 Task: Find connections with filter location Cabrobó with filter topic #personaltraining with filter profile language German with filter current company Yulu with filter school The University of Burdwan with filter industry Household Services with filter service category AnimationArchitecture with filter keywords title Mathematician
Action: Mouse moved to (582, 107)
Screenshot: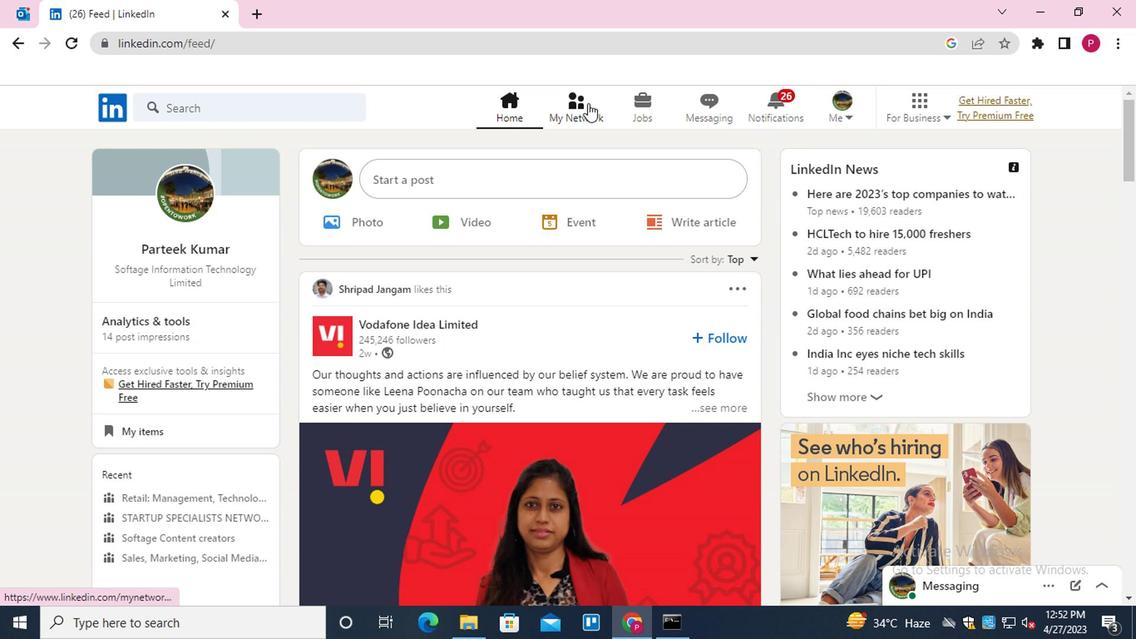 
Action: Mouse pressed left at (582, 107)
Screenshot: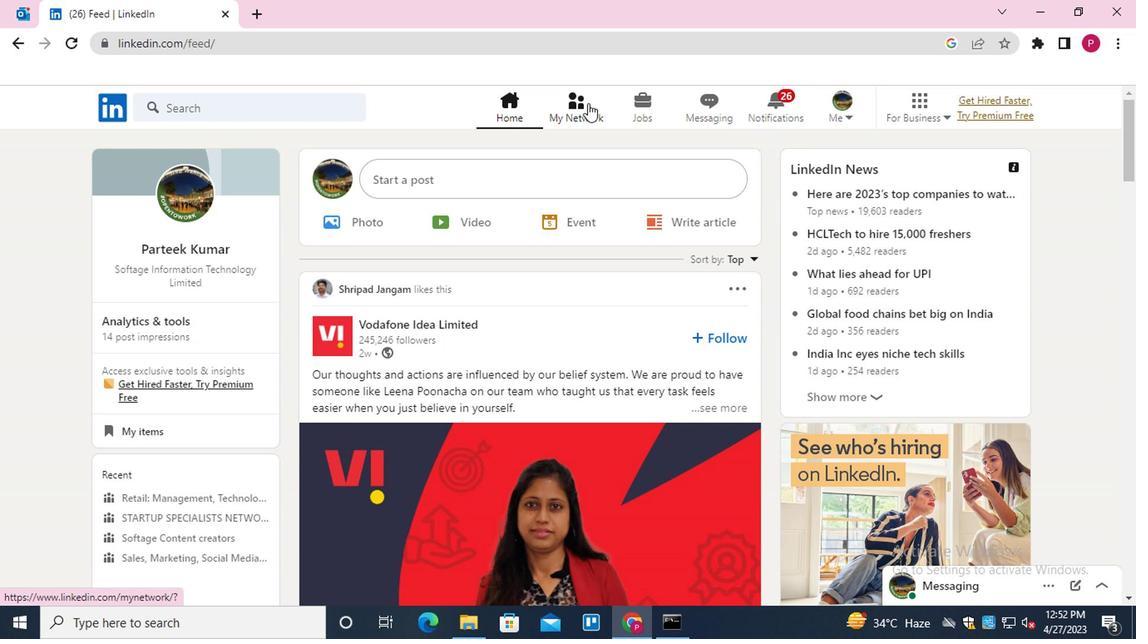 
Action: Mouse moved to (284, 198)
Screenshot: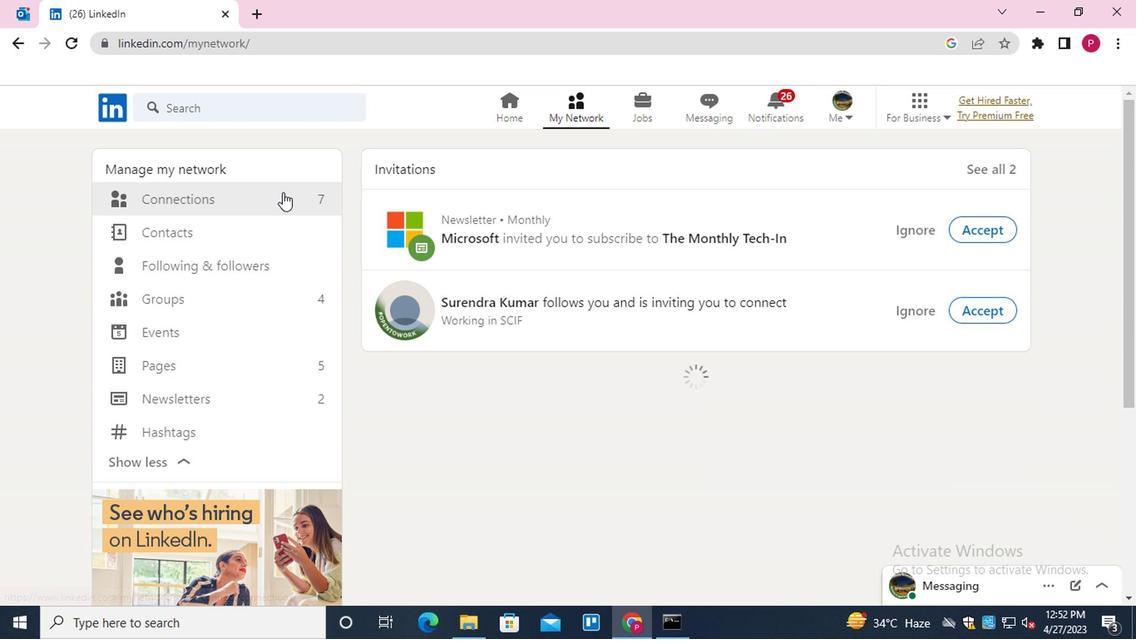 
Action: Mouse pressed left at (284, 198)
Screenshot: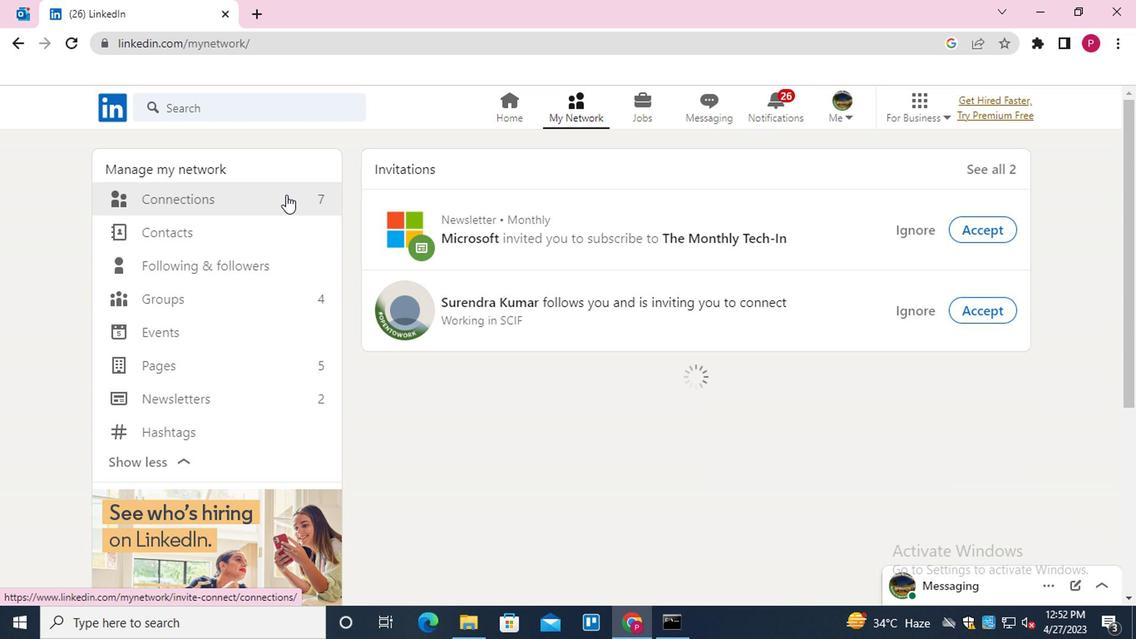 
Action: Mouse moved to (697, 204)
Screenshot: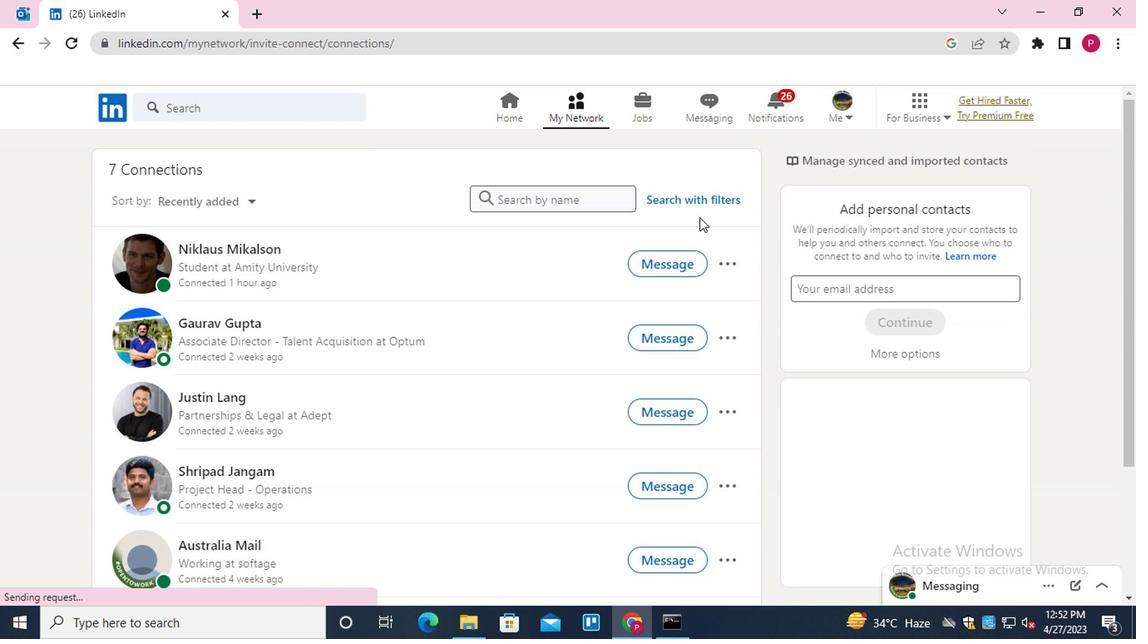 
Action: Mouse pressed left at (697, 204)
Screenshot: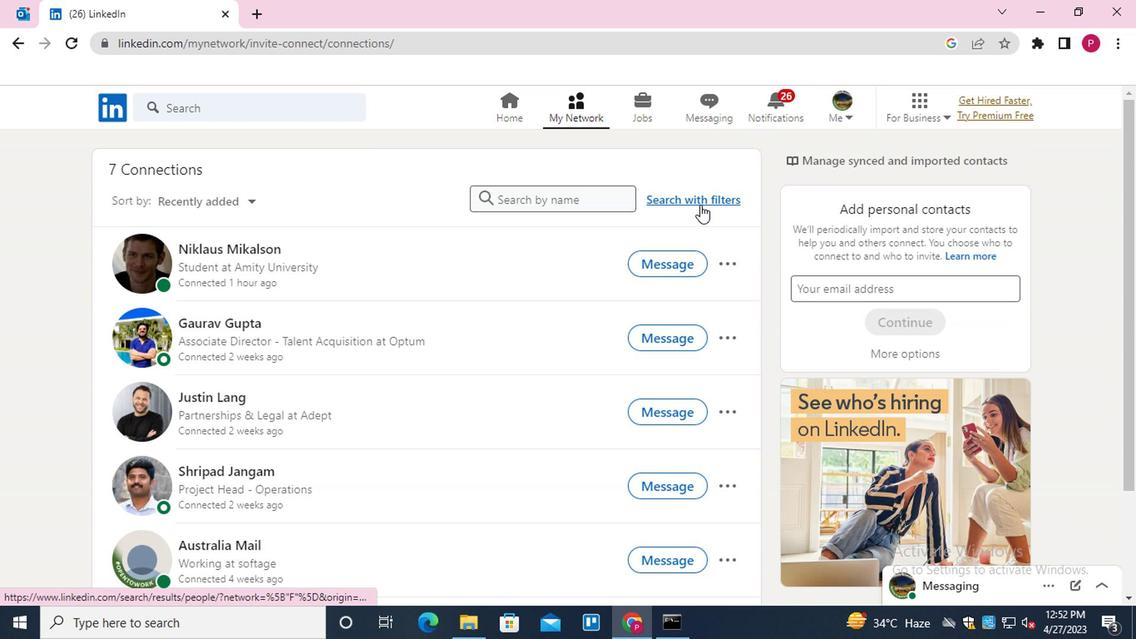 
Action: Mouse moved to (610, 156)
Screenshot: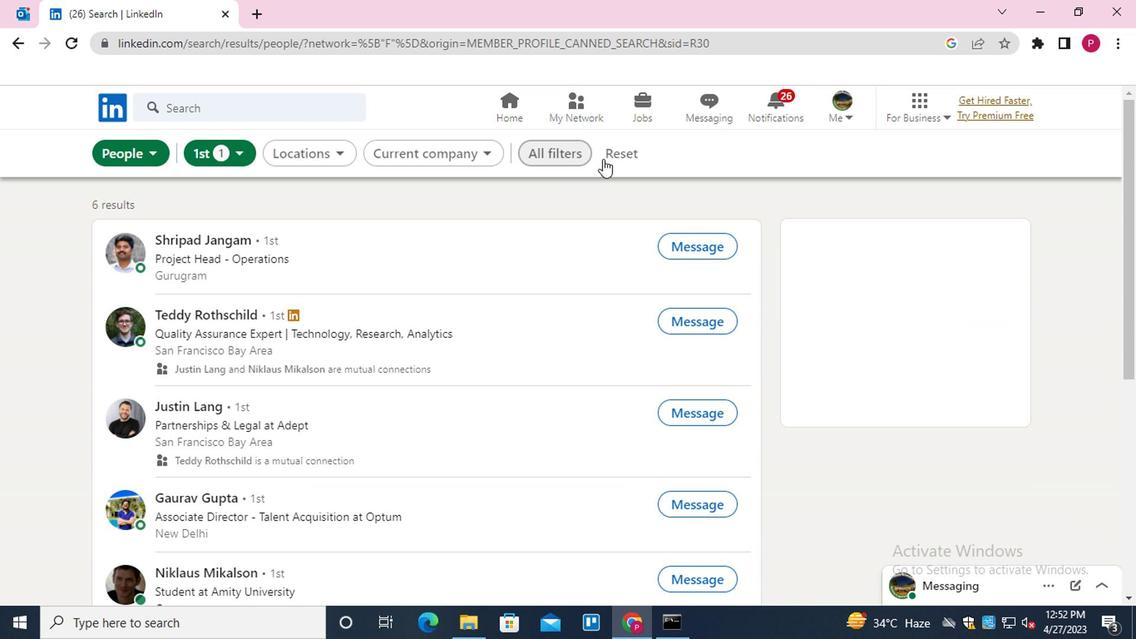 
Action: Mouse pressed left at (610, 156)
Screenshot: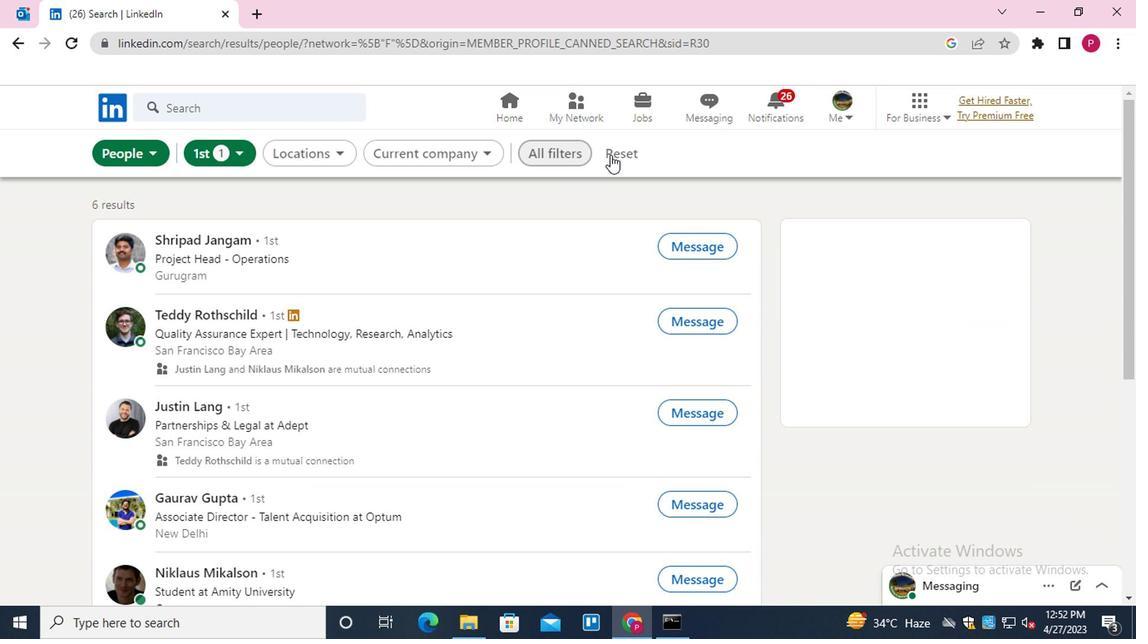 
Action: Mouse moved to (573, 159)
Screenshot: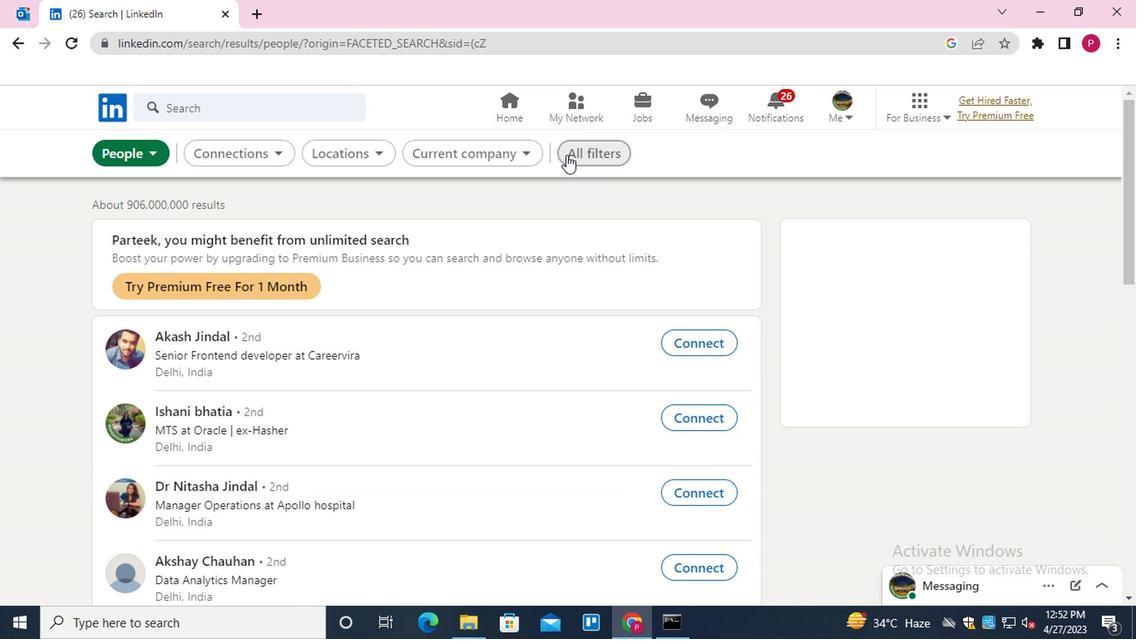 
Action: Mouse pressed left at (573, 159)
Screenshot: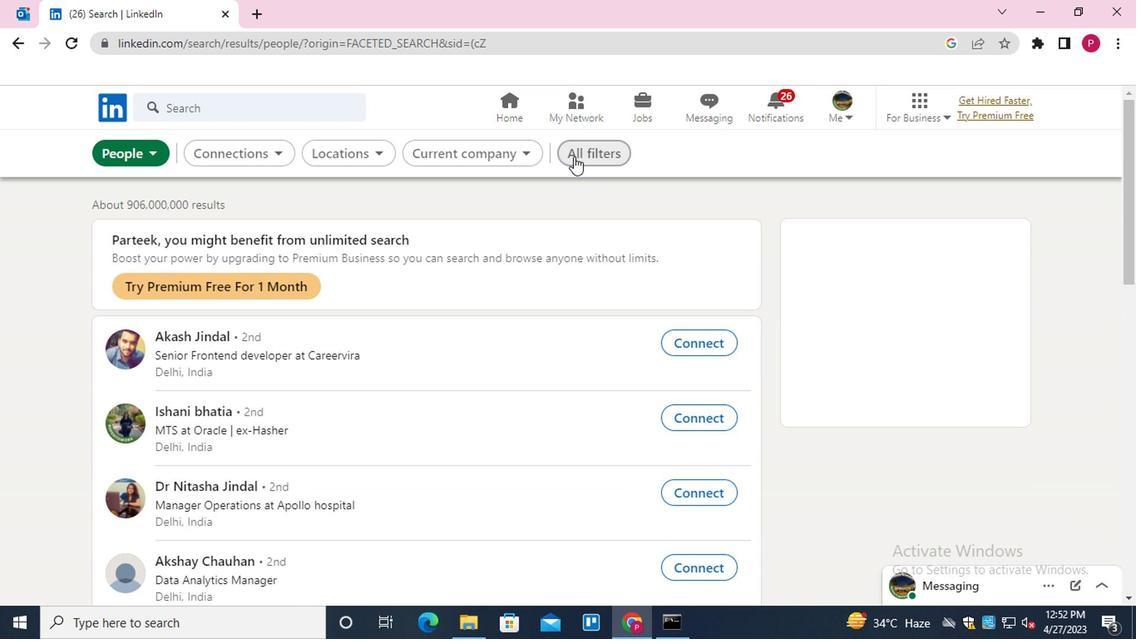 
Action: Mouse moved to (919, 353)
Screenshot: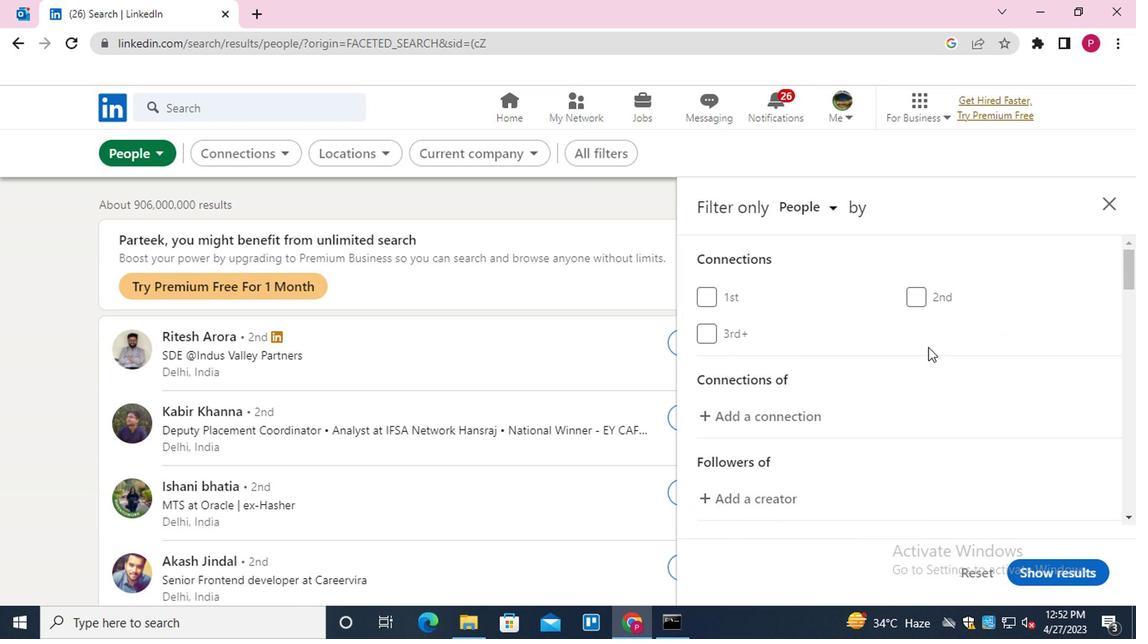 
Action: Mouse scrolled (919, 353) with delta (0, 0)
Screenshot: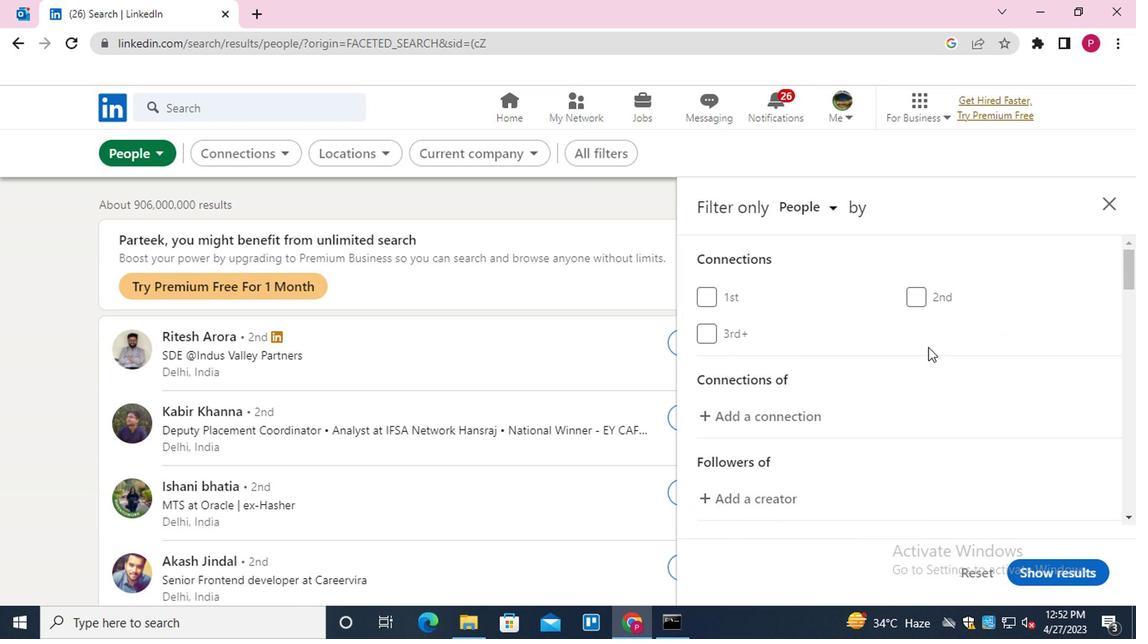 
Action: Mouse moved to (918, 356)
Screenshot: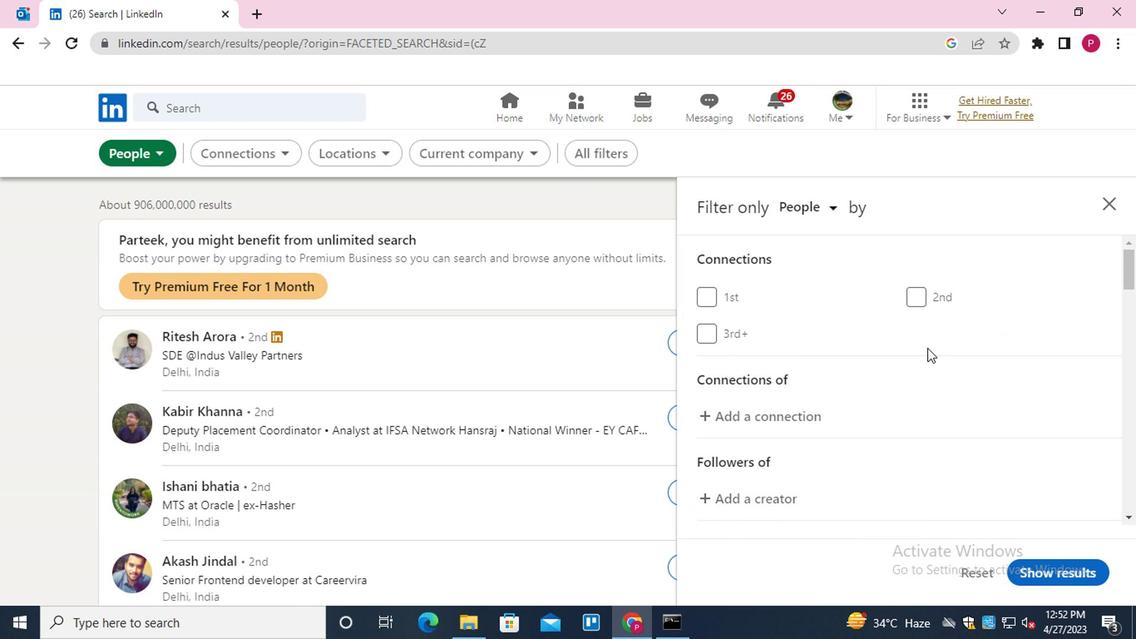
Action: Mouse scrolled (918, 355) with delta (0, 0)
Screenshot: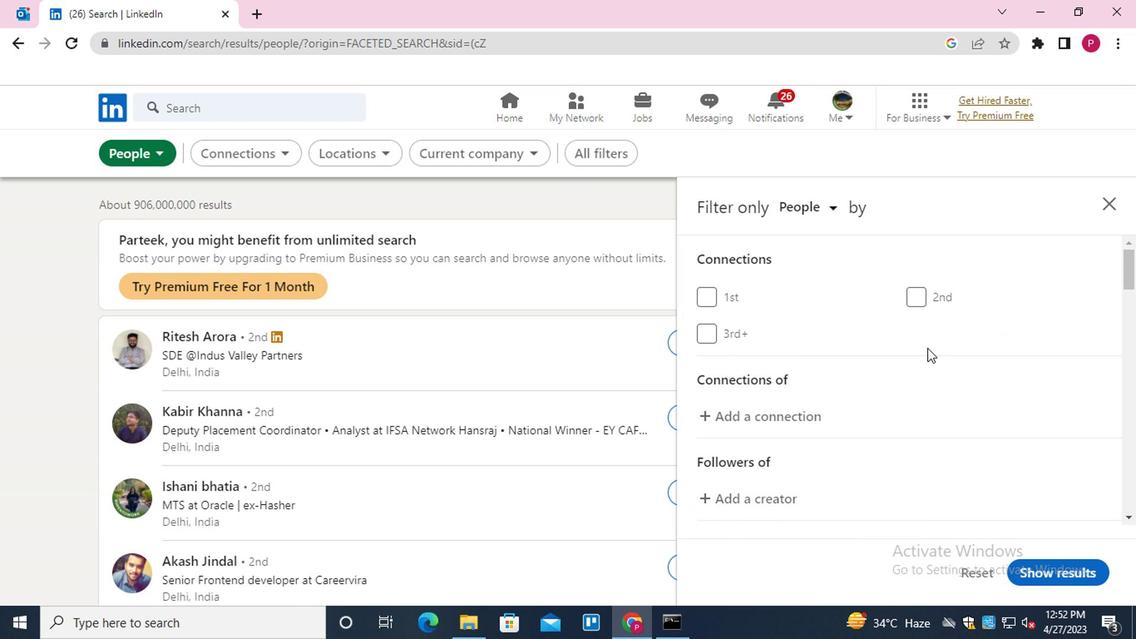 
Action: Mouse moved to (917, 359)
Screenshot: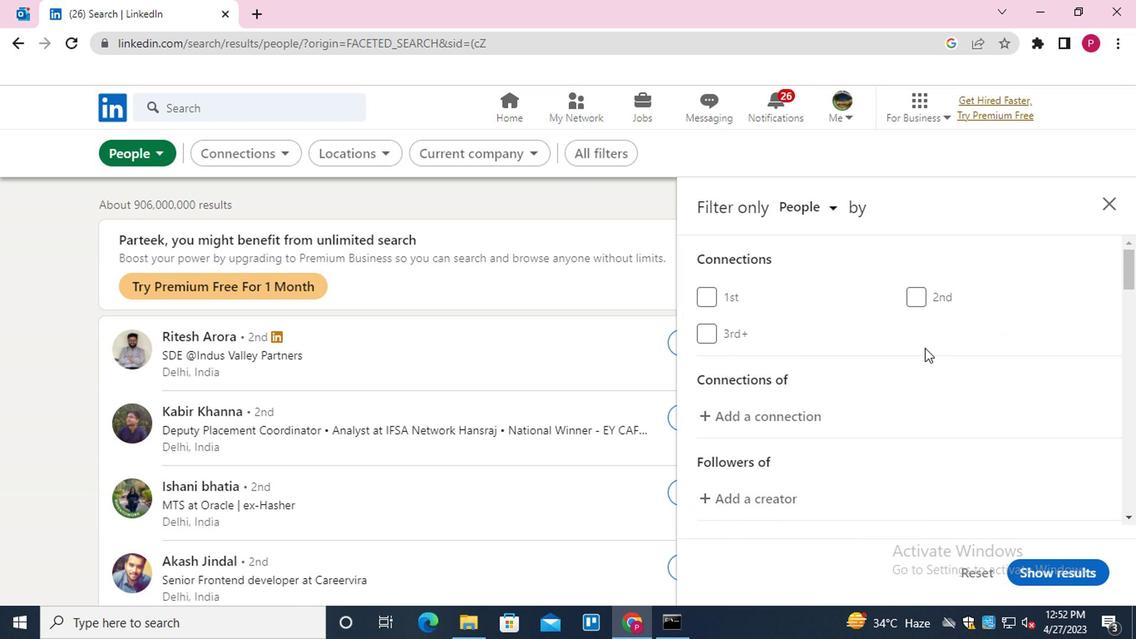 
Action: Mouse scrolled (917, 358) with delta (0, -1)
Screenshot: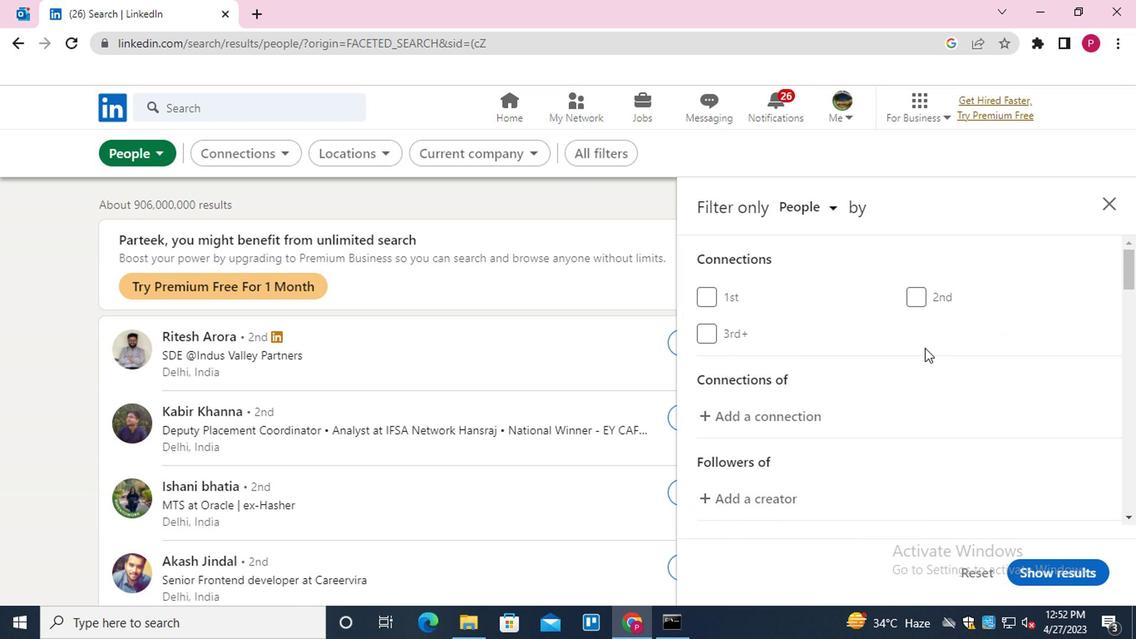 
Action: Mouse moved to (965, 398)
Screenshot: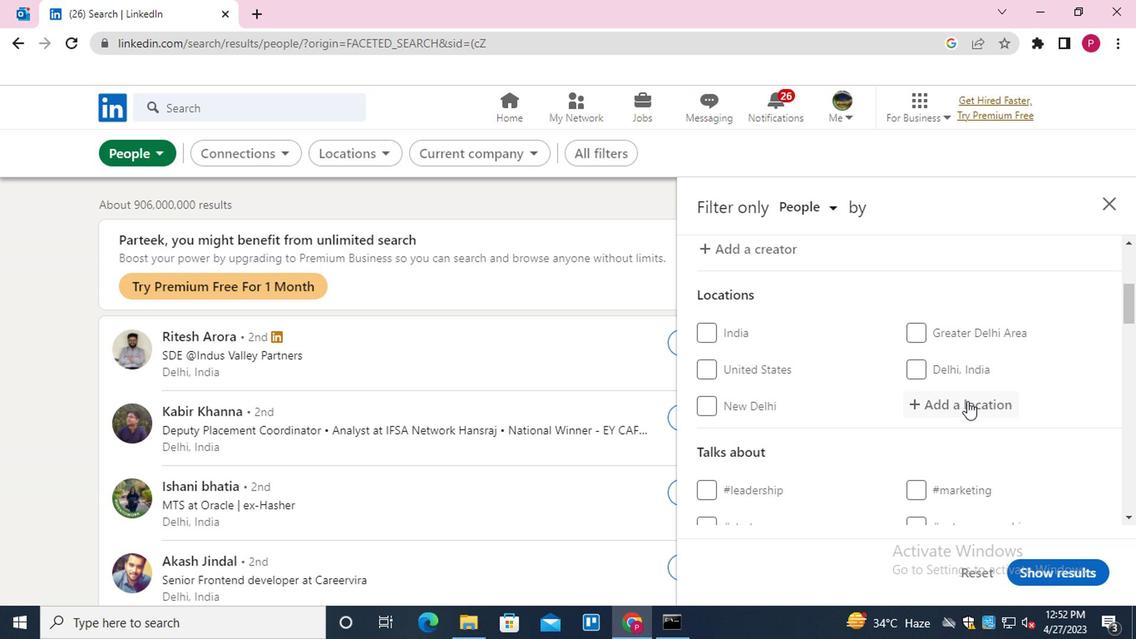 
Action: Mouse pressed left at (965, 398)
Screenshot: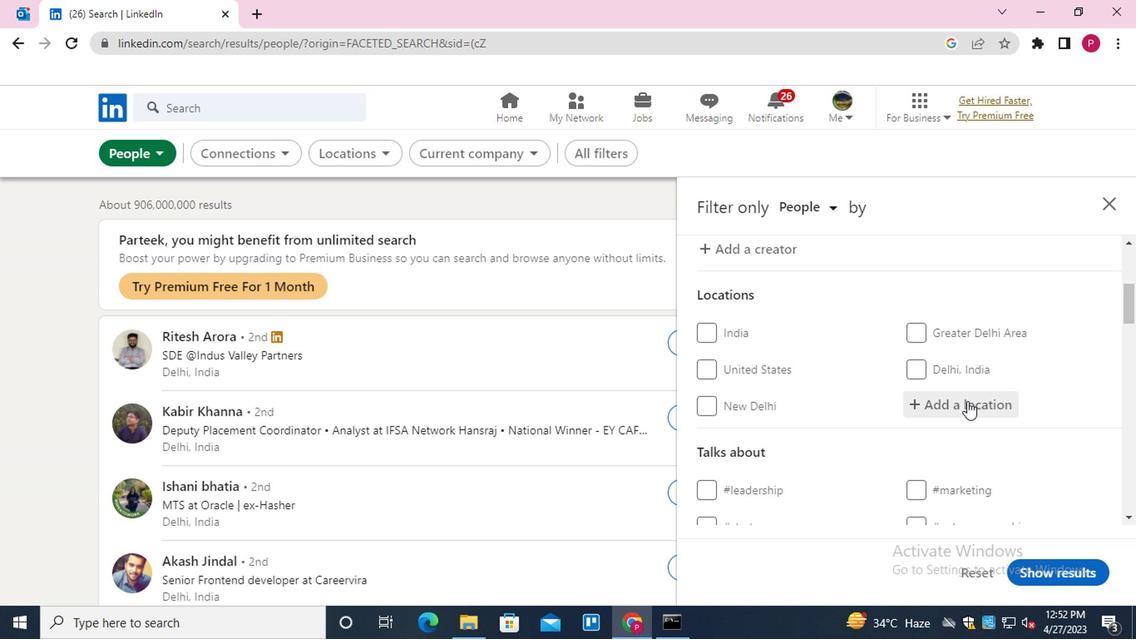 
Action: Key pressed <Key.shift>CABROBO<Key.down><Key.enter>
Screenshot: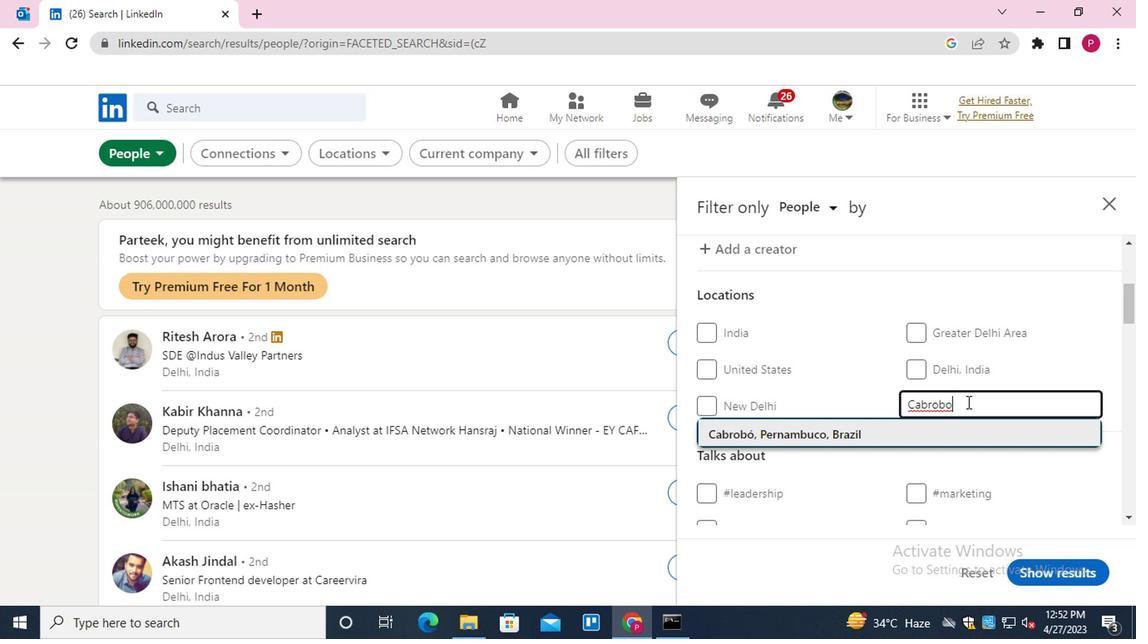 
Action: Mouse scrolled (965, 397) with delta (0, 0)
Screenshot: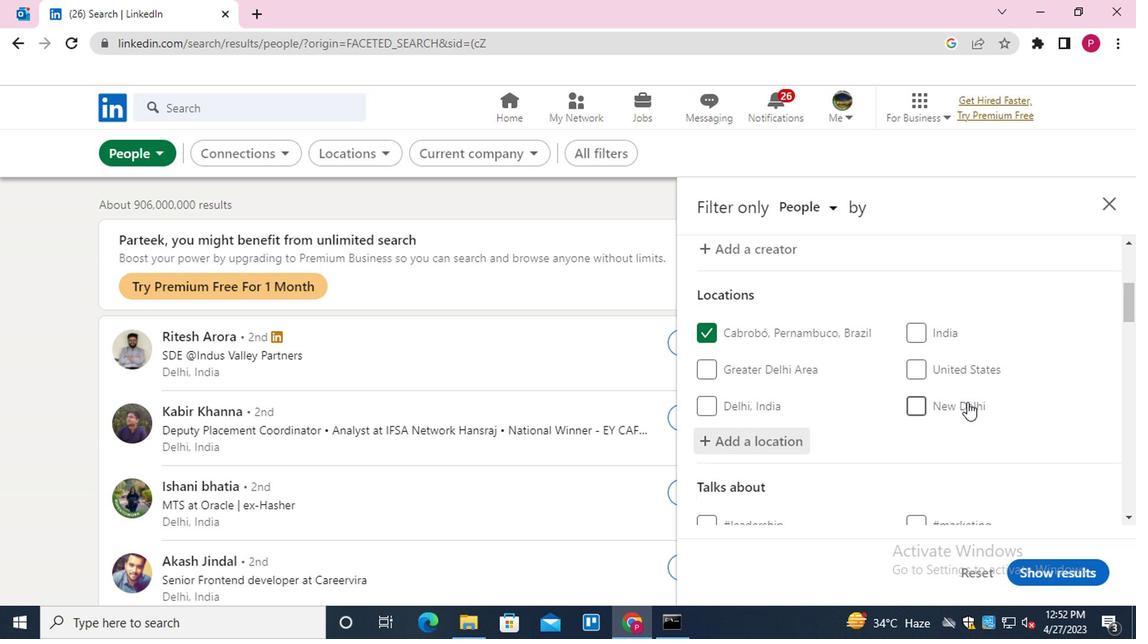 
Action: Mouse moved to (961, 400)
Screenshot: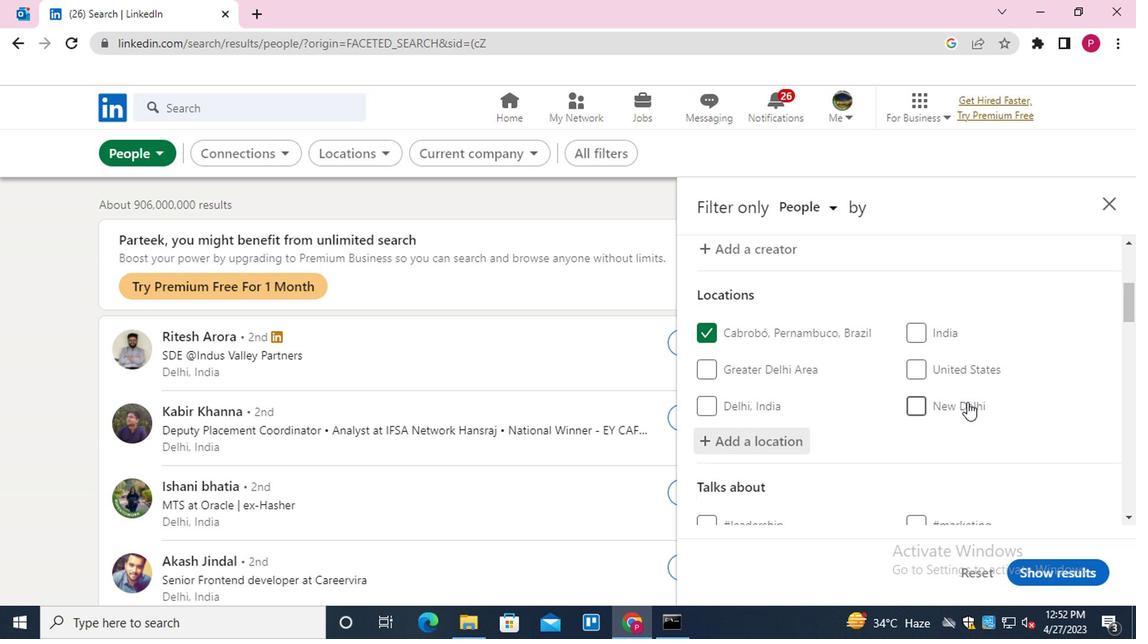 
Action: Mouse scrolled (961, 399) with delta (0, 0)
Screenshot: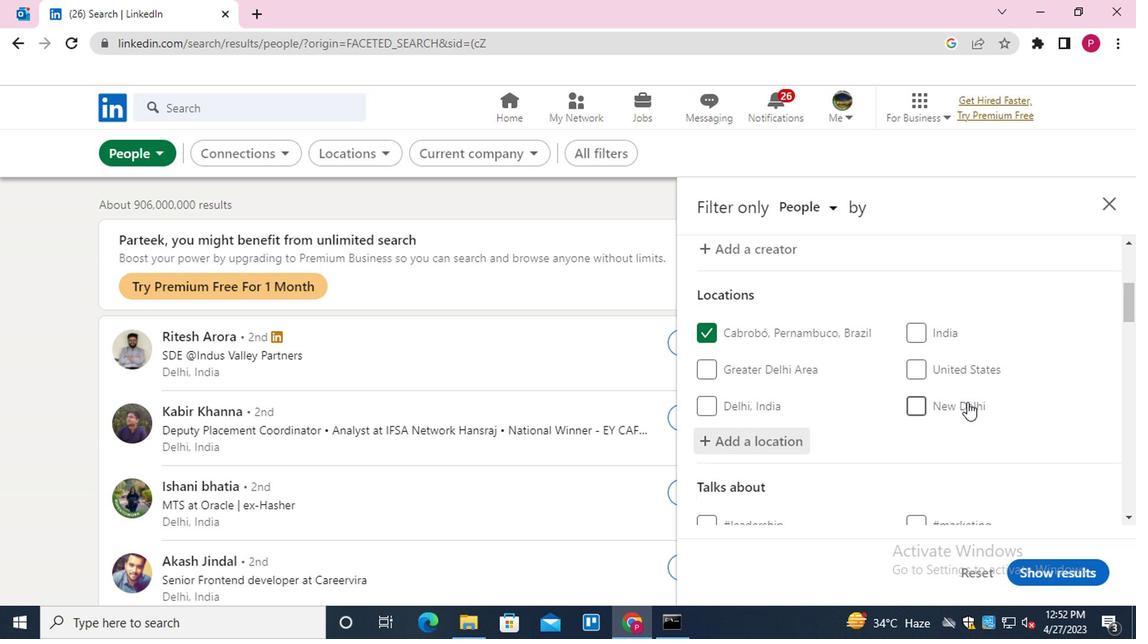 
Action: Mouse moved to (961, 400)
Screenshot: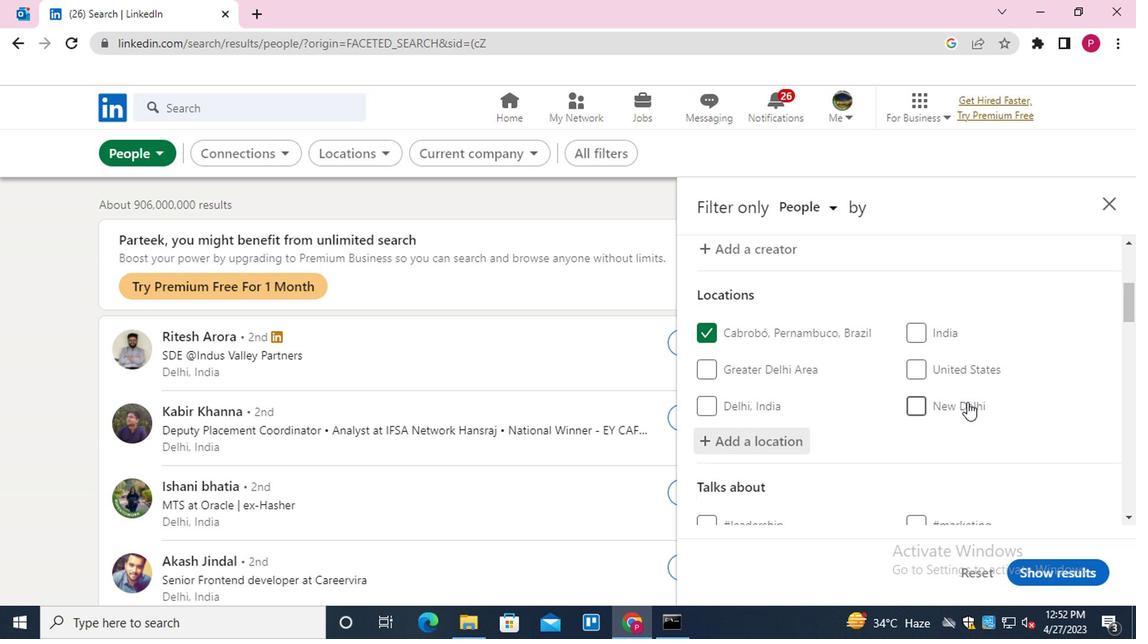 
Action: Mouse scrolled (961, 399) with delta (0, 0)
Screenshot: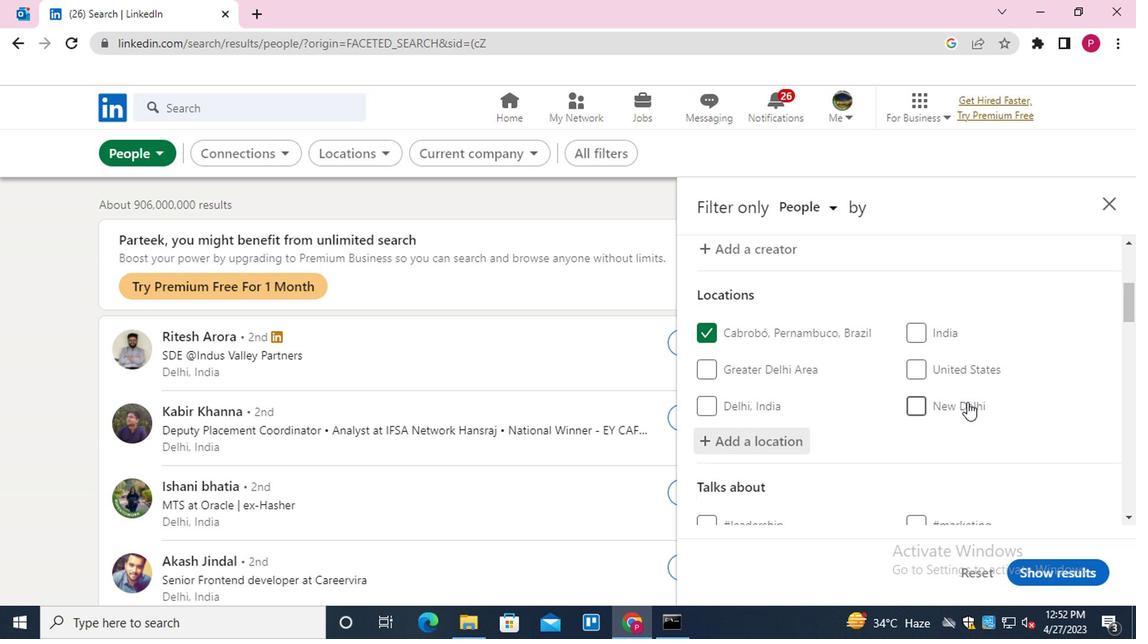 
Action: Mouse moved to (956, 343)
Screenshot: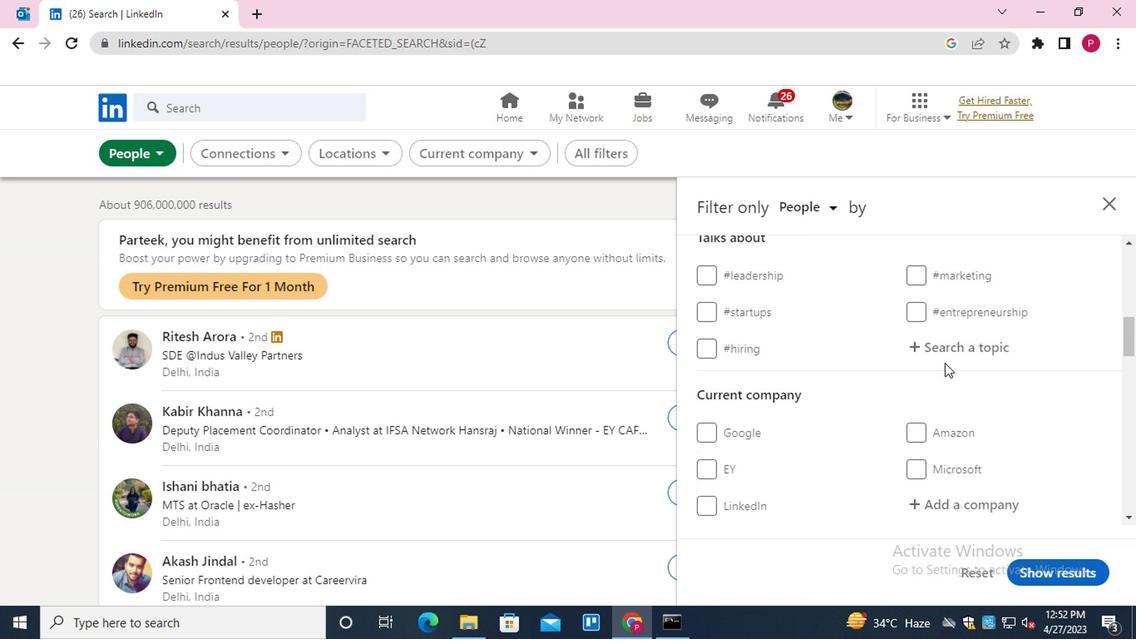 
Action: Mouse pressed left at (956, 343)
Screenshot: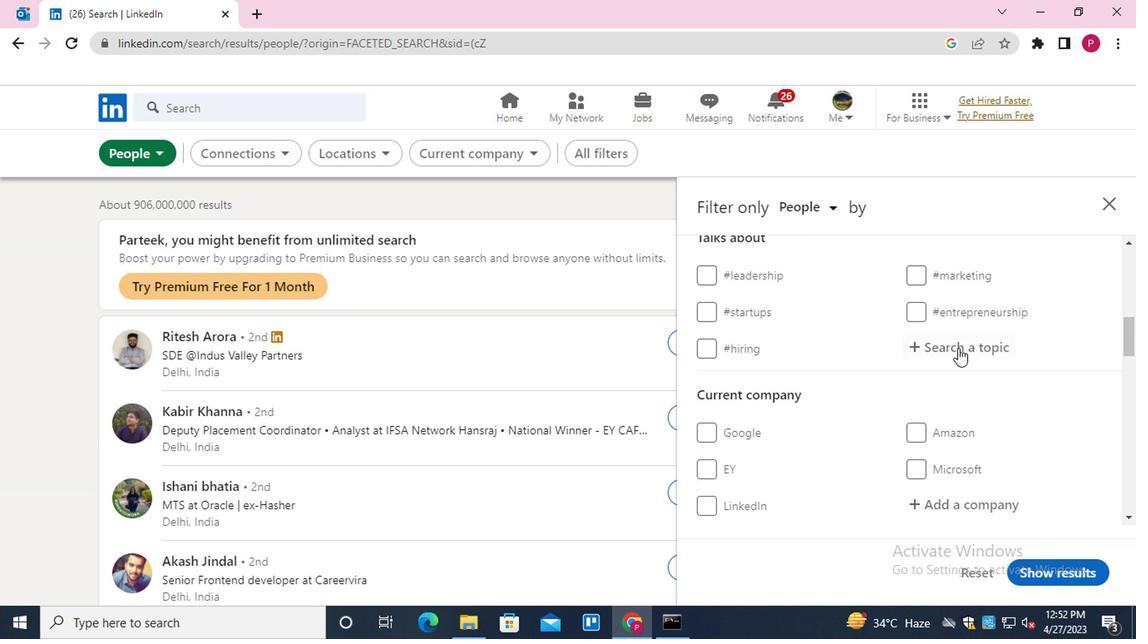 
Action: Mouse moved to (957, 342)
Screenshot: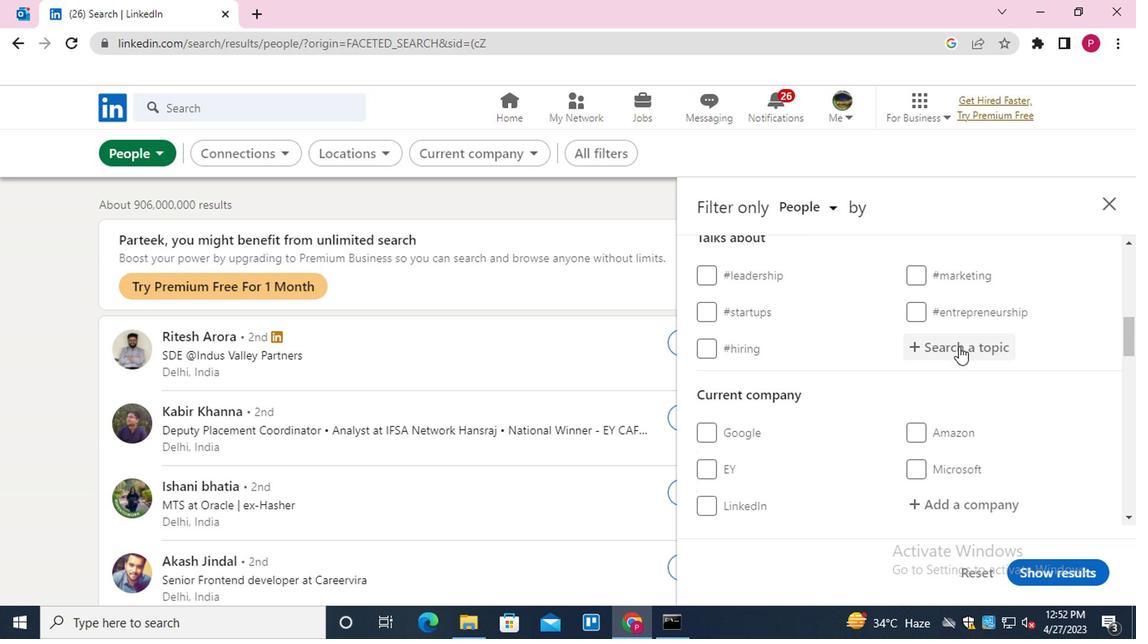 
Action: Key pressed PERSONALTRA<Key.down><Key.down><Key.enter>
Screenshot: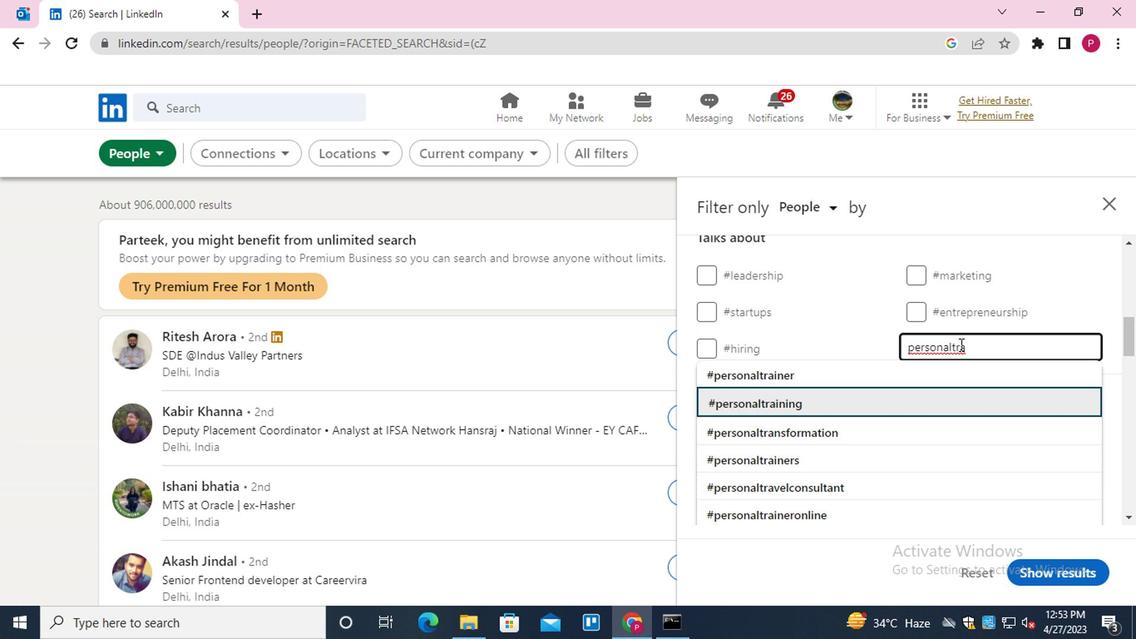 
Action: Mouse moved to (906, 369)
Screenshot: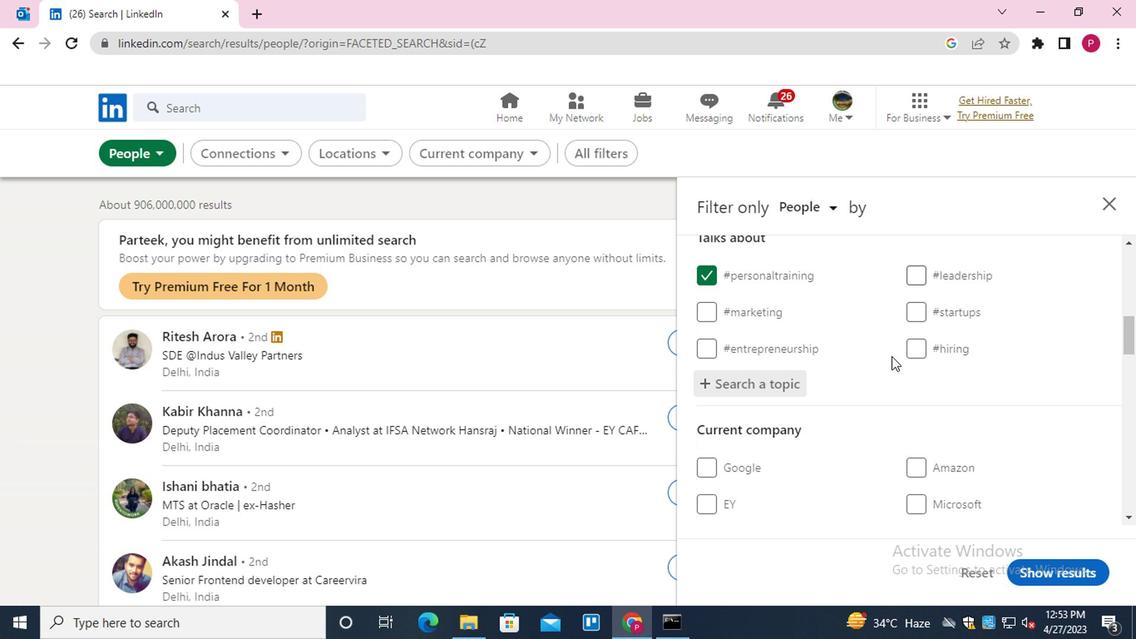 
Action: Mouse scrolled (906, 368) with delta (0, 0)
Screenshot: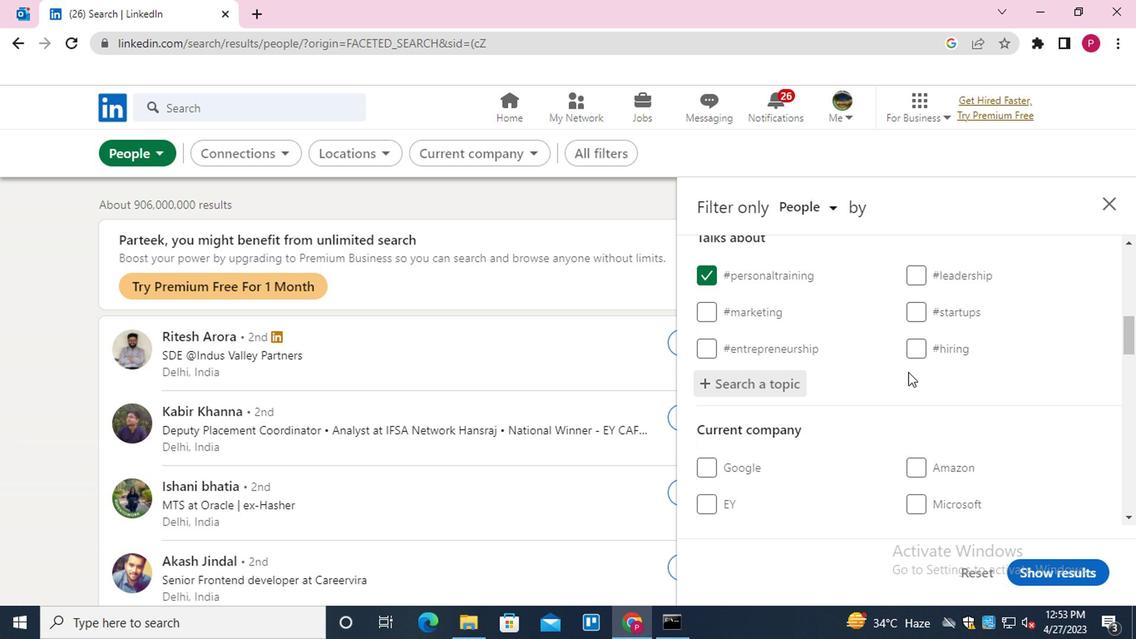 
Action: Mouse moved to (906, 371)
Screenshot: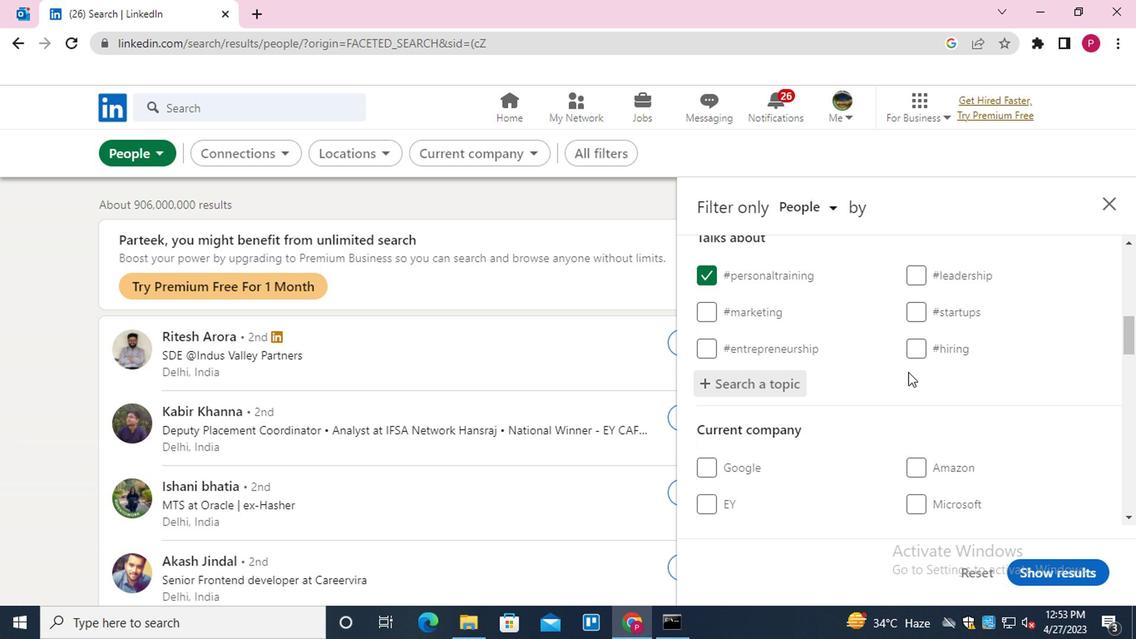 
Action: Mouse scrolled (906, 371) with delta (0, 0)
Screenshot: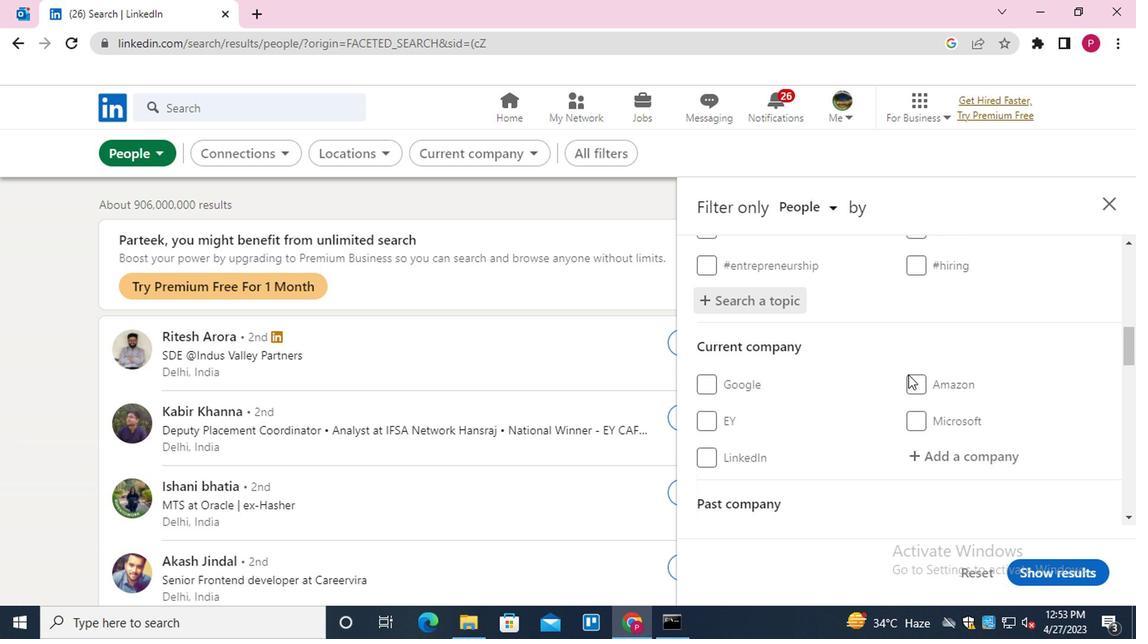 
Action: Mouse scrolled (906, 371) with delta (0, 0)
Screenshot: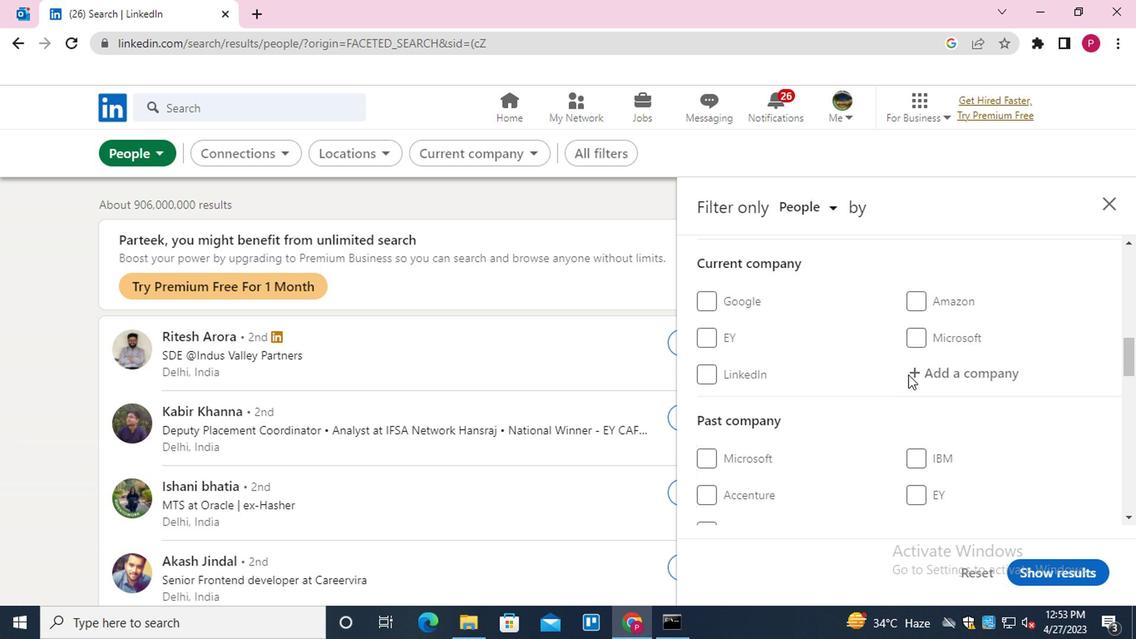 
Action: Mouse scrolled (906, 371) with delta (0, 0)
Screenshot: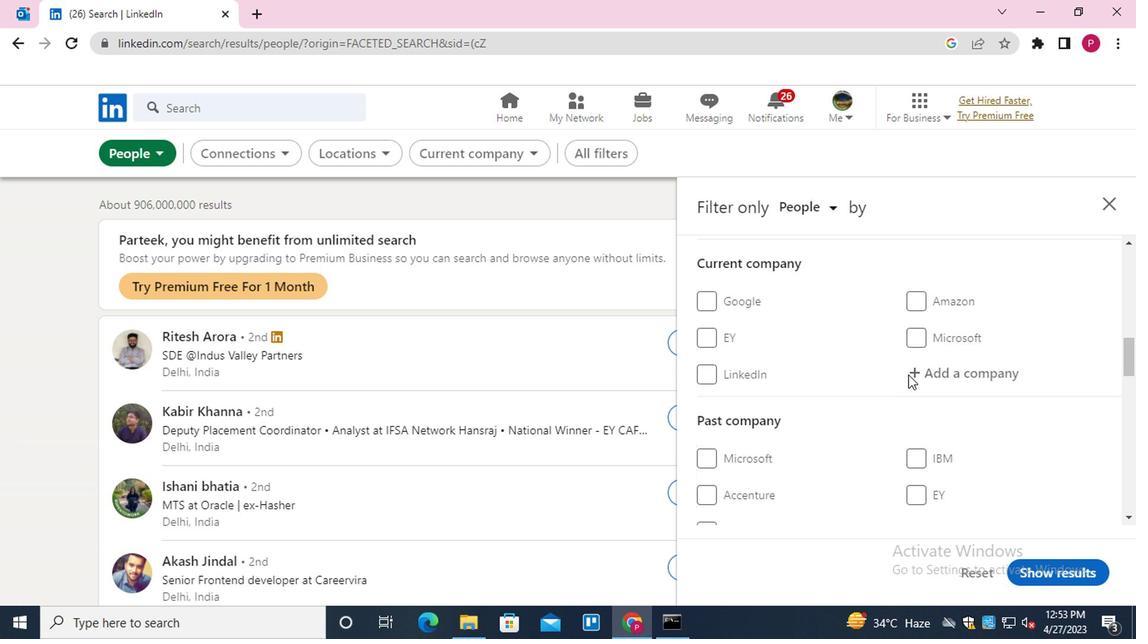 
Action: Mouse scrolled (906, 371) with delta (0, 0)
Screenshot: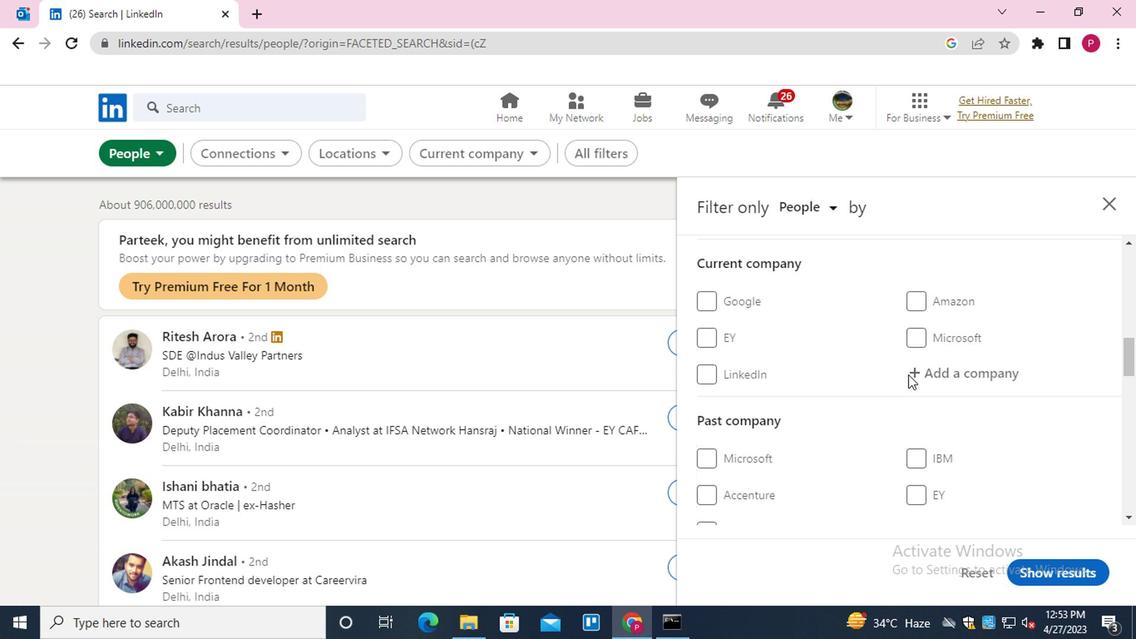 
Action: Mouse moved to (862, 404)
Screenshot: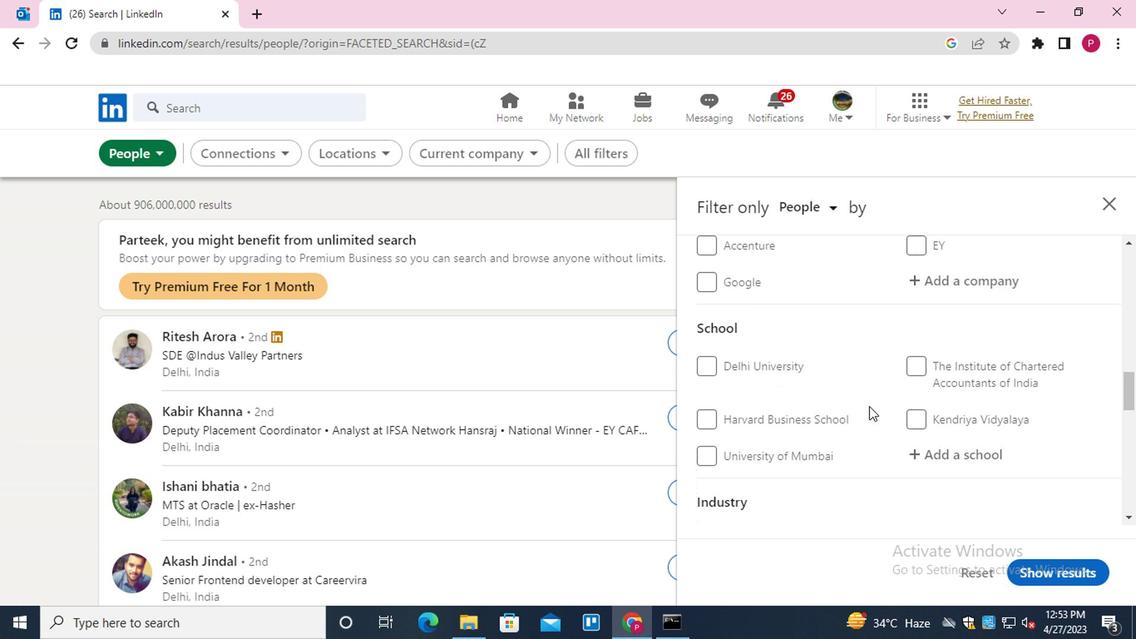 
Action: Mouse scrolled (862, 404) with delta (0, 0)
Screenshot: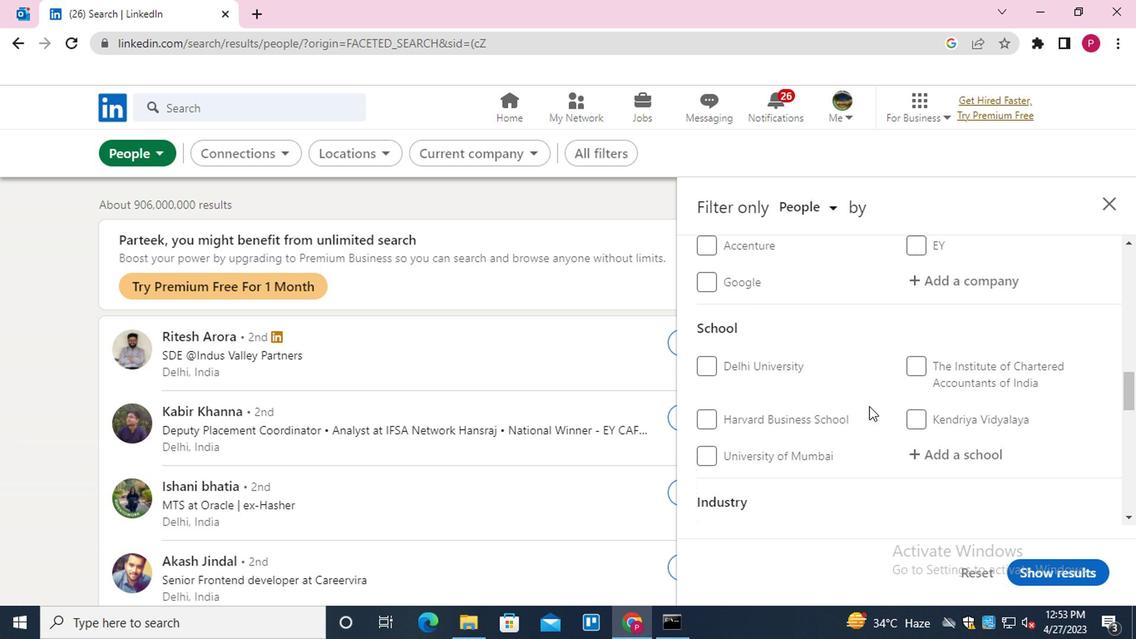 
Action: Mouse scrolled (862, 404) with delta (0, 0)
Screenshot: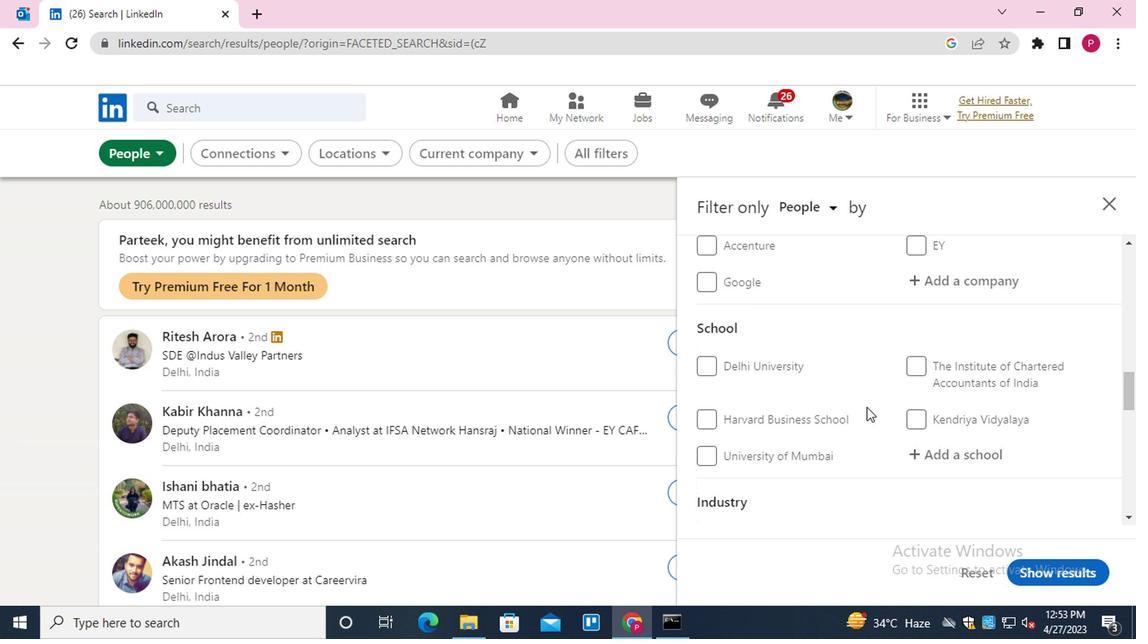 
Action: Mouse scrolled (862, 404) with delta (0, 0)
Screenshot: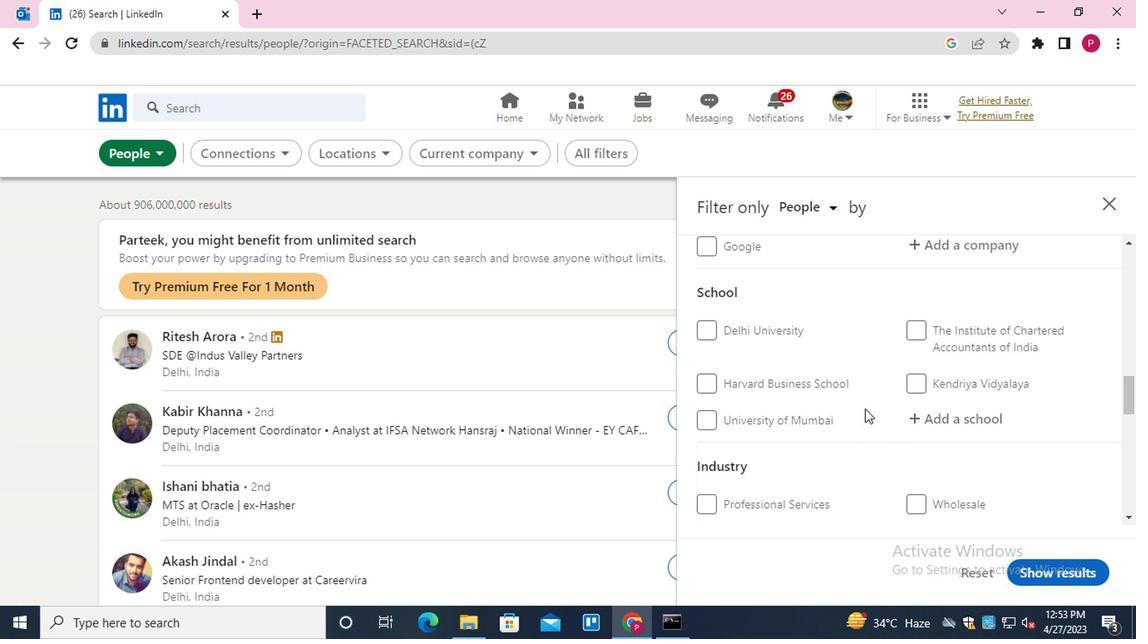 
Action: Mouse scrolled (862, 404) with delta (0, 0)
Screenshot: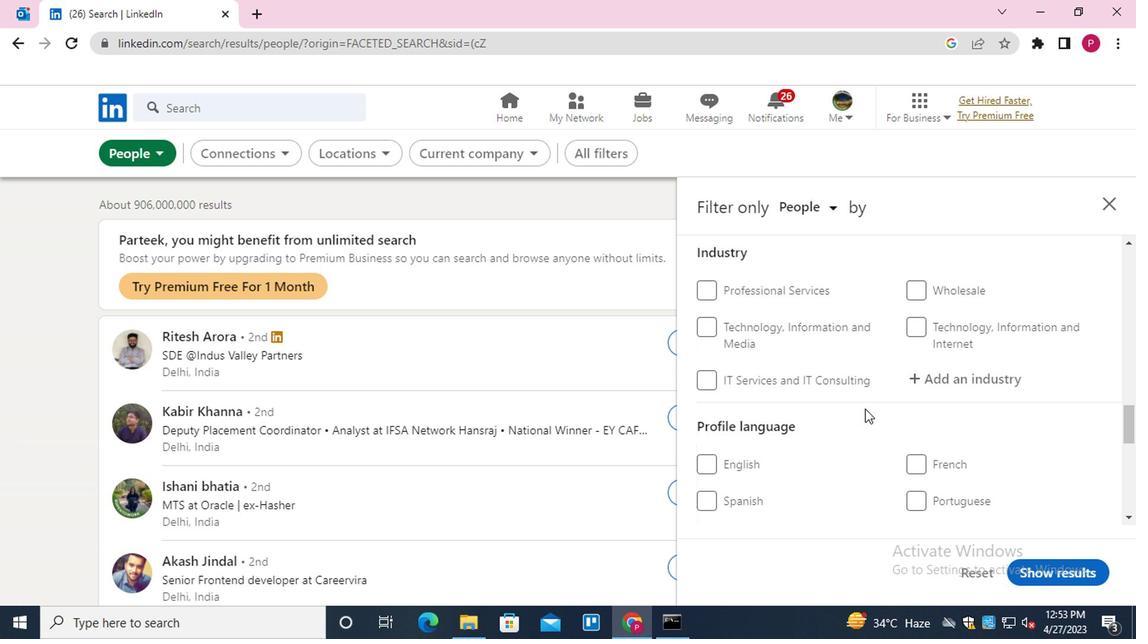 
Action: Mouse scrolled (862, 404) with delta (0, 0)
Screenshot: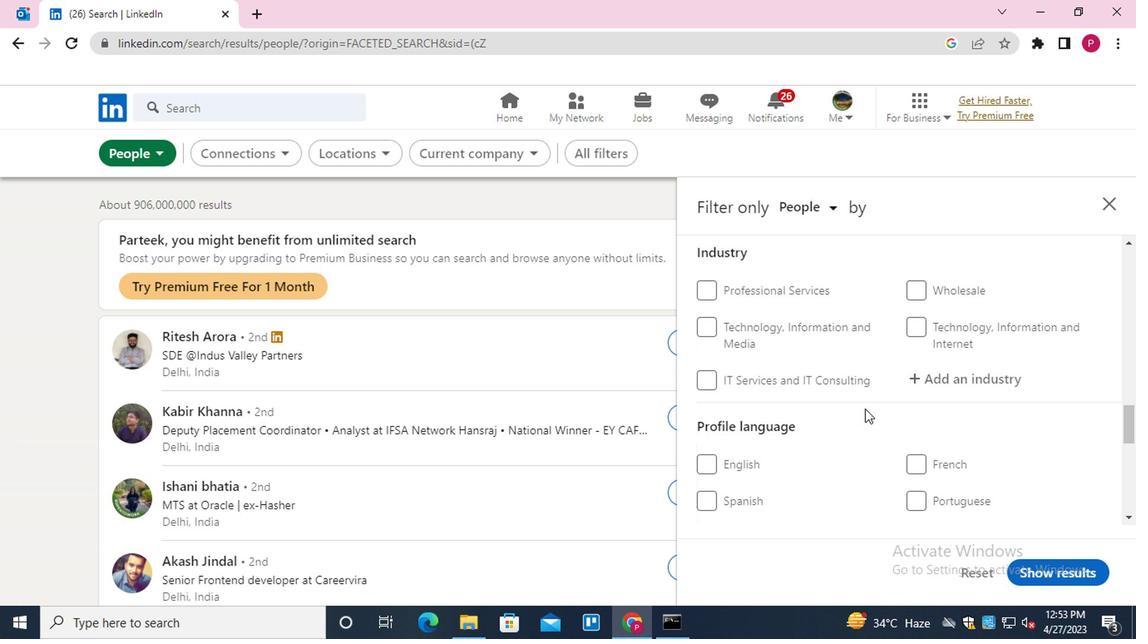 
Action: Mouse moved to (701, 366)
Screenshot: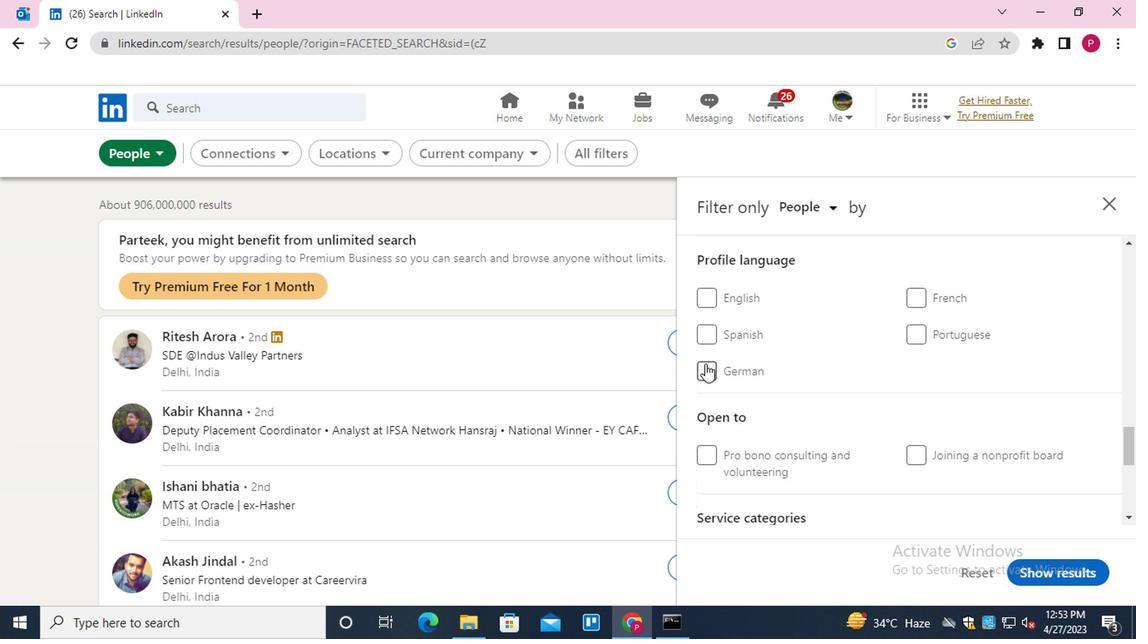 
Action: Mouse pressed left at (701, 366)
Screenshot: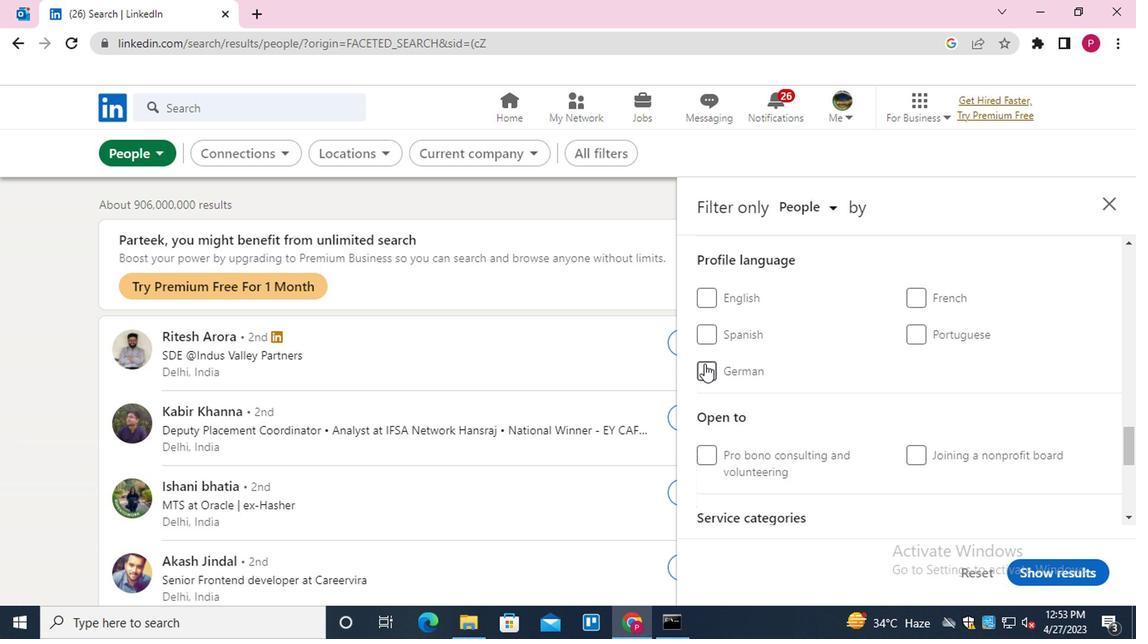 
Action: Mouse moved to (728, 366)
Screenshot: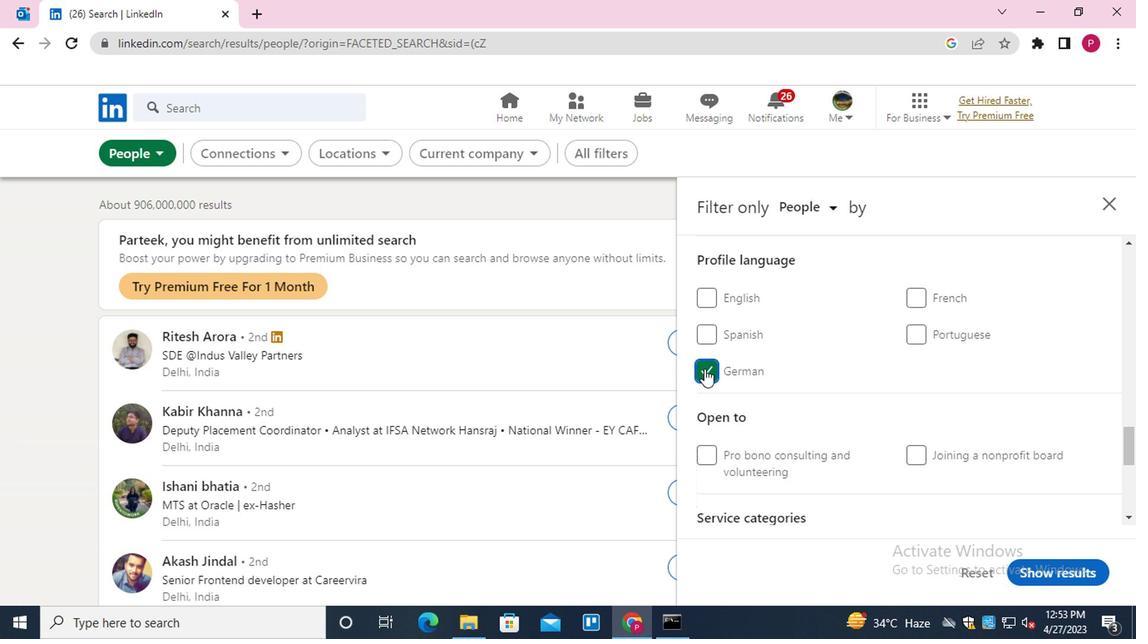 
Action: Mouse scrolled (728, 366) with delta (0, 0)
Screenshot: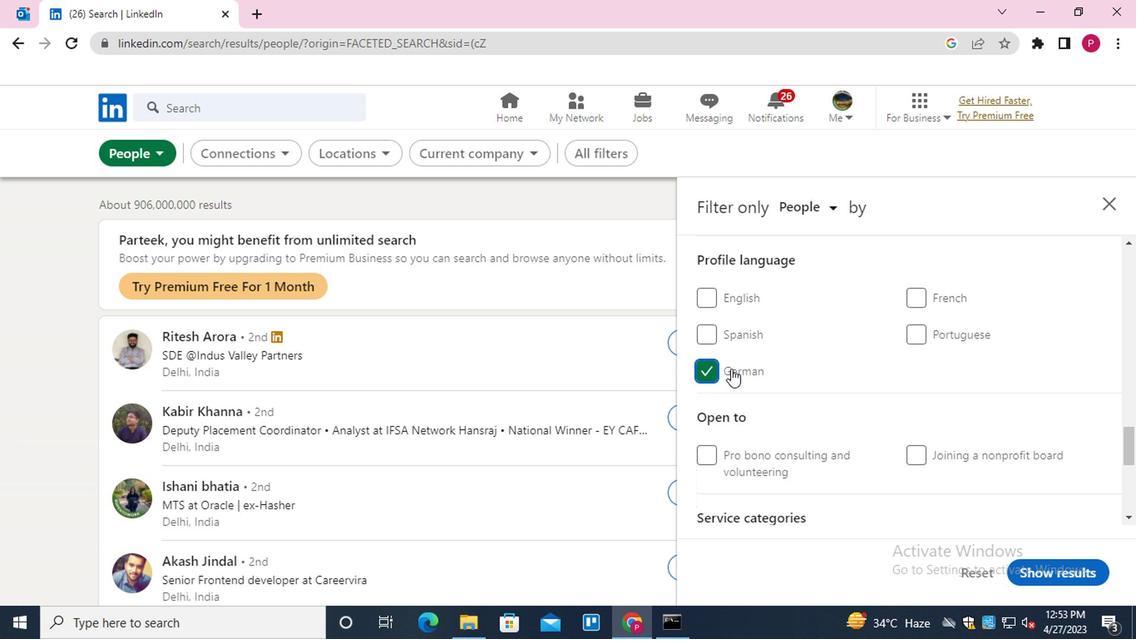 
Action: Mouse scrolled (728, 366) with delta (0, 0)
Screenshot: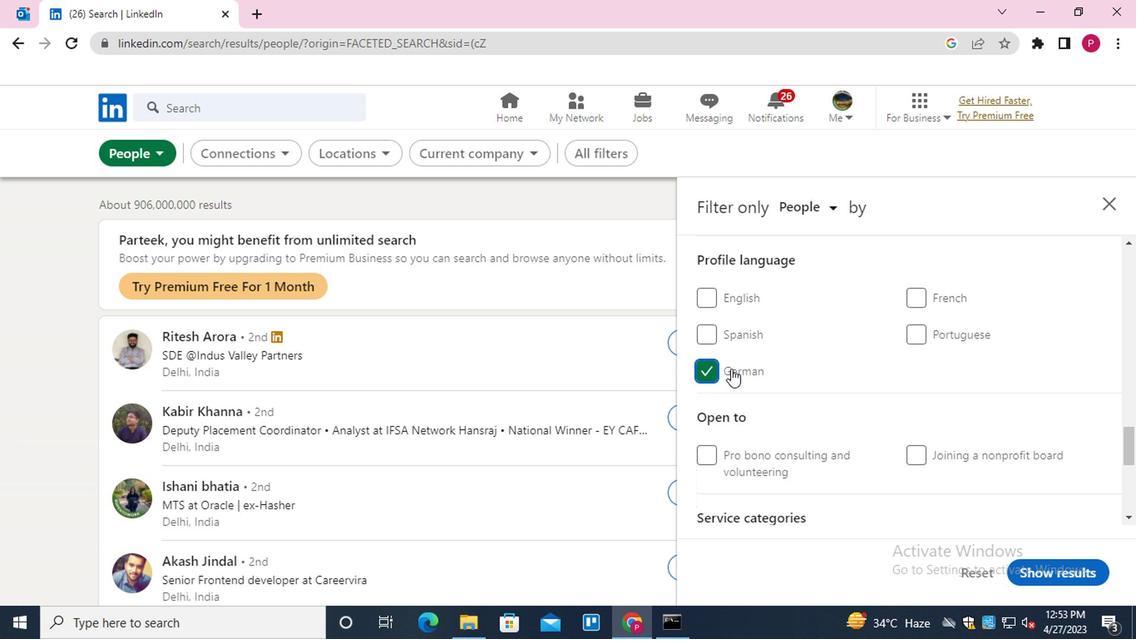 
Action: Mouse scrolled (728, 366) with delta (0, 0)
Screenshot: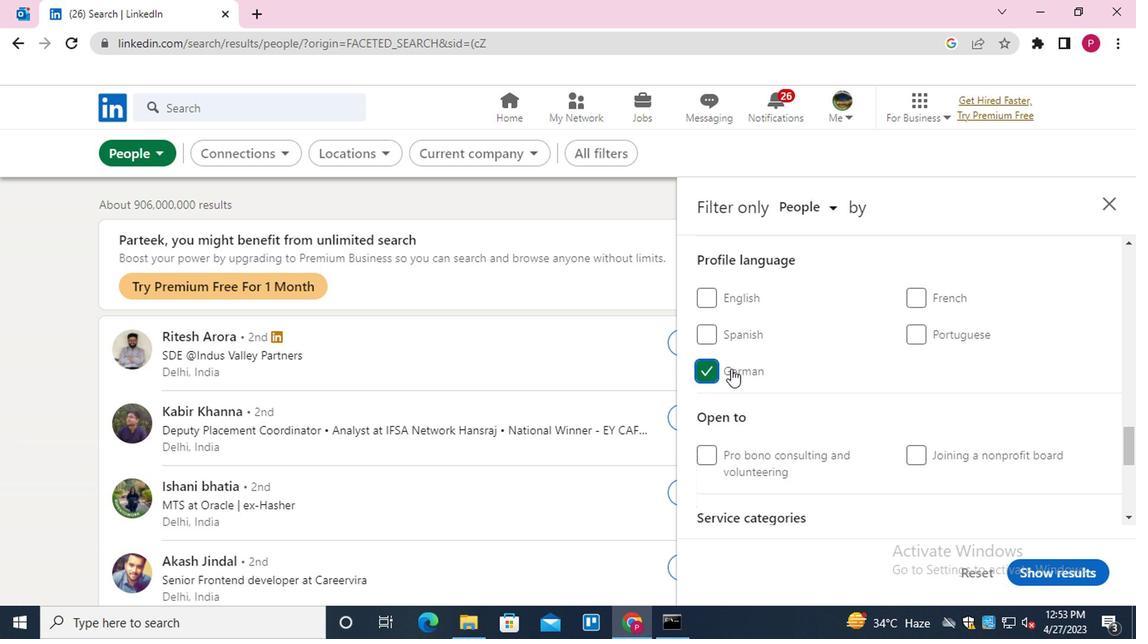 
Action: Mouse scrolled (728, 366) with delta (0, 0)
Screenshot: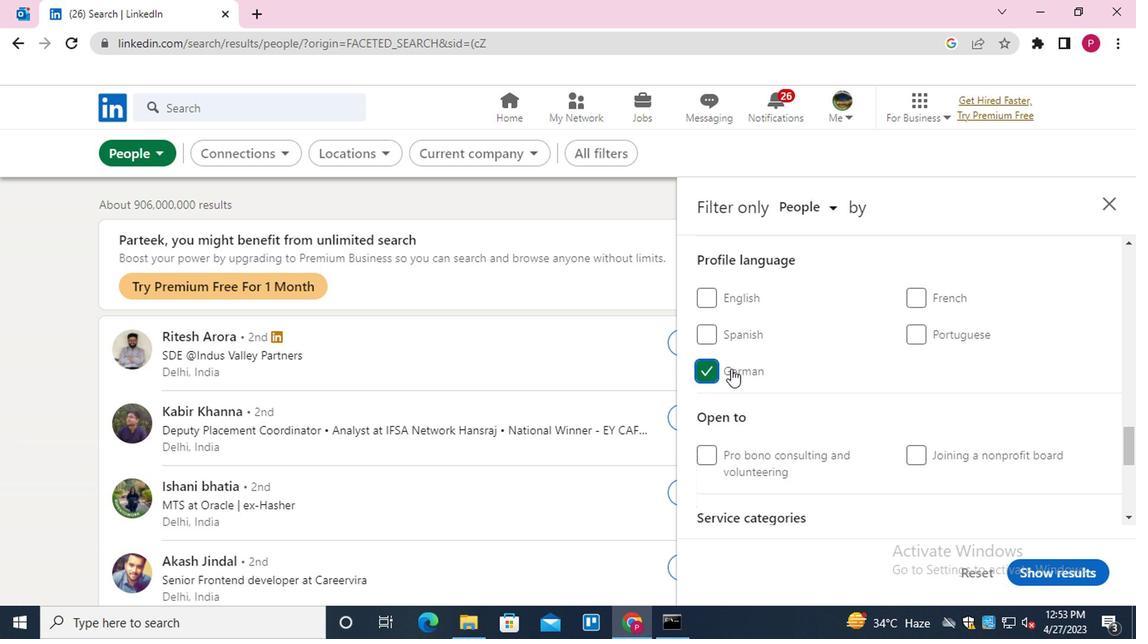 
Action: Mouse moved to (729, 366)
Screenshot: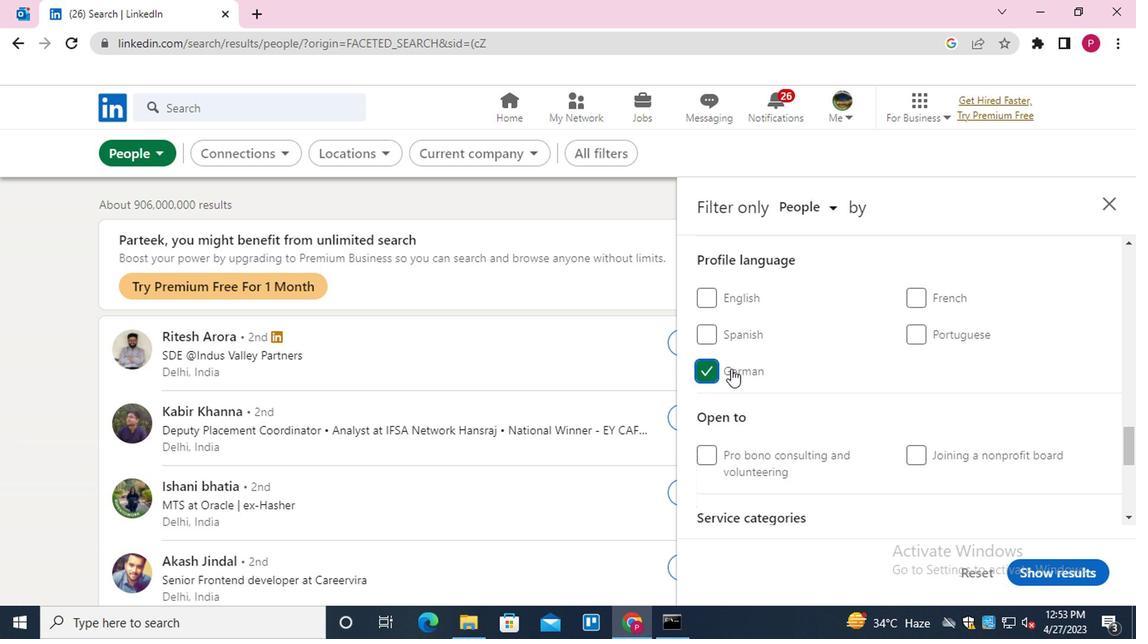 
Action: Mouse scrolled (729, 366) with delta (0, 0)
Screenshot: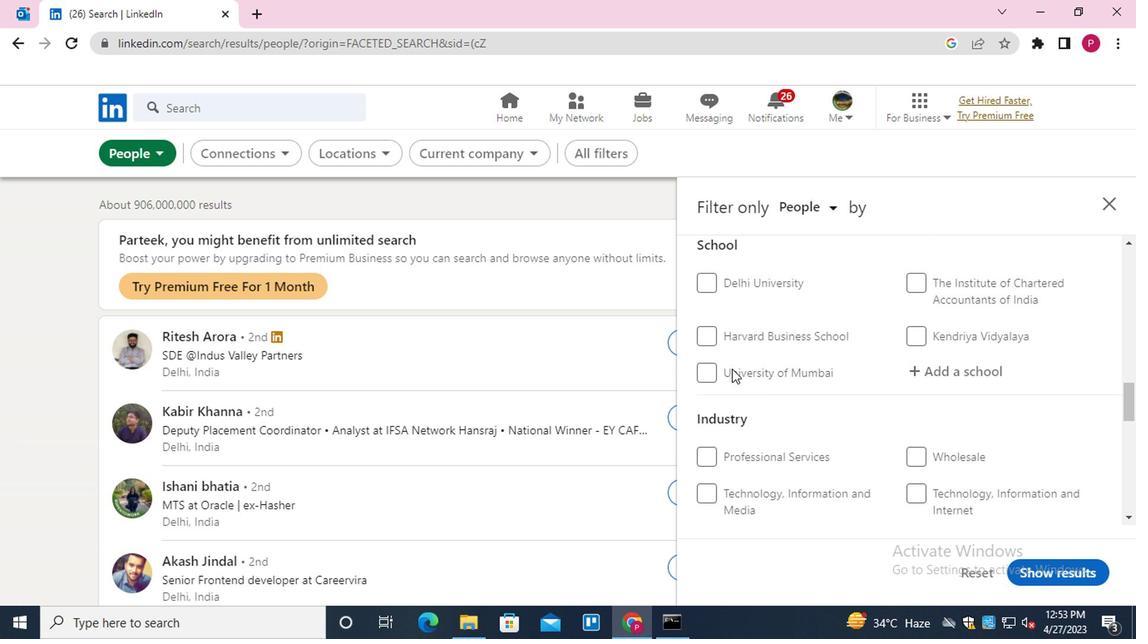 
Action: Mouse scrolled (729, 366) with delta (0, 0)
Screenshot: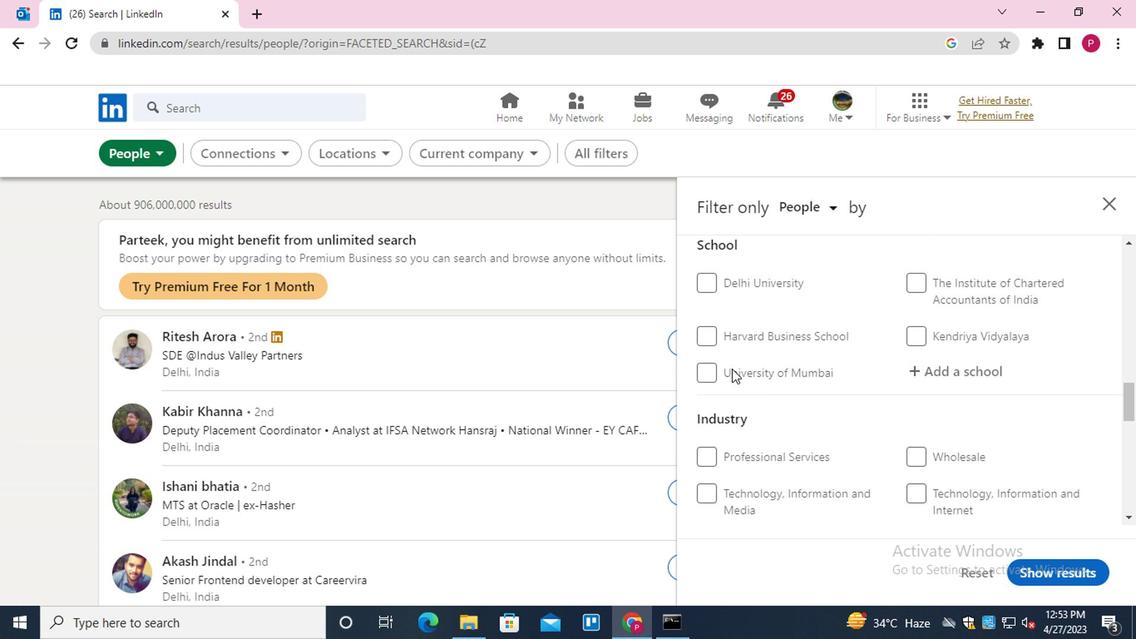 
Action: Mouse scrolled (729, 366) with delta (0, 0)
Screenshot: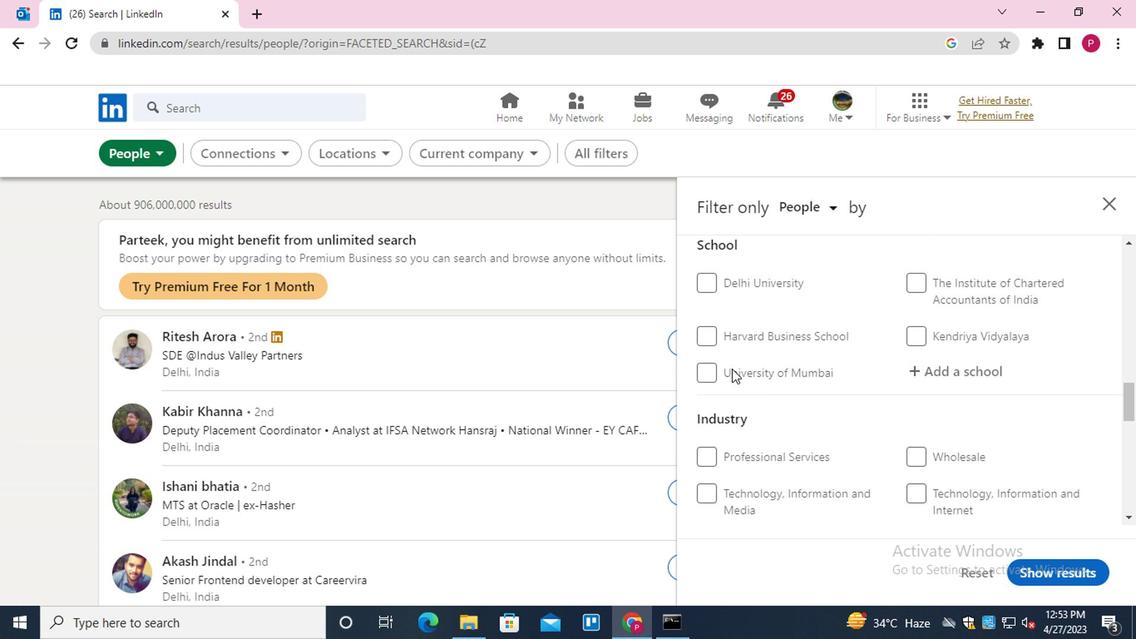 
Action: Mouse scrolled (729, 366) with delta (0, 0)
Screenshot: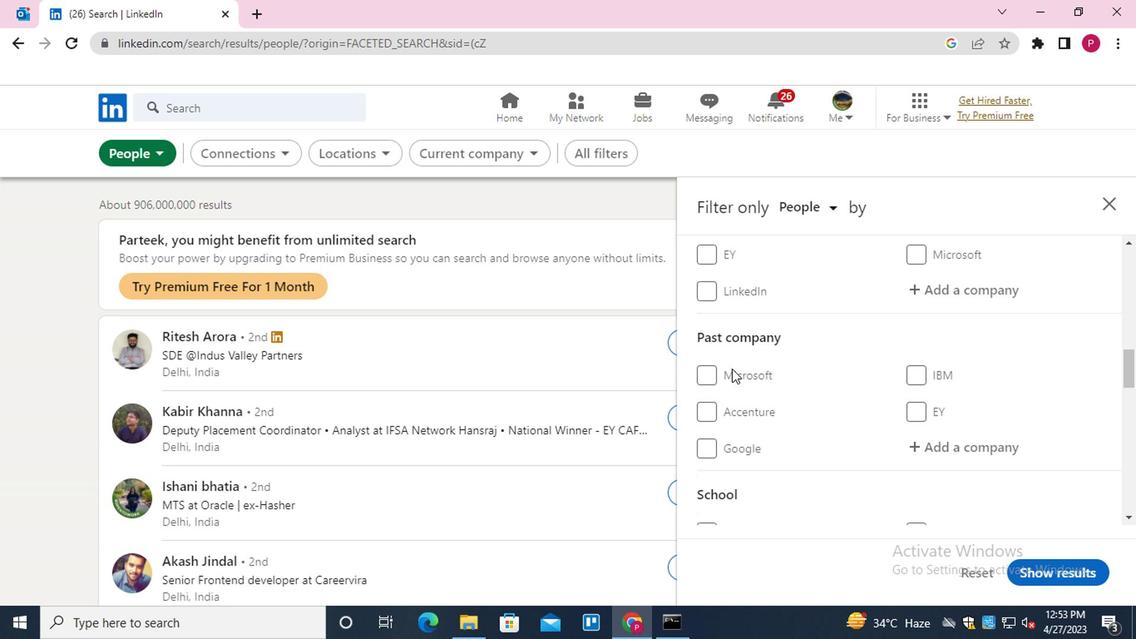 
Action: Mouse scrolled (729, 366) with delta (0, 0)
Screenshot: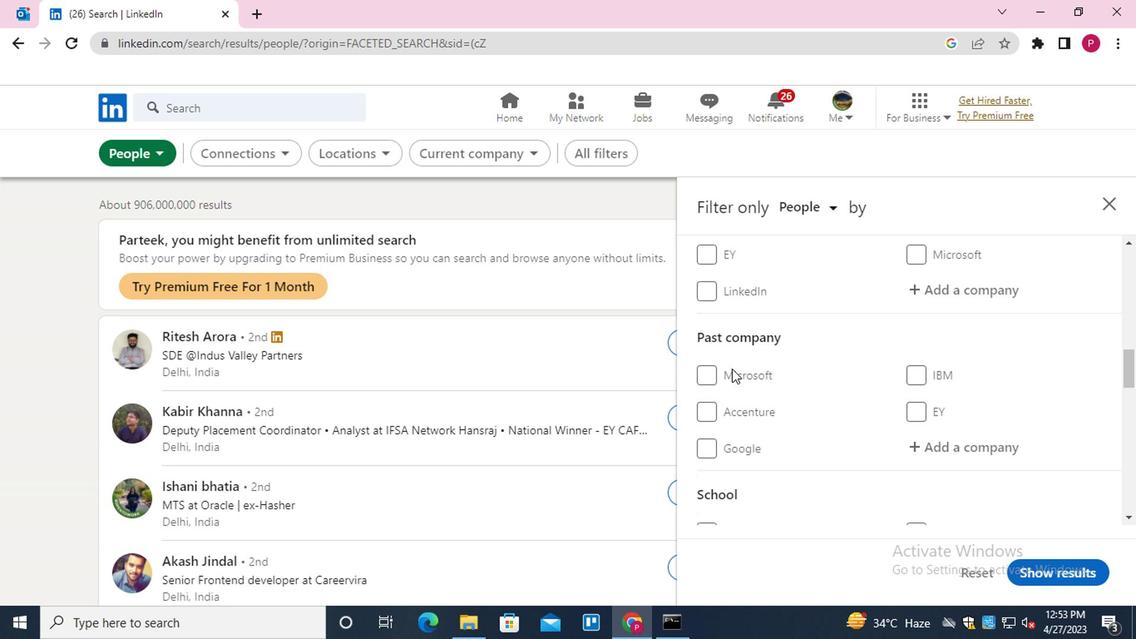 
Action: Mouse moved to (795, 355)
Screenshot: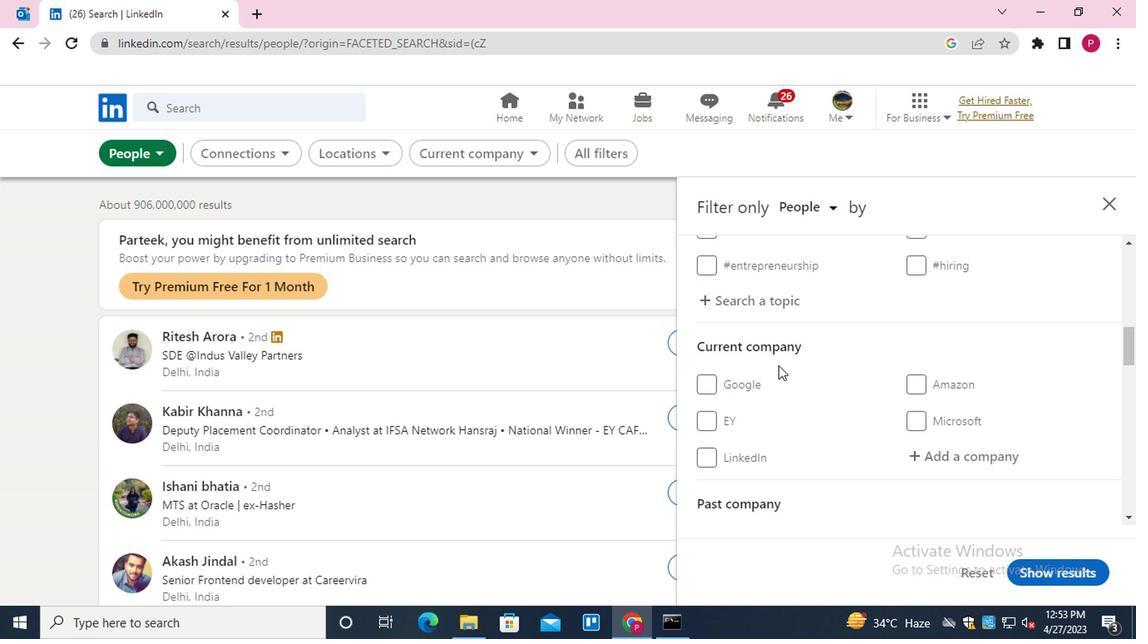 
Action: Mouse scrolled (795, 356) with delta (0, 0)
Screenshot: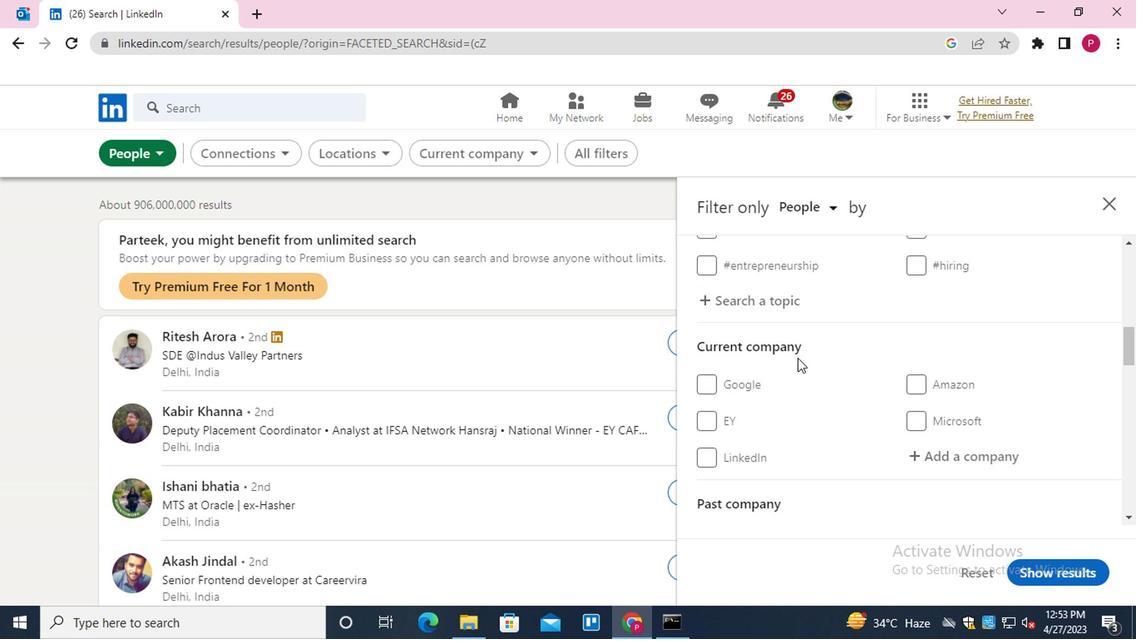 
Action: Mouse moved to (926, 419)
Screenshot: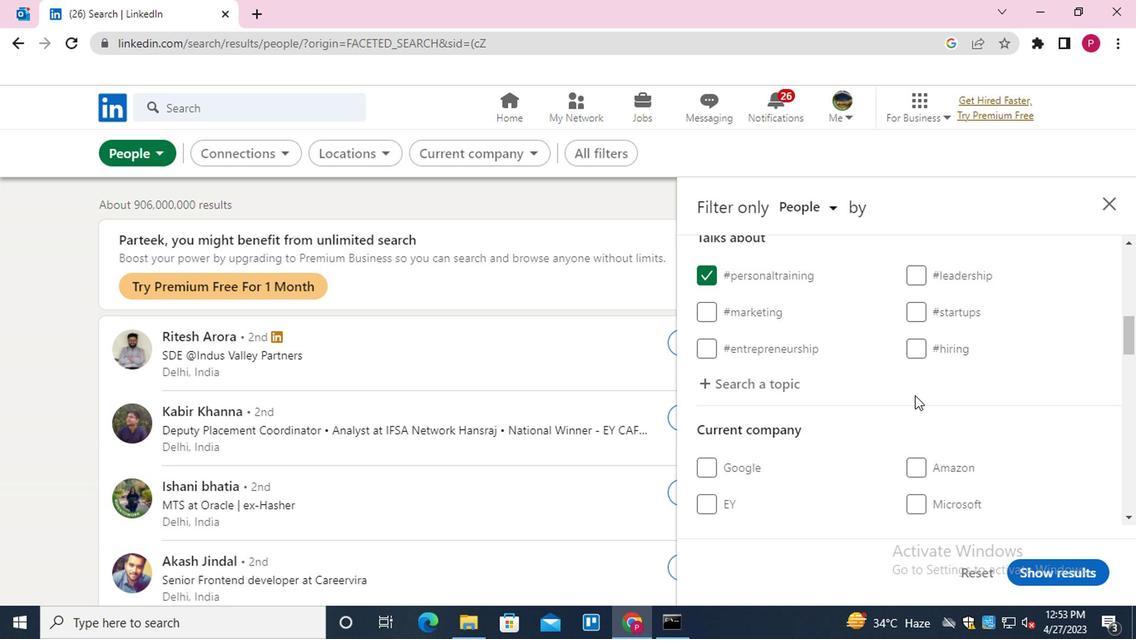 
Action: Mouse scrolled (926, 418) with delta (0, 0)
Screenshot: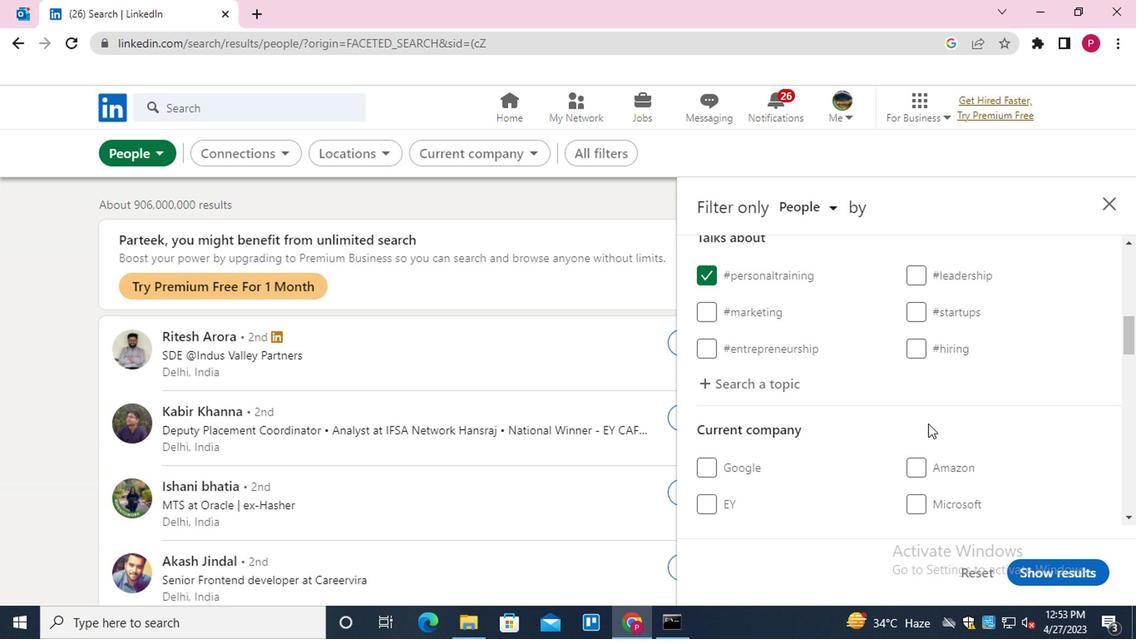 
Action: Mouse moved to (978, 448)
Screenshot: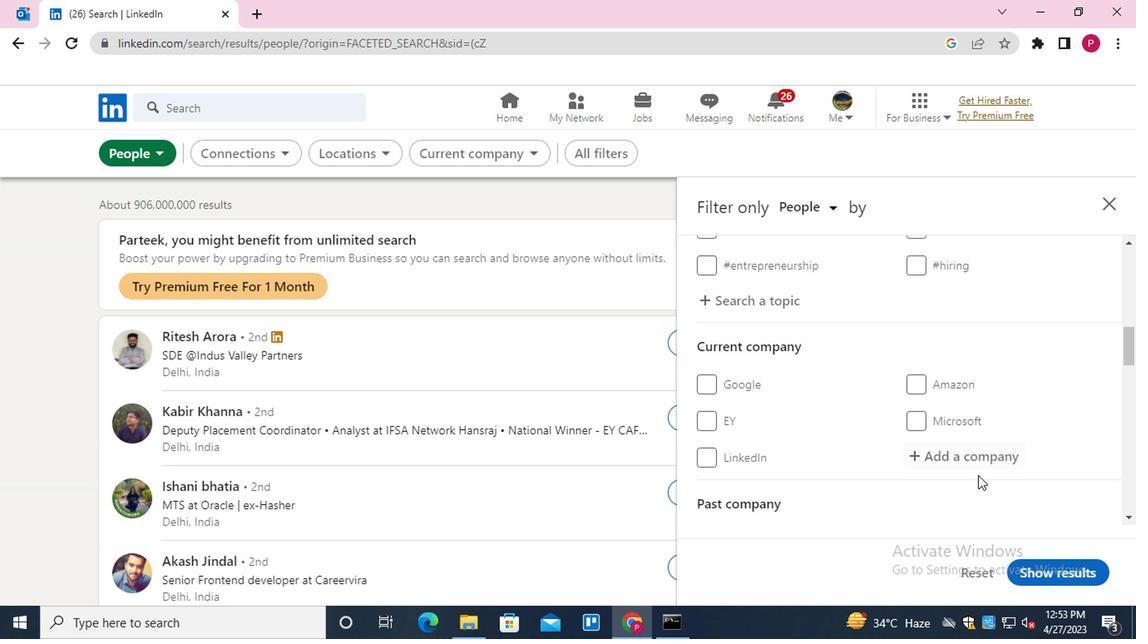 
Action: Mouse pressed left at (978, 448)
Screenshot: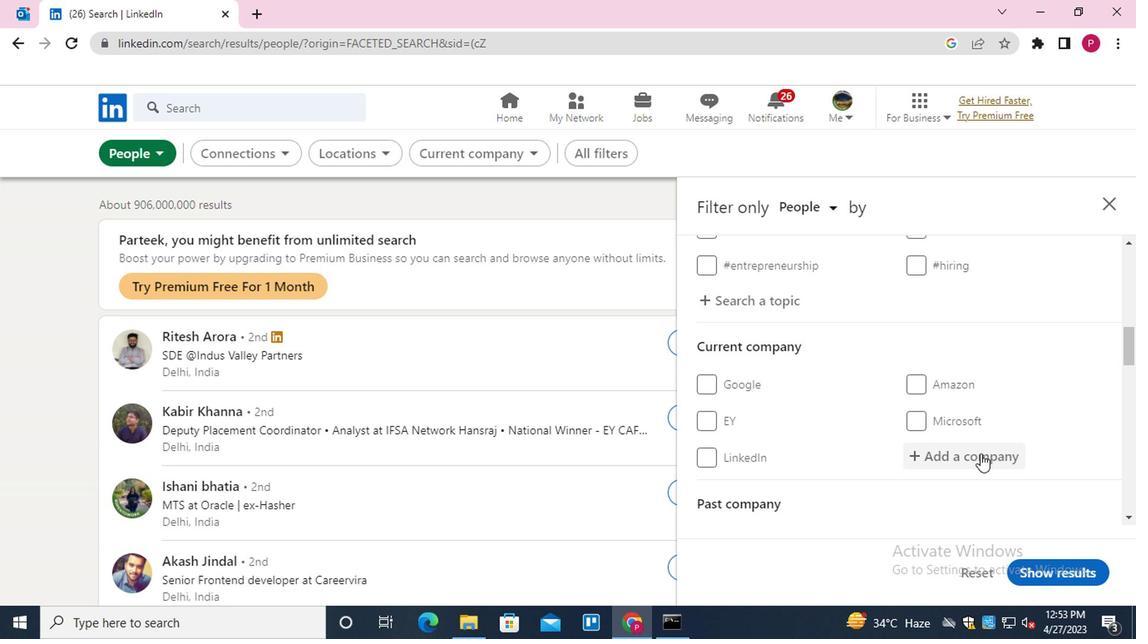 
Action: Key pressed <Key.shift>YULU<Key.down><Key.enter>
Screenshot: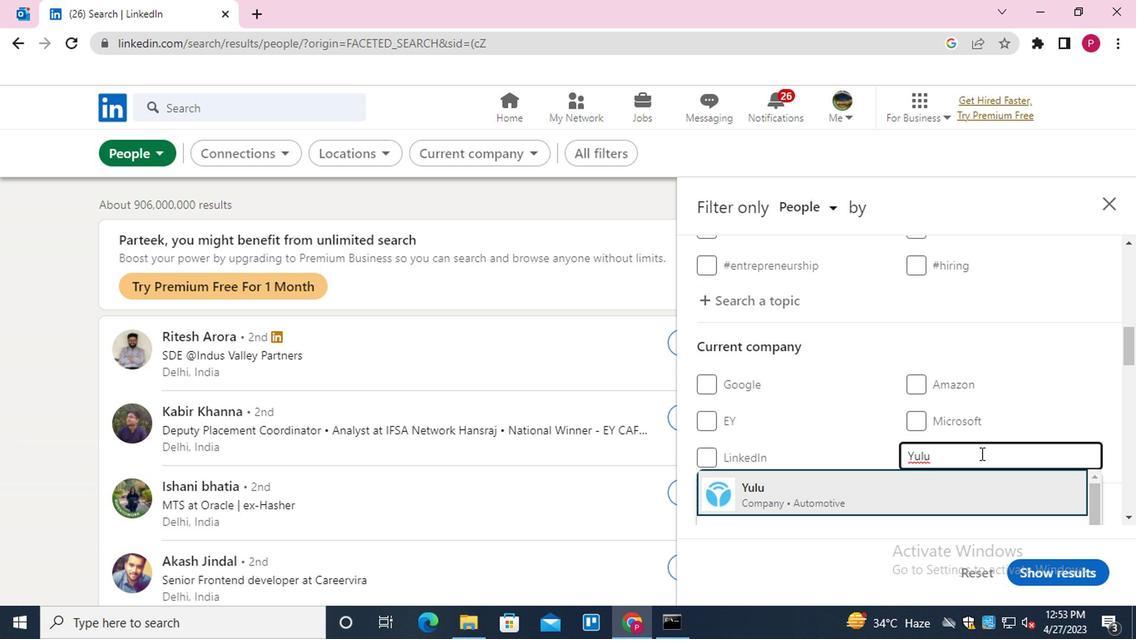 
Action: Mouse moved to (978, 448)
Screenshot: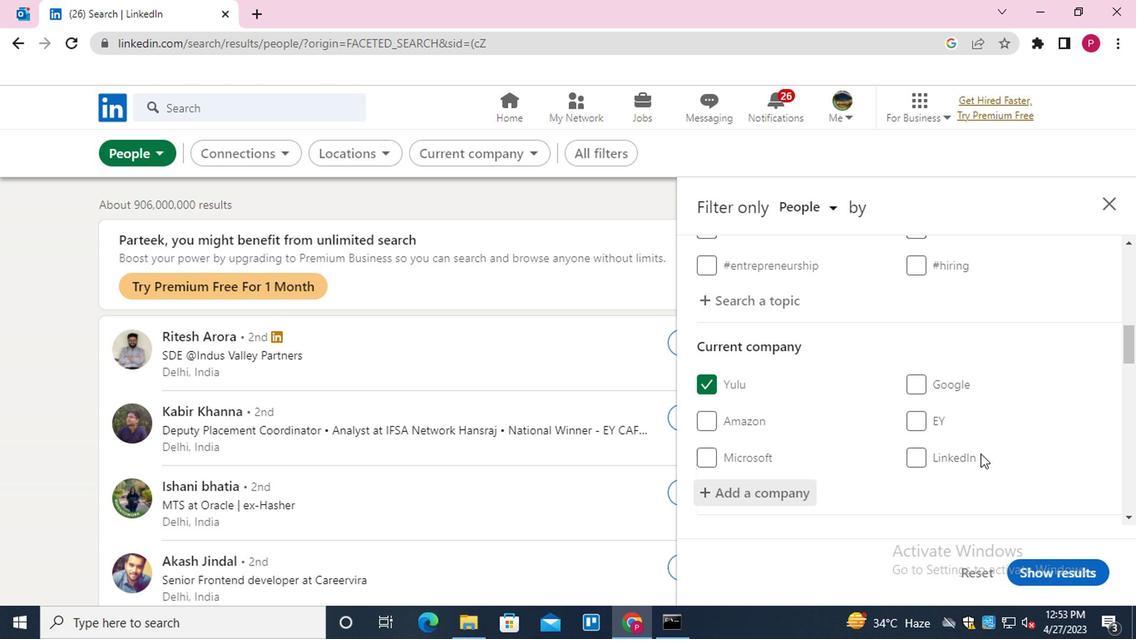 
Action: Mouse scrolled (978, 447) with delta (0, 0)
Screenshot: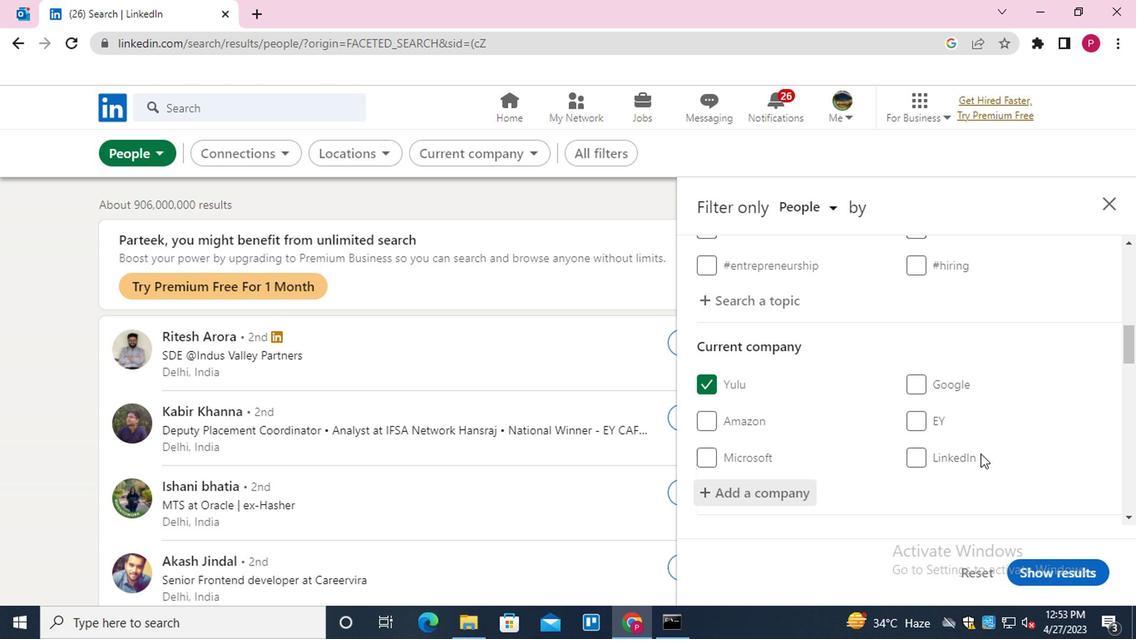 
Action: Mouse scrolled (978, 447) with delta (0, 0)
Screenshot: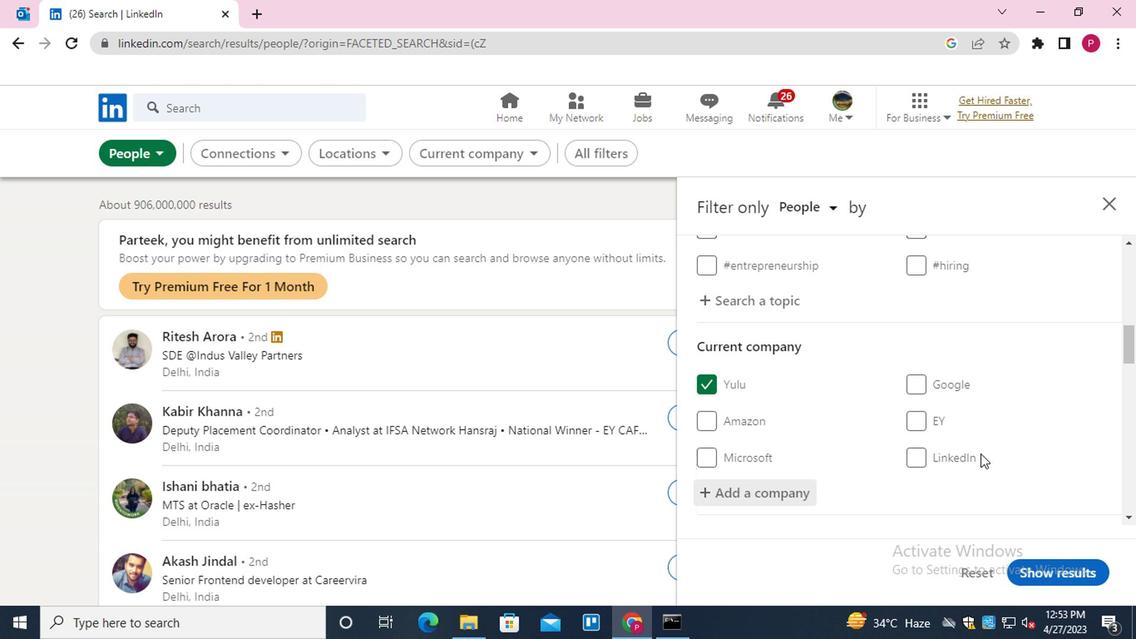 
Action: Mouse scrolled (978, 447) with delta (0, 0)
Screenshot: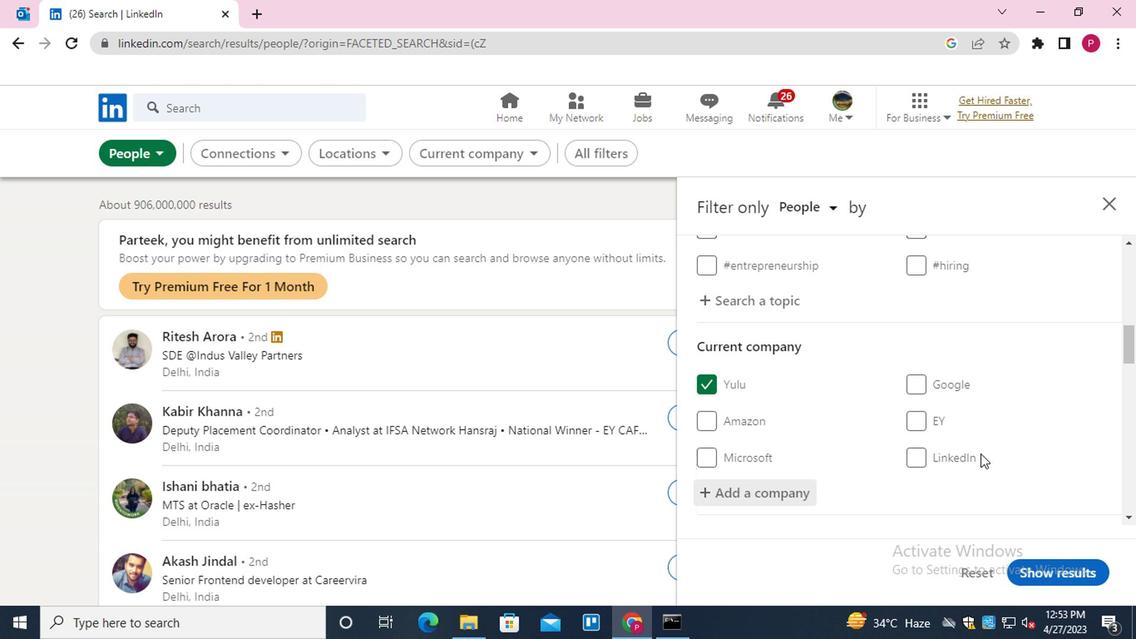 
Action: Mouse moved to (961, 421)
Screenshot: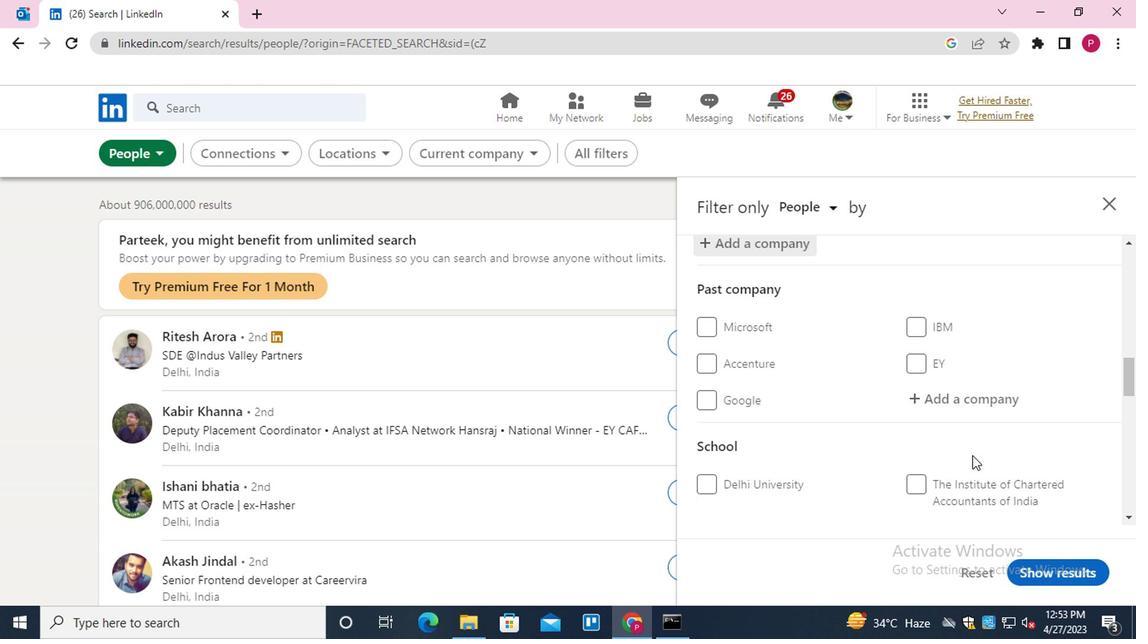 
Action: Mouse scrolled (961, 421) with delta (0, 0)
Screenshot: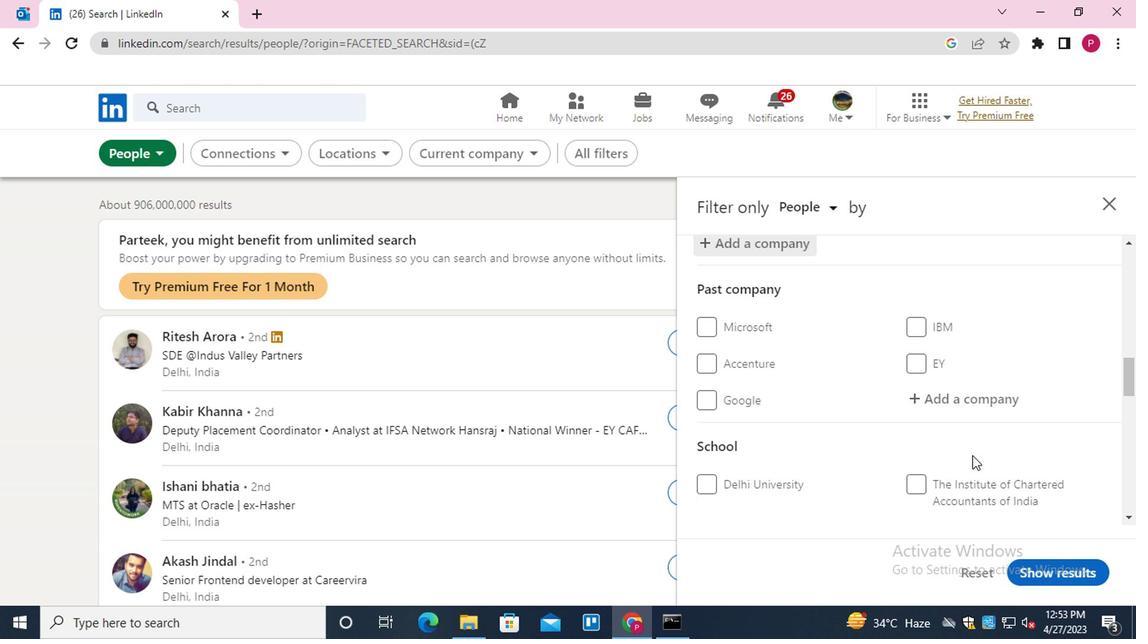 
Action: Mouse scrolled (961, 421) with delta (0, 0)
Screenshot: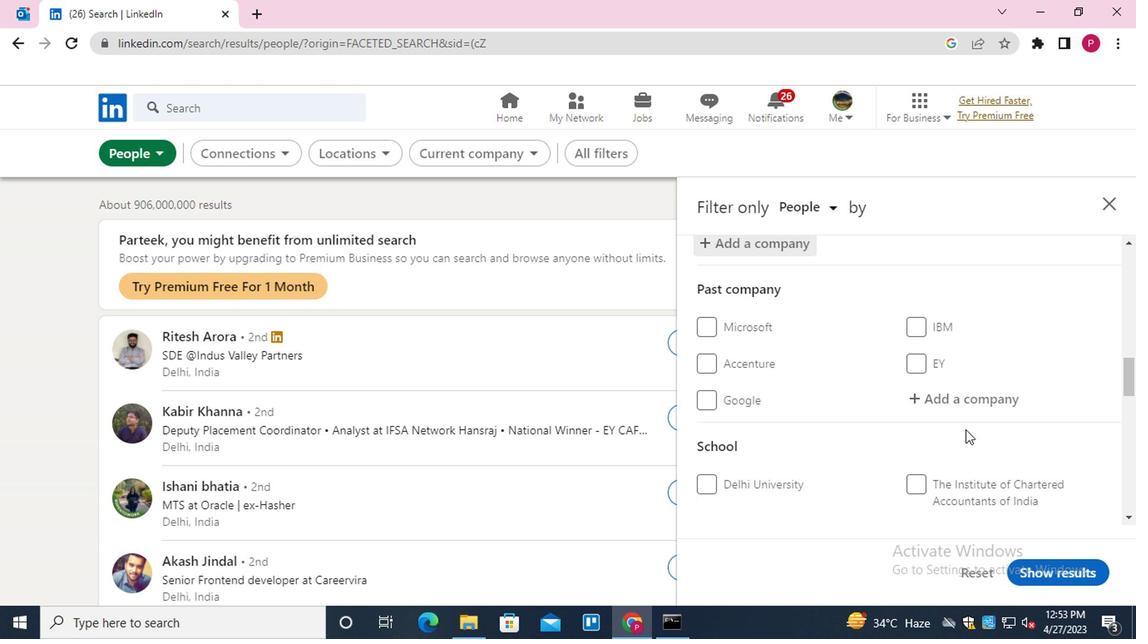
Action: Mouse moved to (985, 406)
Screenshot: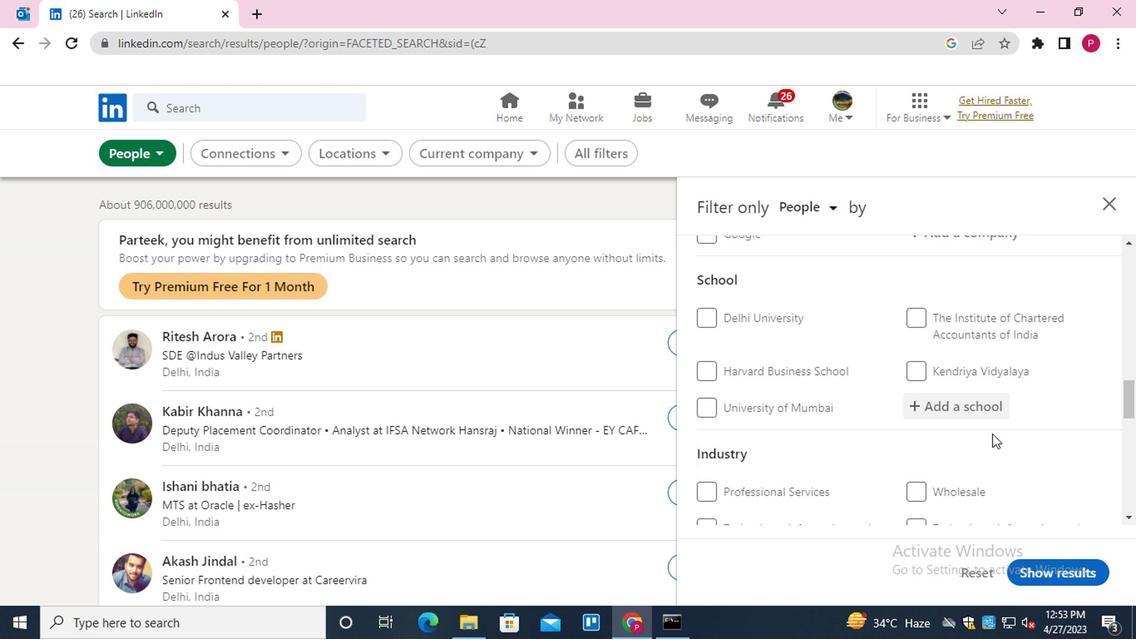 
Action: Mouse pressed left at (985, 406)
Screenshot: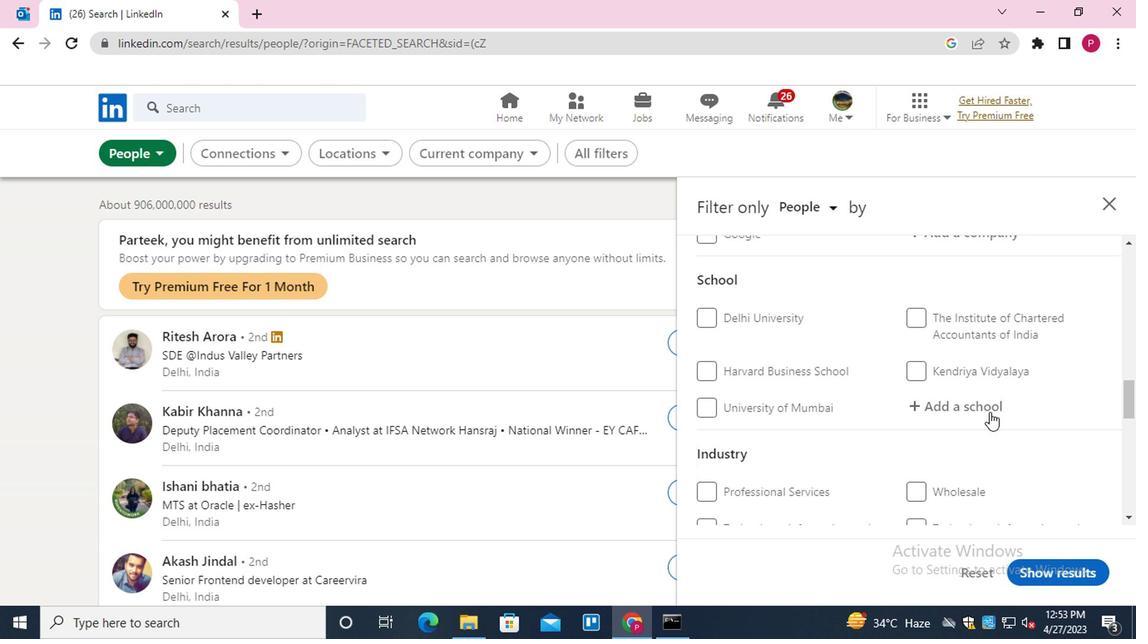 
Action: Key pressed <Key.shift>THE<Key.space><Key.shift>UNIVERSITY<Key.space>OF<Key.space><Key.shift><Key.shift><Key.shift><Key.shift><Key.shift>BURDWAN<Key.down><Key.enter>
Screenshot: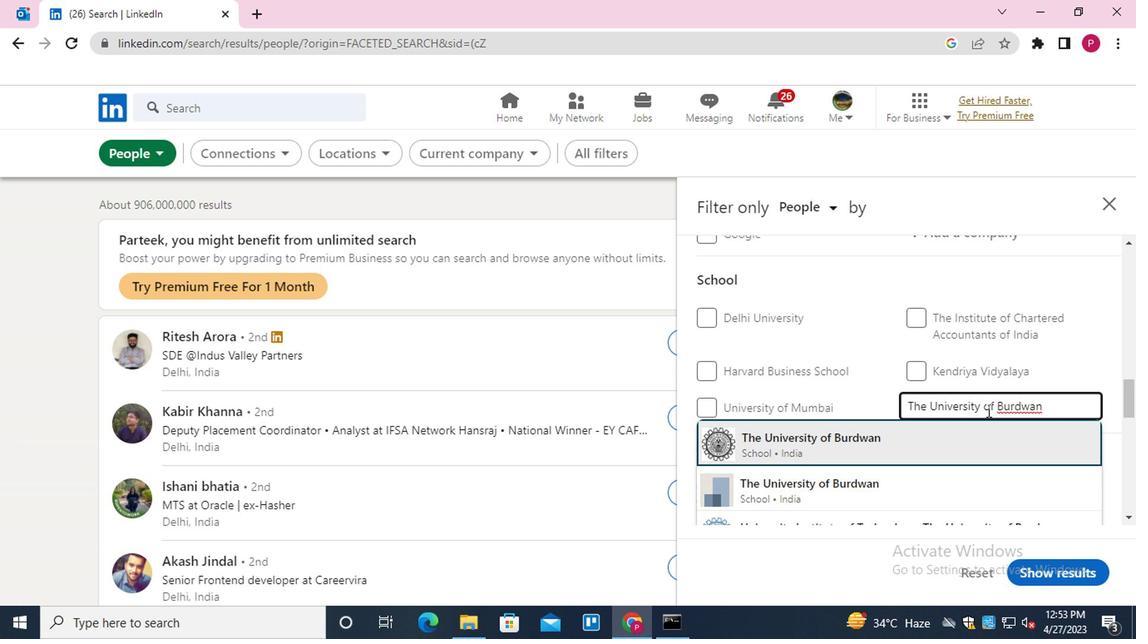 
Action: Mouse scrolled (985, 405) with delta (0, 0)
Screenshot: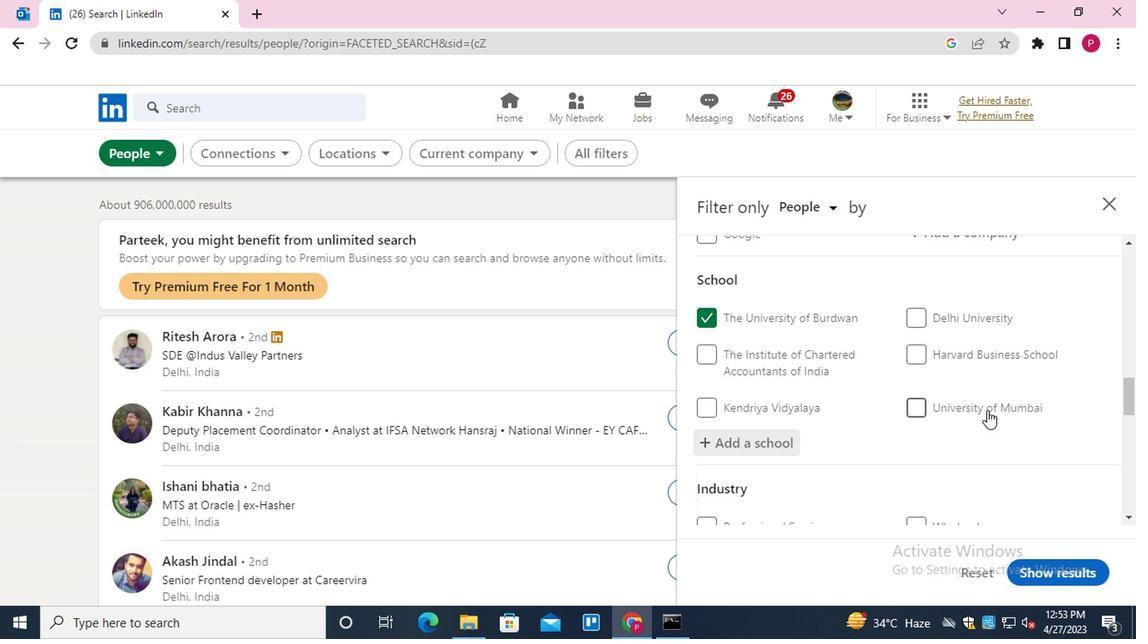 
Action: Mouse scrolled (985, 405) with delta (0, 0)
Screenshot: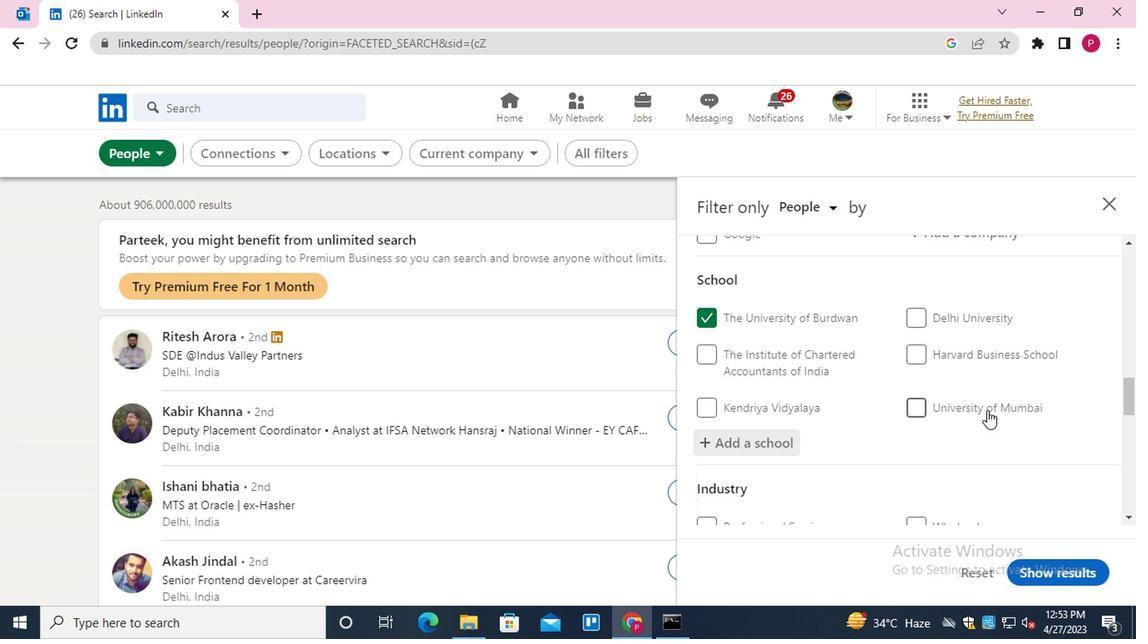 
Action: Mouse scrolled (985, 405) with delta (0, 0)
Screenshot: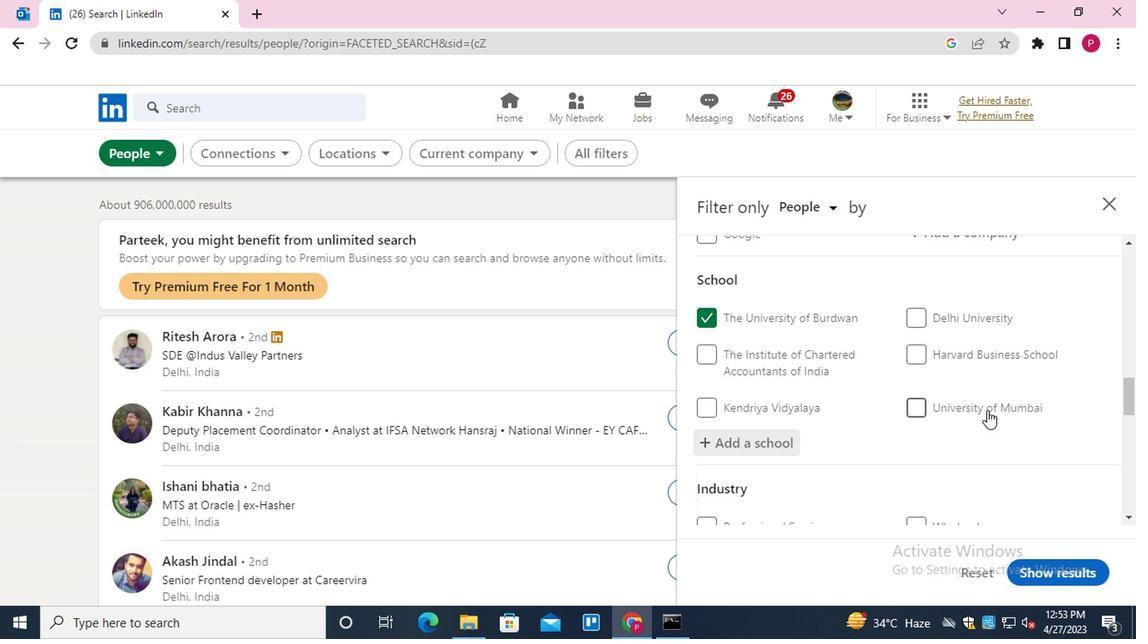 
Action: Mouse moved to (987, 356)
Screenshot: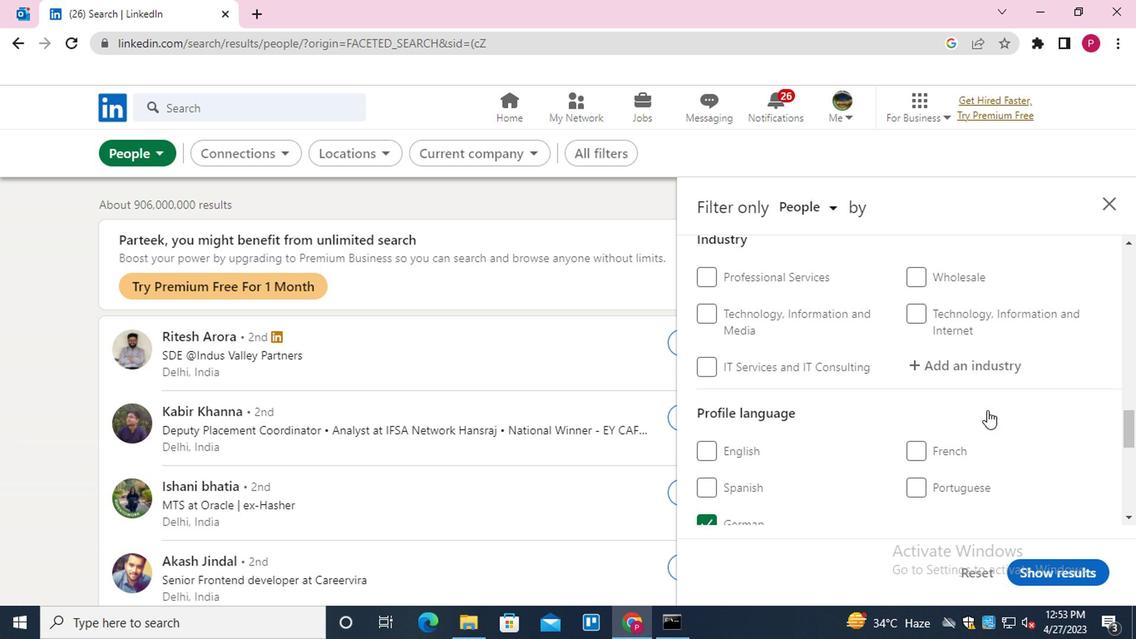 
Action: Mouse pressed left at (987, 356)
Screenshot: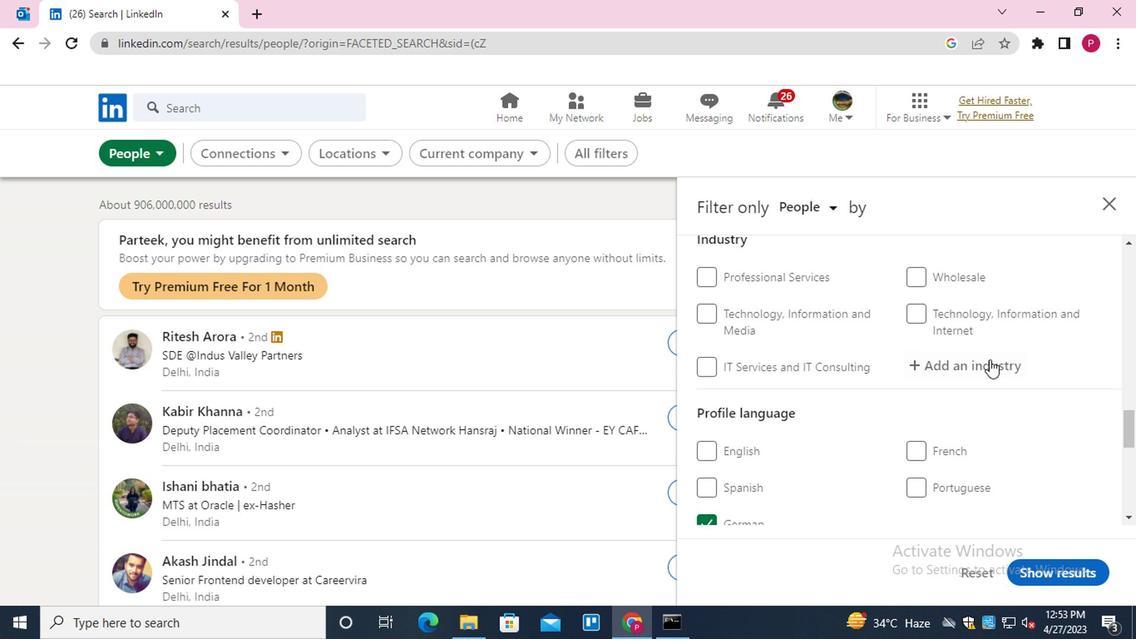 
Action: Key pressed <Key.shift>F<Key.backspace><Key.shift>HOUSE<Key.down><Key.down><Key.up><Key.enter>
Screenshot: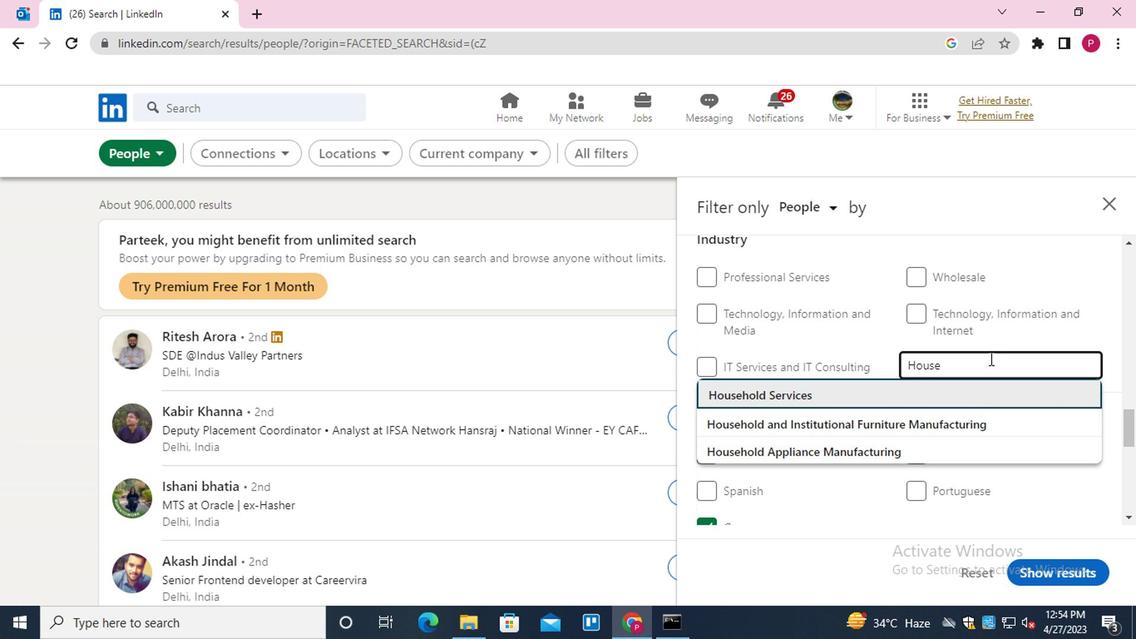 
Action: Mouse moved to (930, 369)
Screenshot: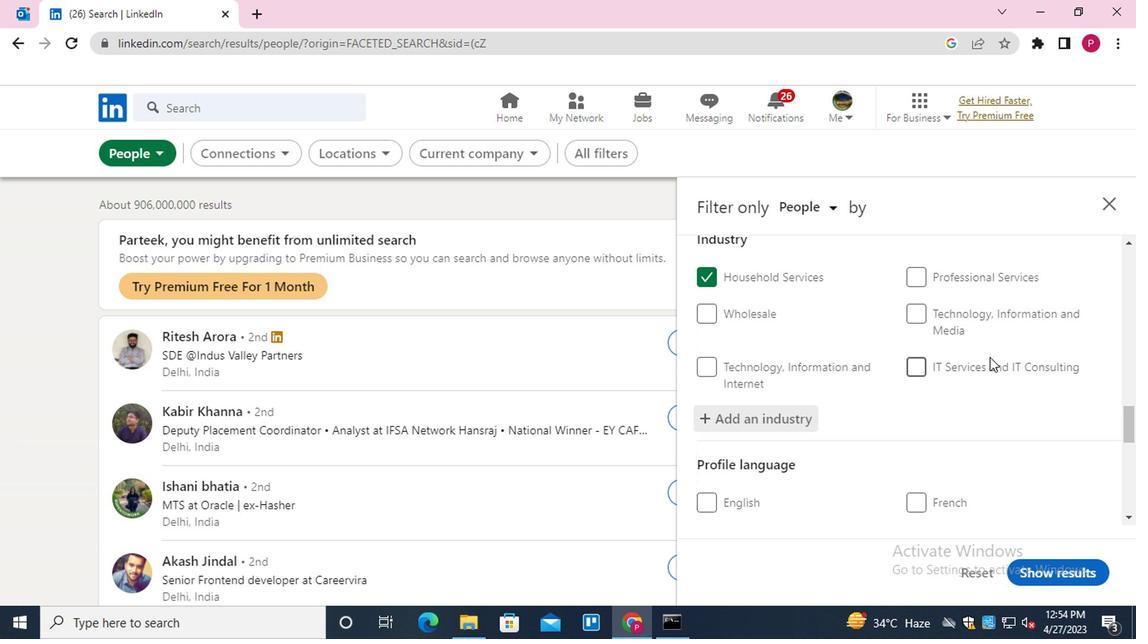 
Action: Mouse scrolled (930, 368) with delta (0, 0)
Screenshot: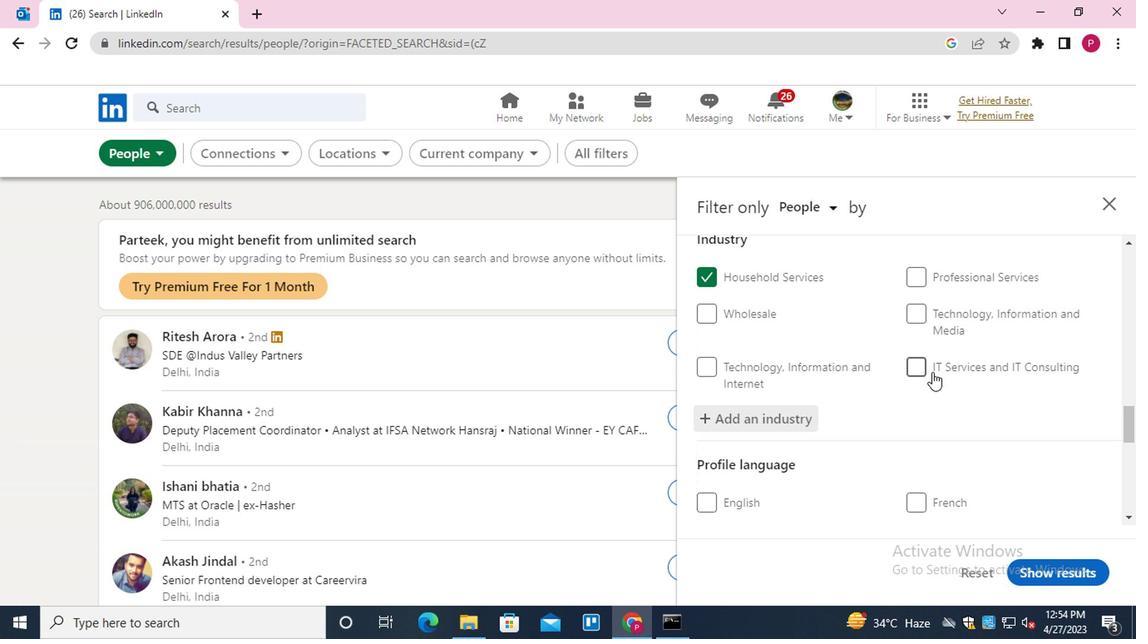 
Action: Mouse scrolled (930, 368) with delta (0, 0)
Screenshot: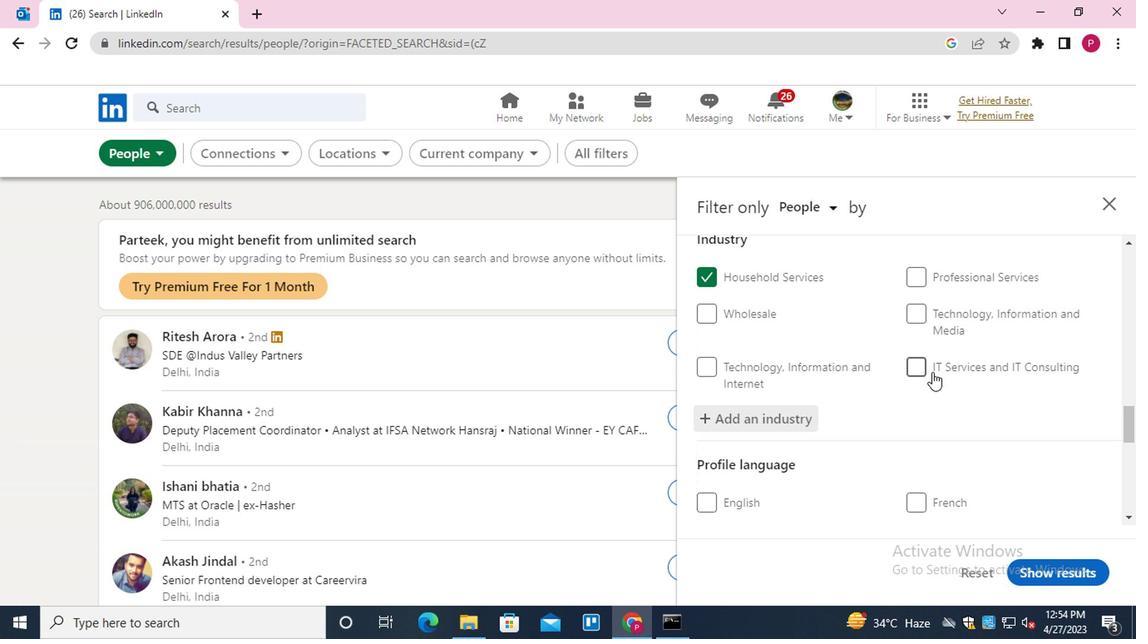 
Action: Mouse scrolled (930, 368) with delta (0, 0)
Screenshot: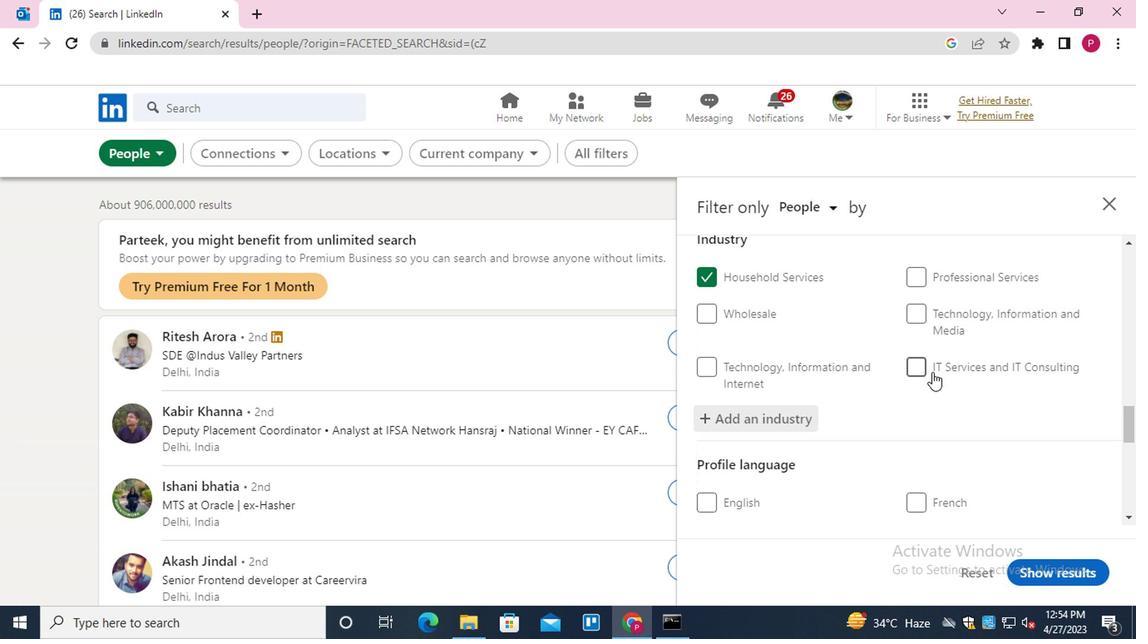 
Action: Mouse scrolled (930, 368) with delta (0, 0)
Screenshot: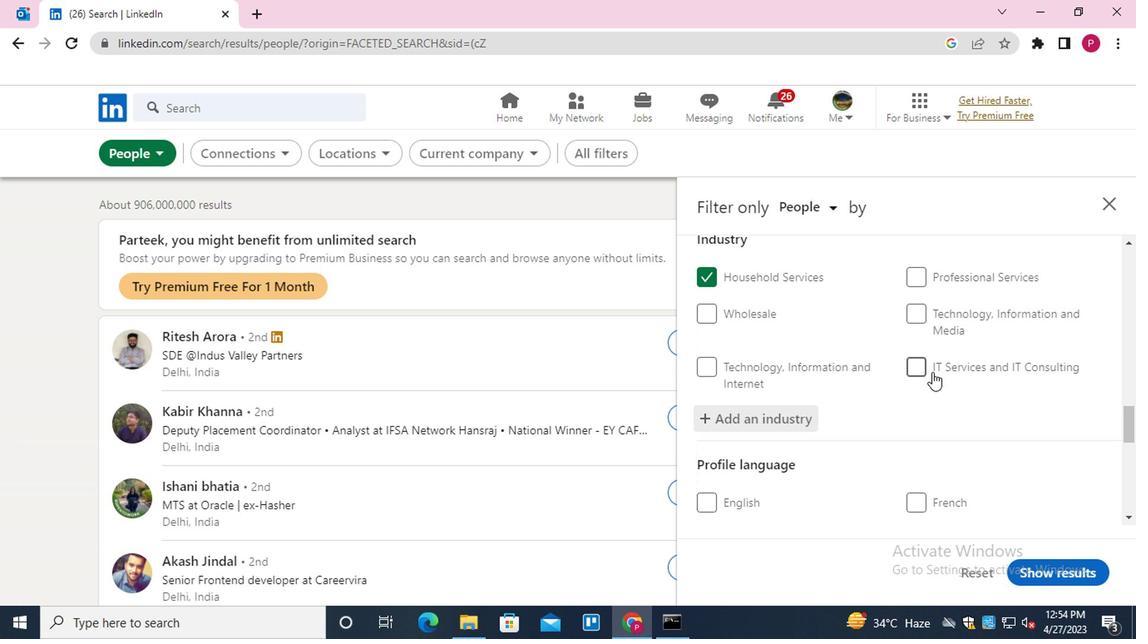 
Action: Mouse scrolled (930, 368) with delta (0, 0)
Screenshot: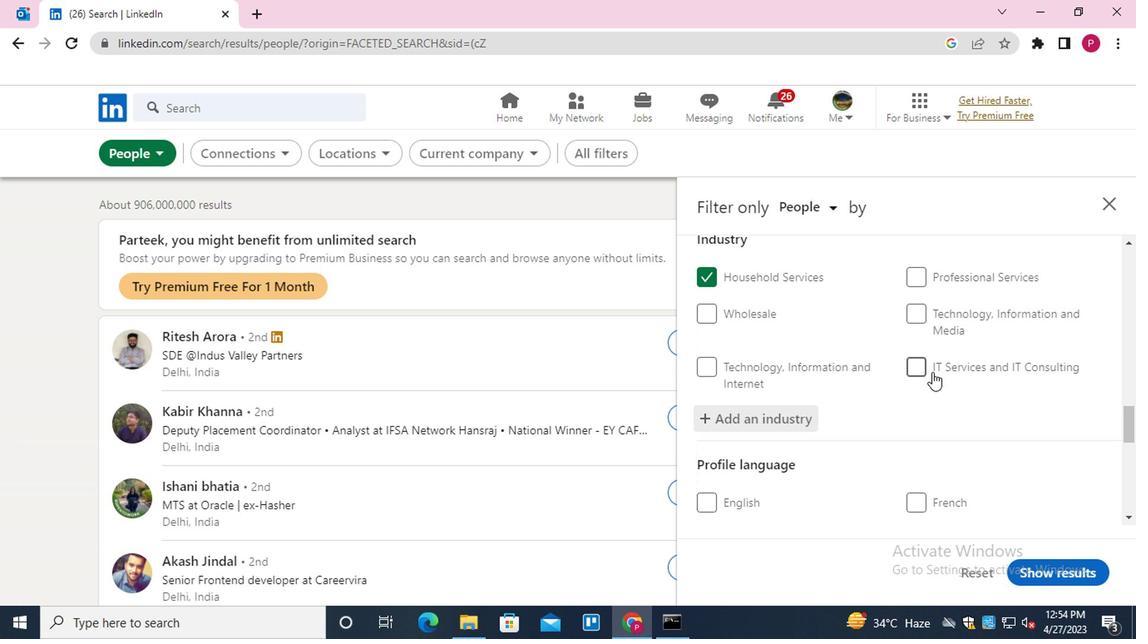 
Action: Mouse moved to (967, 405)
Screenshot: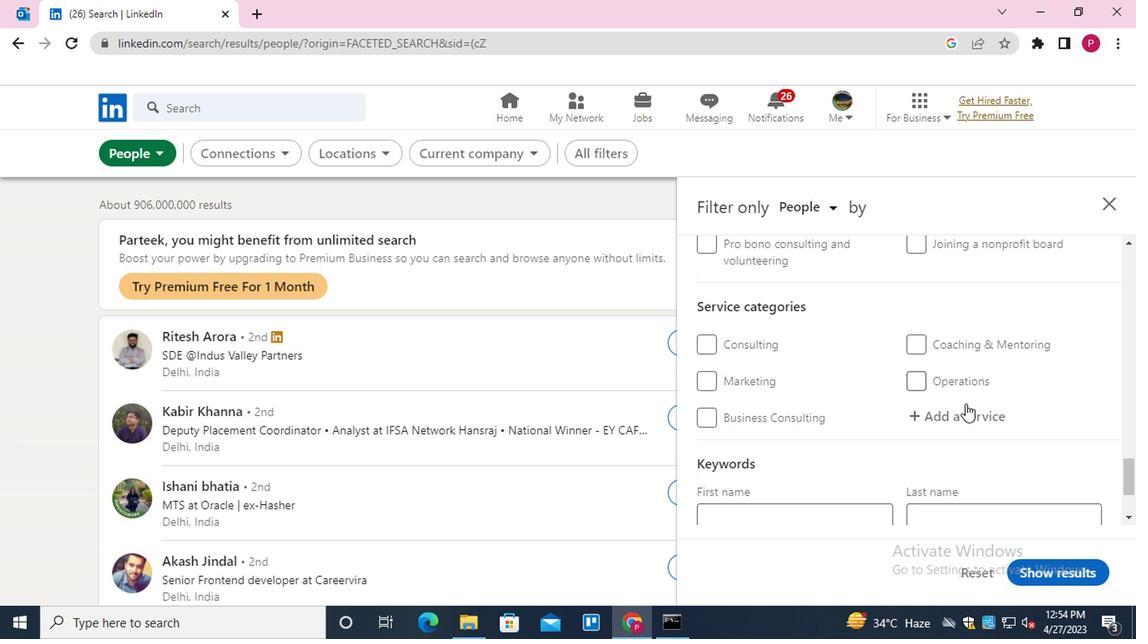 
Action: Mouse pressed left at (967, 405)
Screenshot: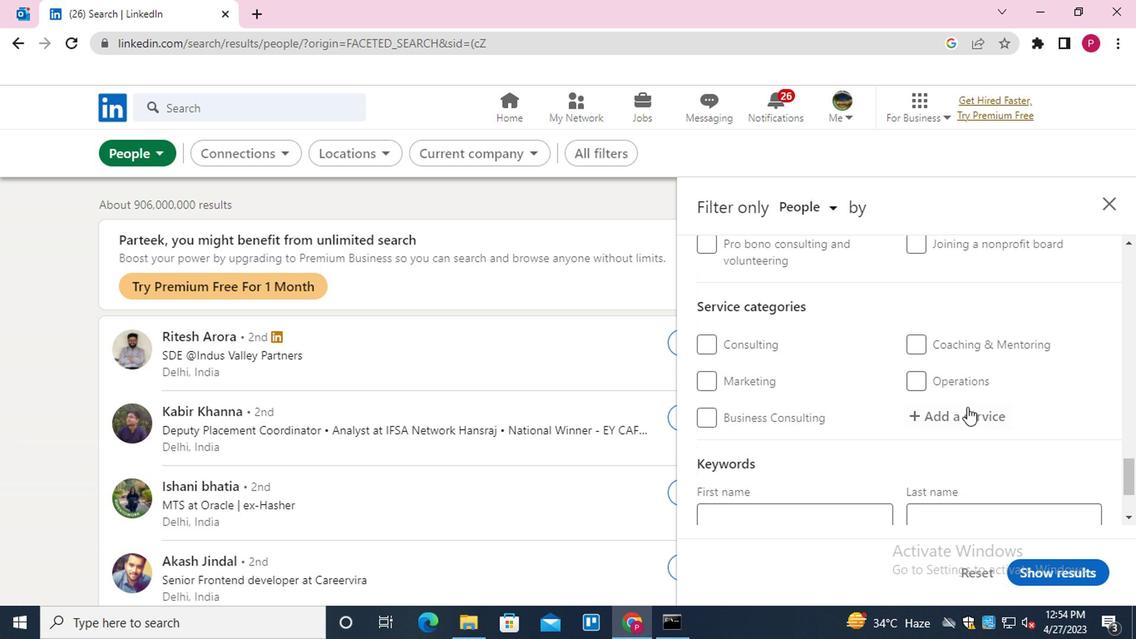 
Action: Mouse moved to (968, 406)
Screenshot: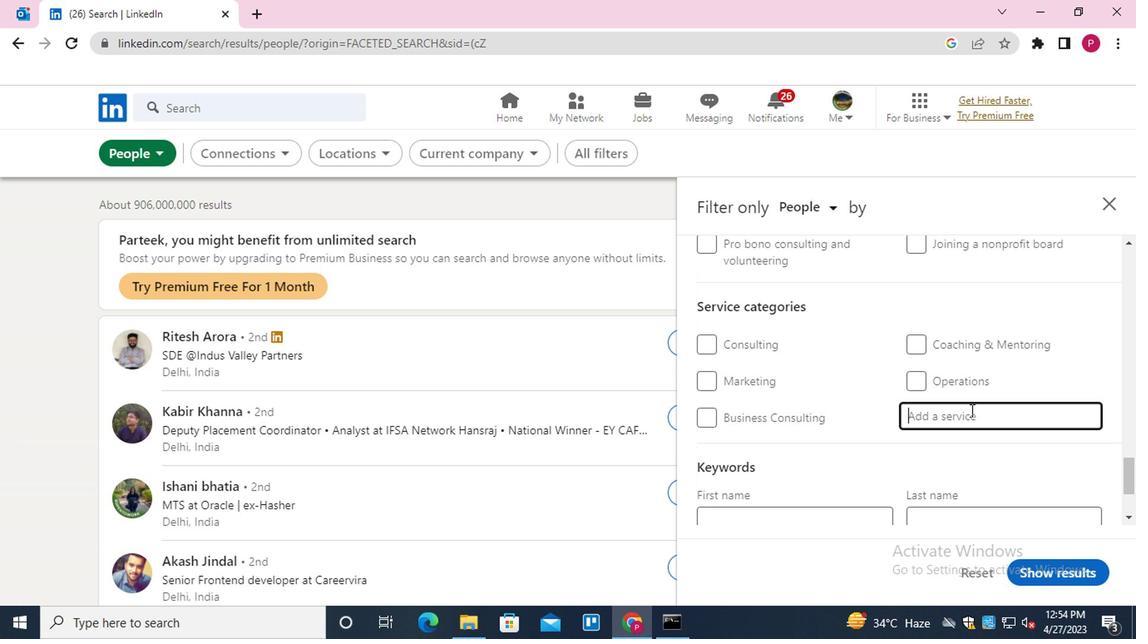 
Action: Key pressed <Key.shift>ANIMATION<Key.space><Key.shift>ARCHITECTURE
Screenshot: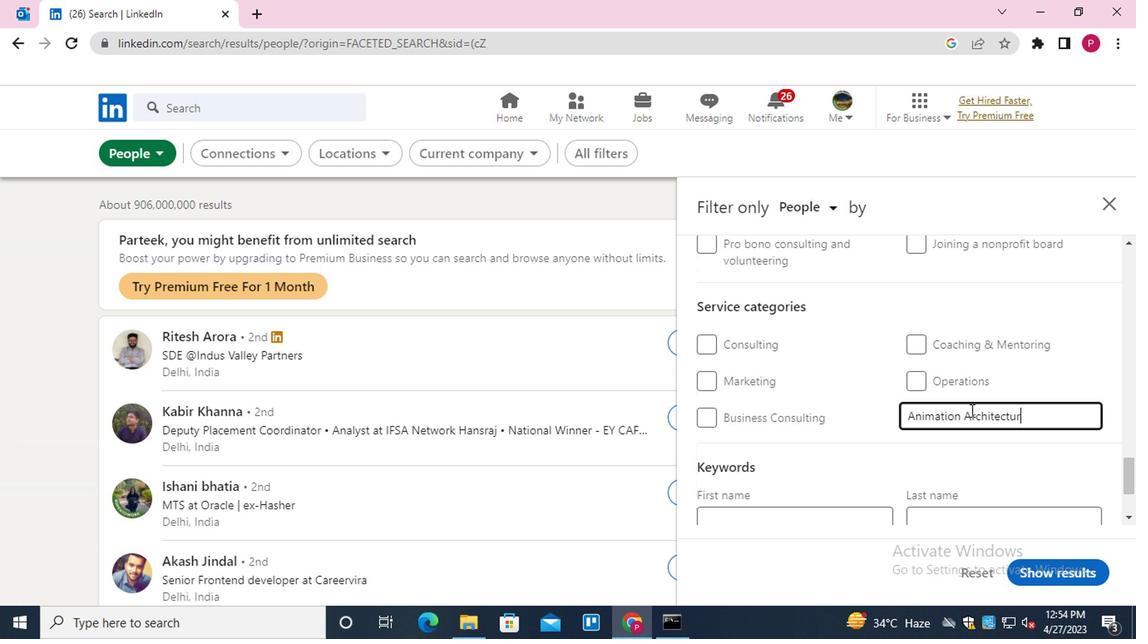 
Action: Mouse scrolled (968, 405) with delta (0, 0)
Screenshot: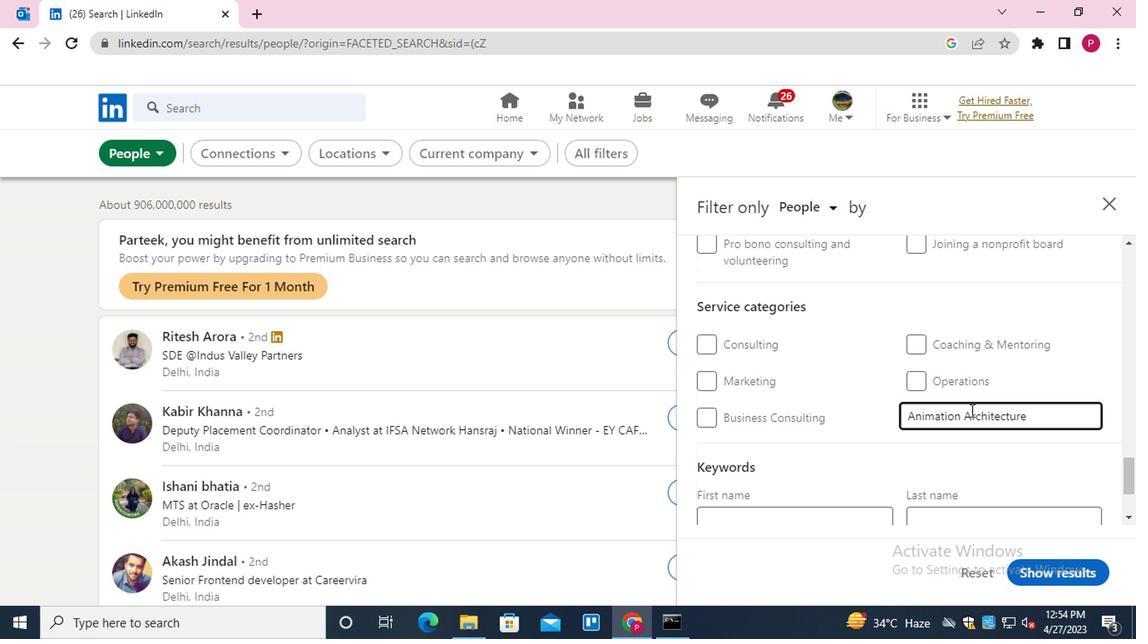 
Action: Mouse scrolled (968, 405) with delta (0, 0)
Screenshot: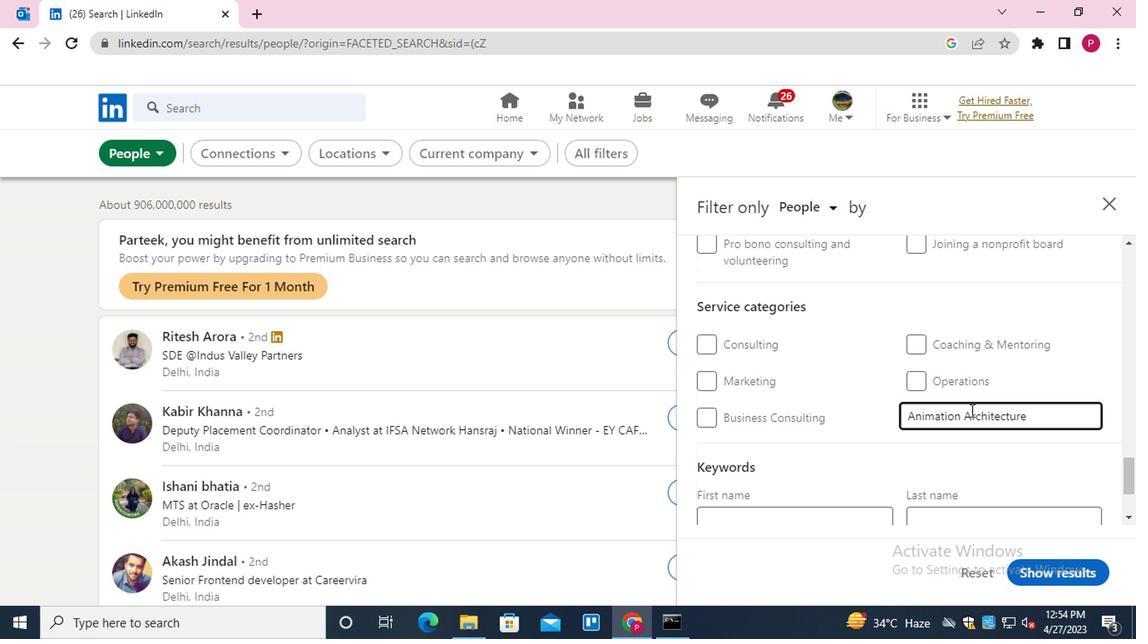 
Action: Mouse scrolled (968, 405) with delta (0, 0)
Screenshot: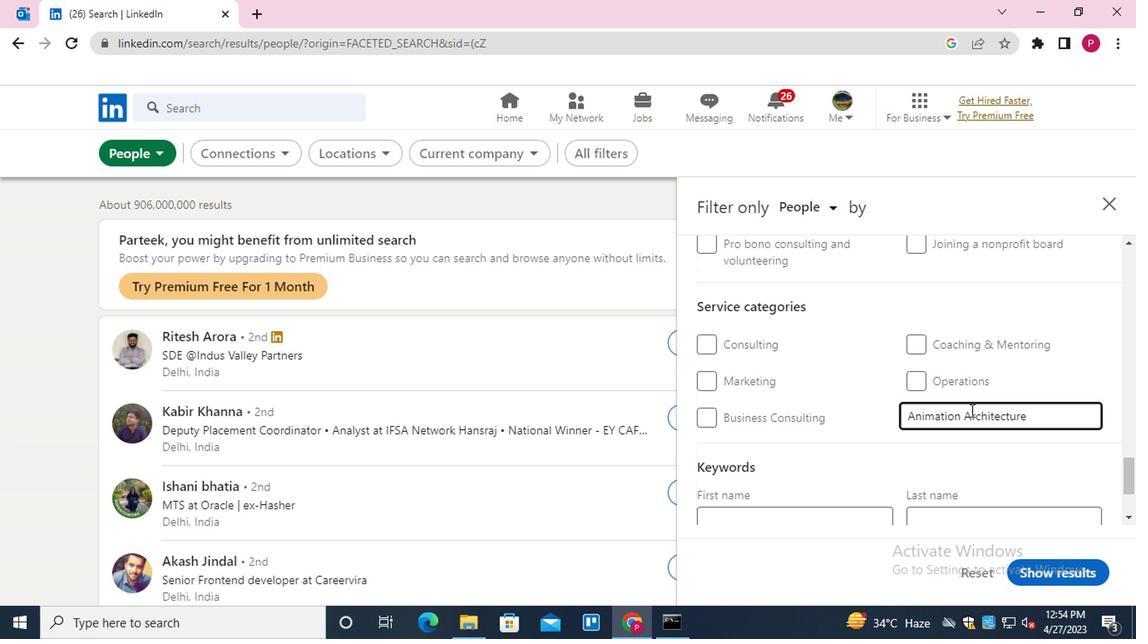 
Action: Mouse moved to (816, 446)
Screenshot: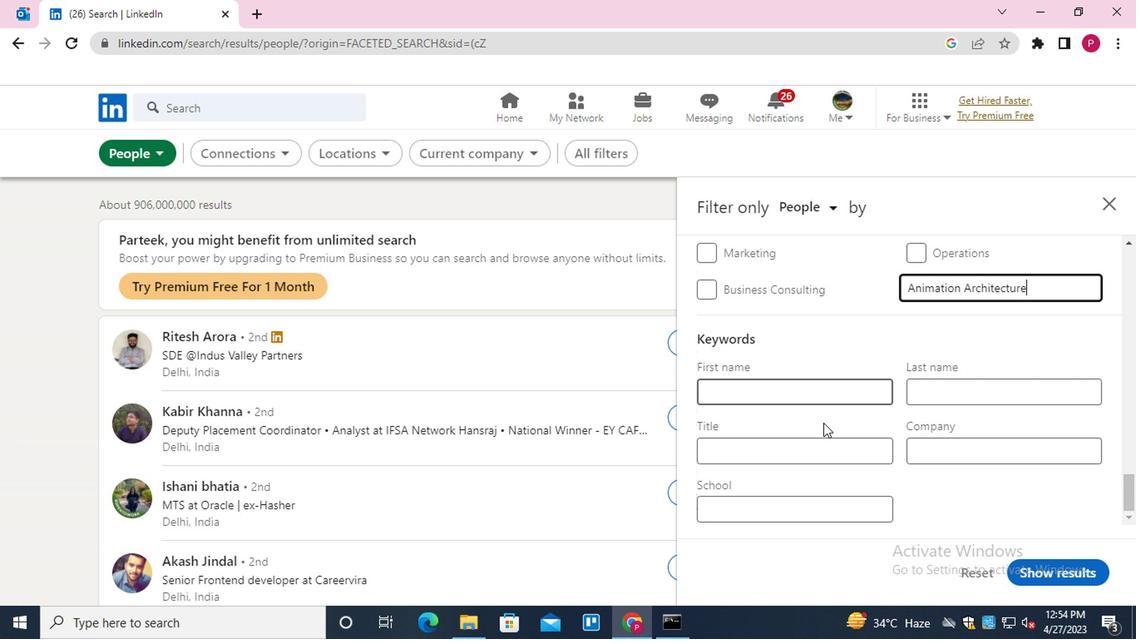 
Action: Mouse pressed left at (816, 446)
Screenshot: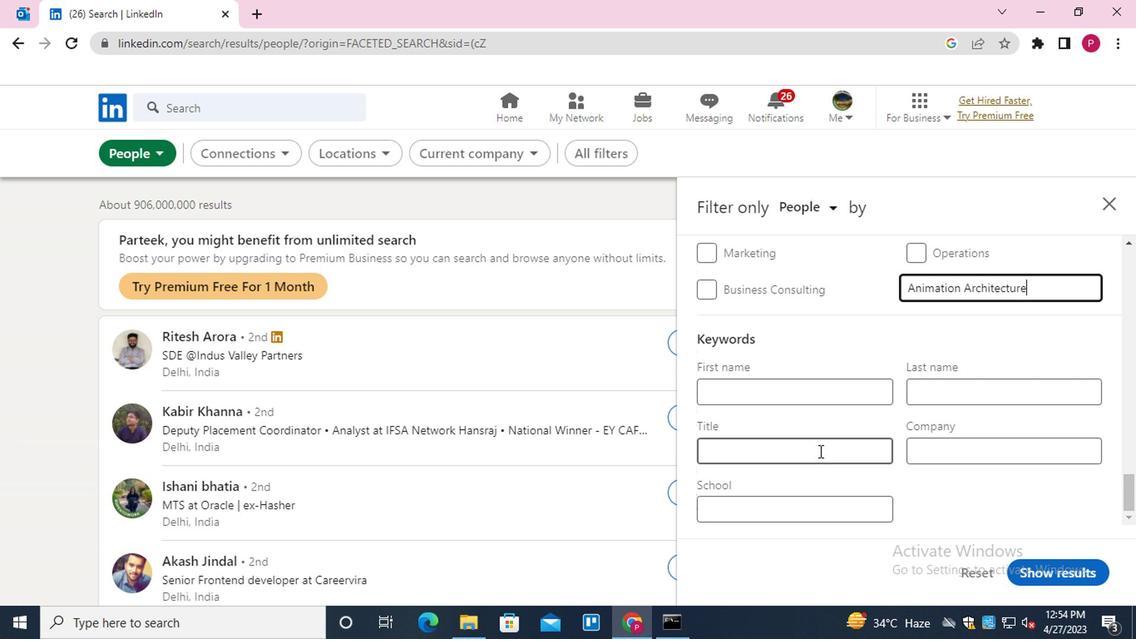
Action: Mouse moved to (816, 447)
Screenshot: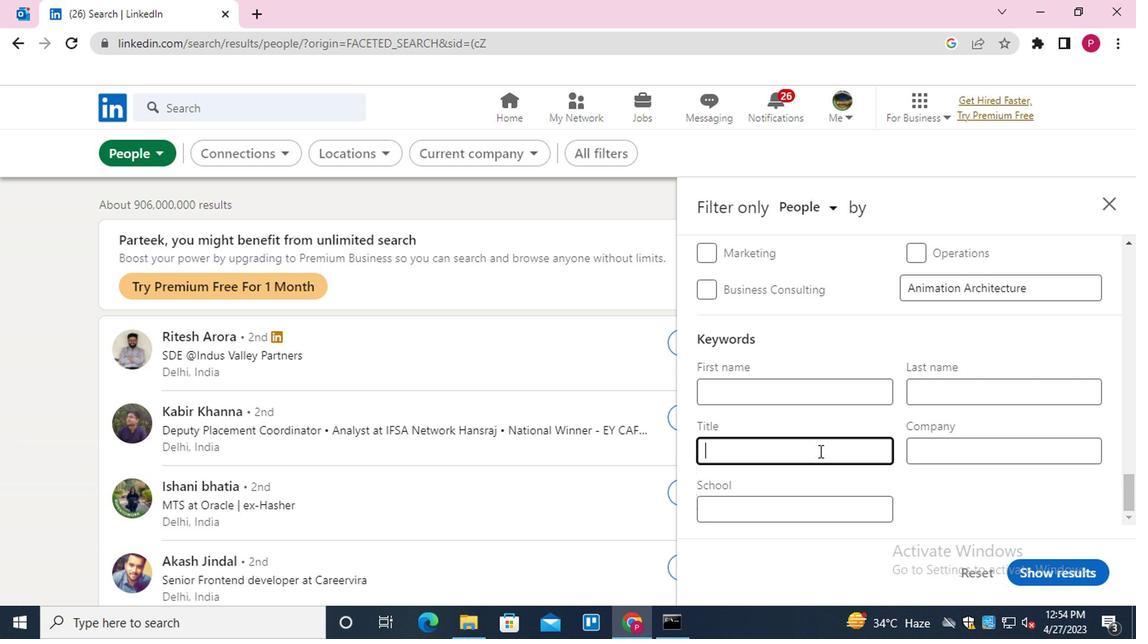 
Action: Key pressed <Key.shift>MATHMATICIAN
Screenshot: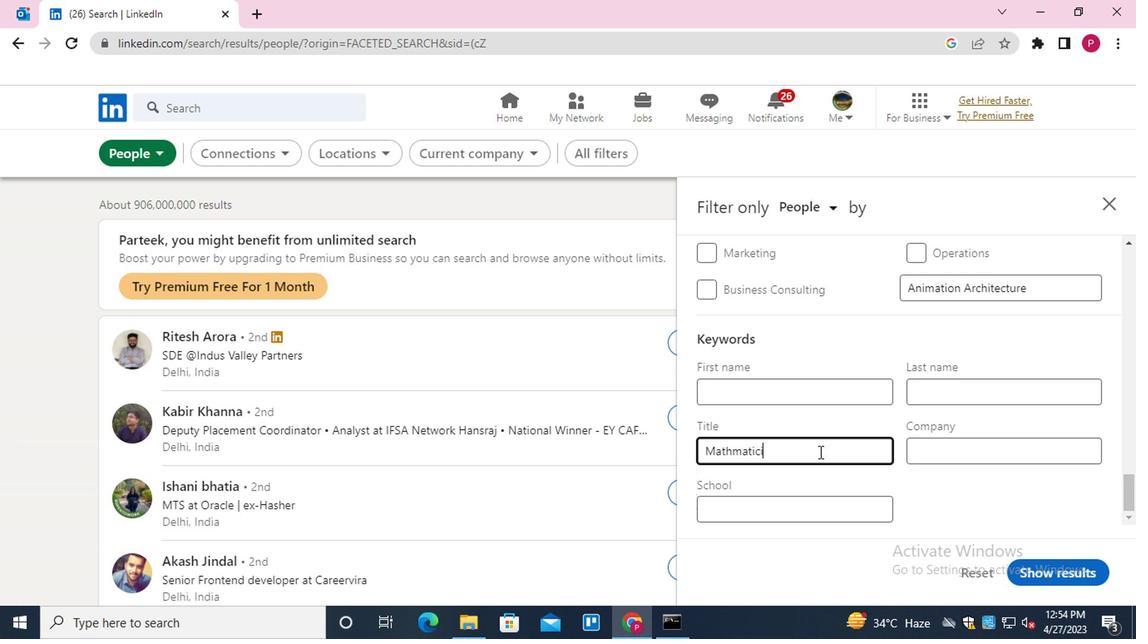 
Action: Mouse moved to (1045, 571)
Screenshot: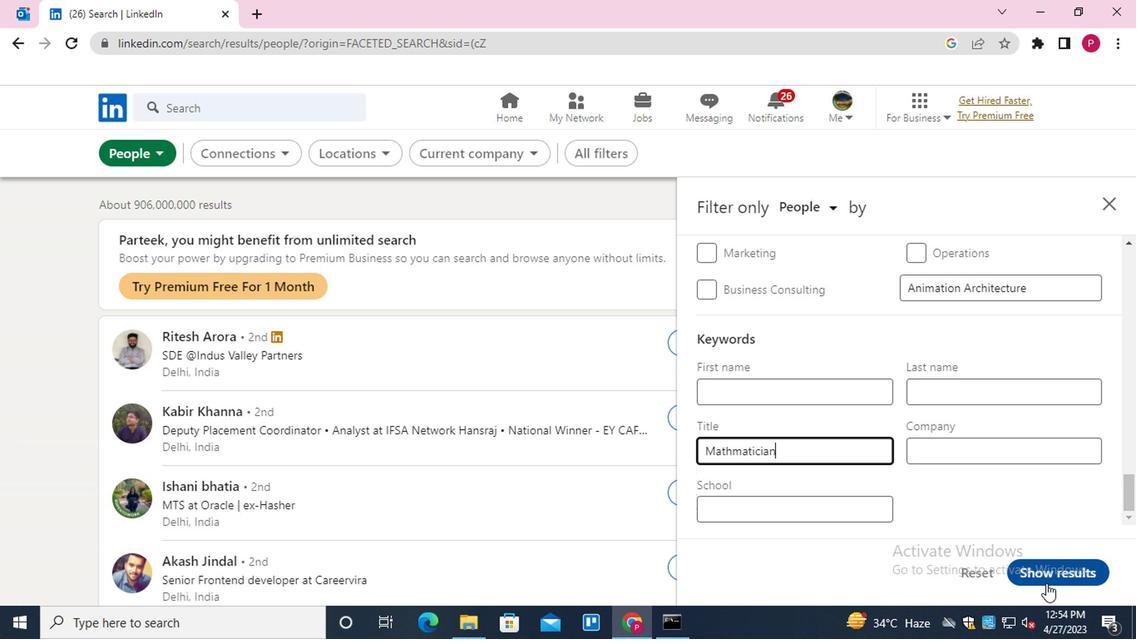 
Action: Mouse pressed left at (1045, 571)
Screenshot: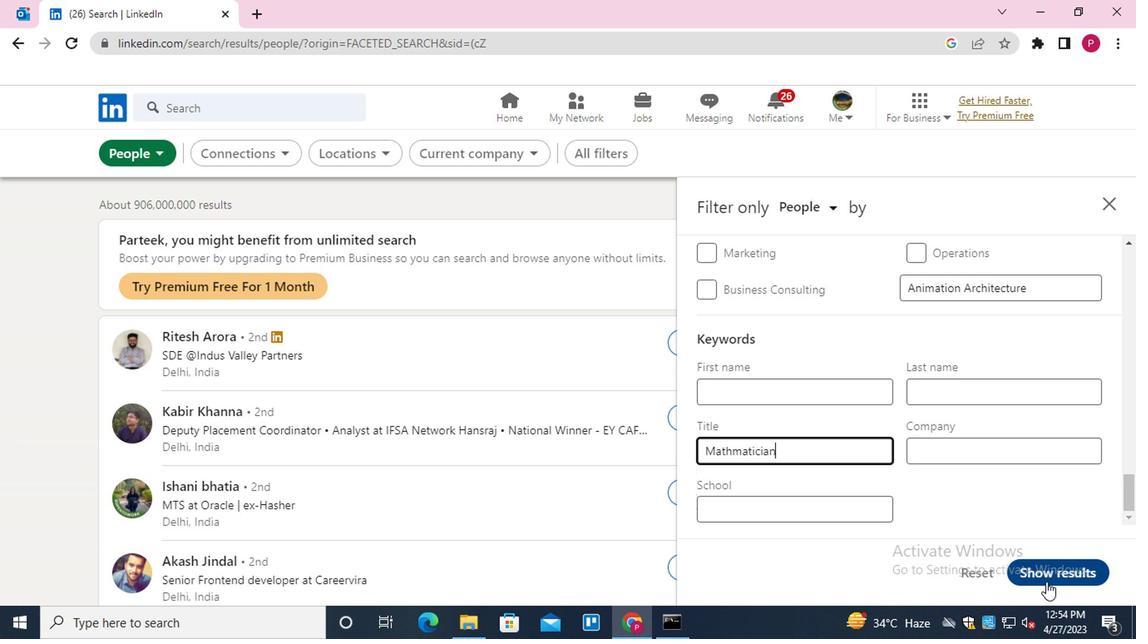 
Action: Mouse moved to (297, 310)
Screenshot: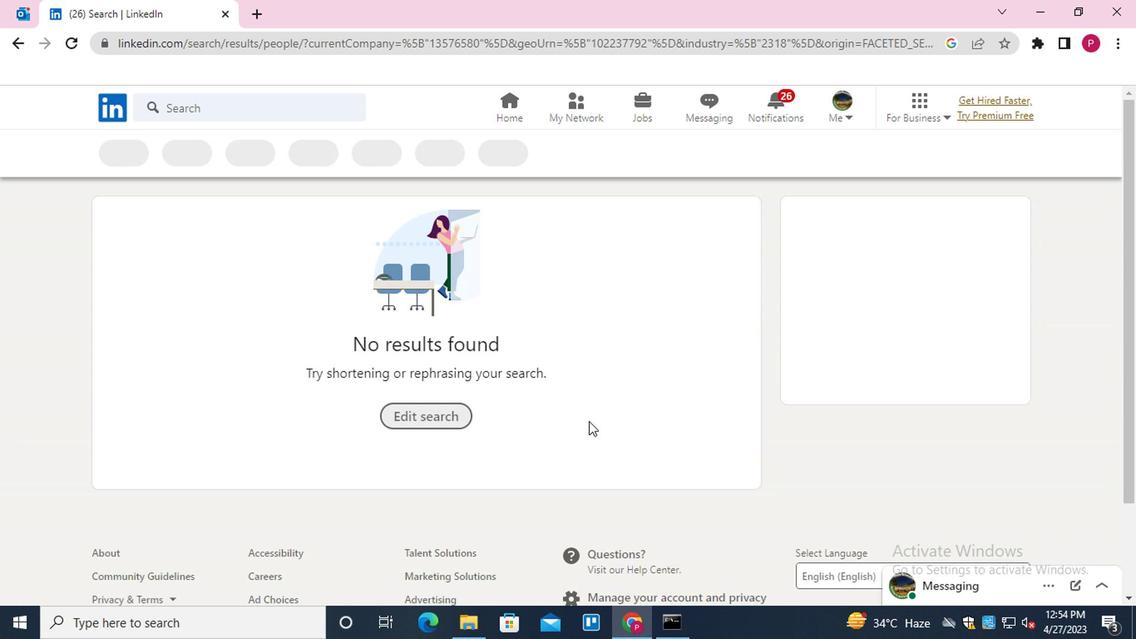 
